 Task: Find connections with filter location Limeira with filter topic #lawsuitswith filter profile language German with filter current company Matrix Partners India with filter school KERALA Jobs with filter industry Capital Markets with filter service category Product Marketing with filter keywords title Digital Marketing Manager
Action: Mouse moved to (533, 78)
Screenshot: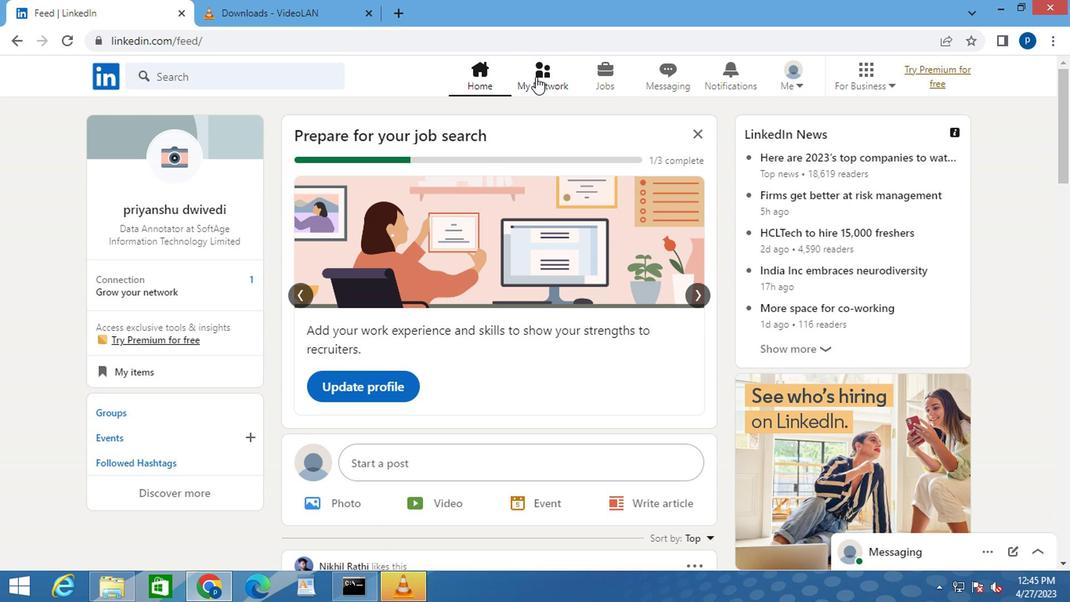 
Action: Mouse pressed left at (533, 78)
Screenshot: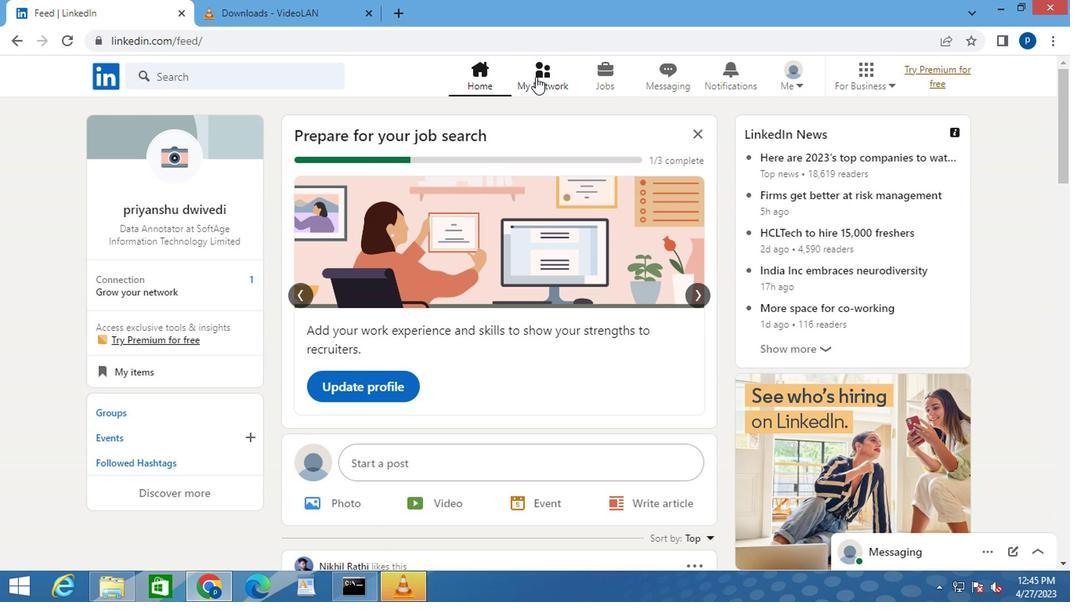 
Action: Mouse moved to (201, 161)
Screenshot: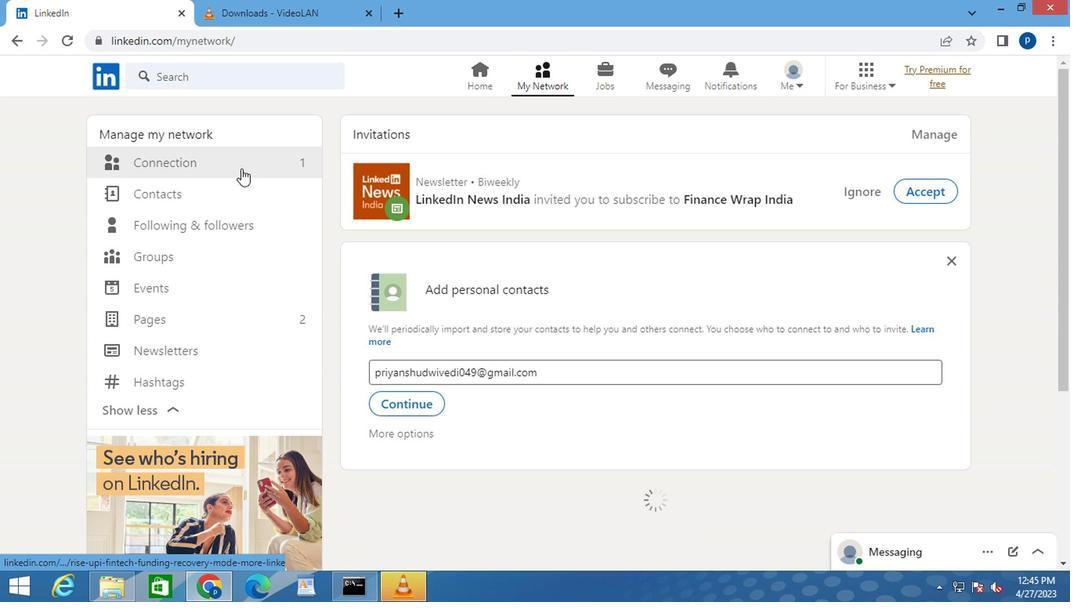 
Action: Mouse pressed left at (201, 161)
Screenshot: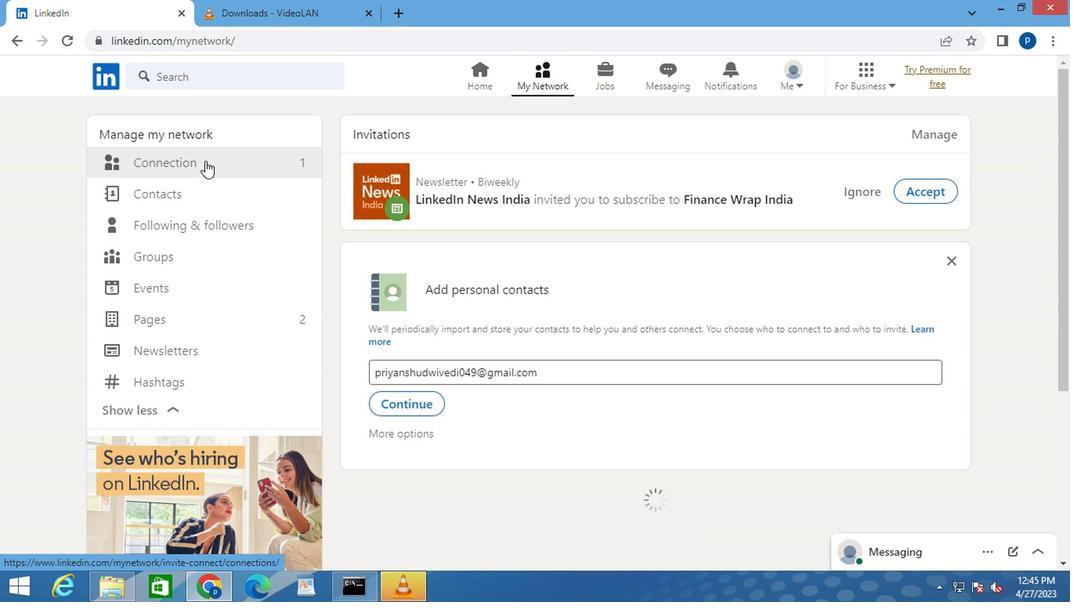 
Action: Mouse moved to (620, 161)
Screenshot: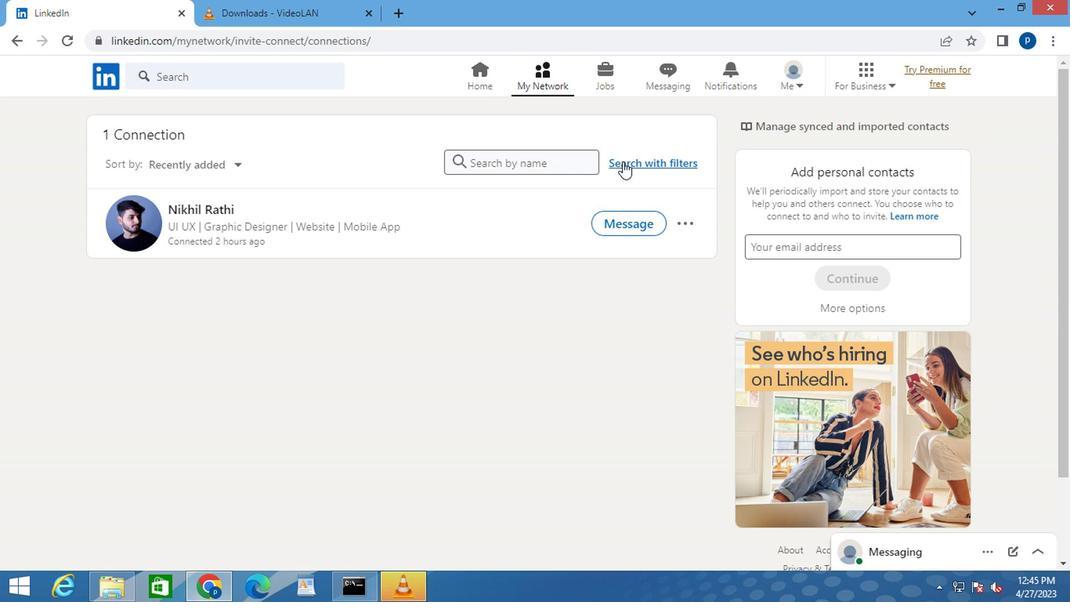 
Action: Mouse pressed left at (620, 161)
Screenshot: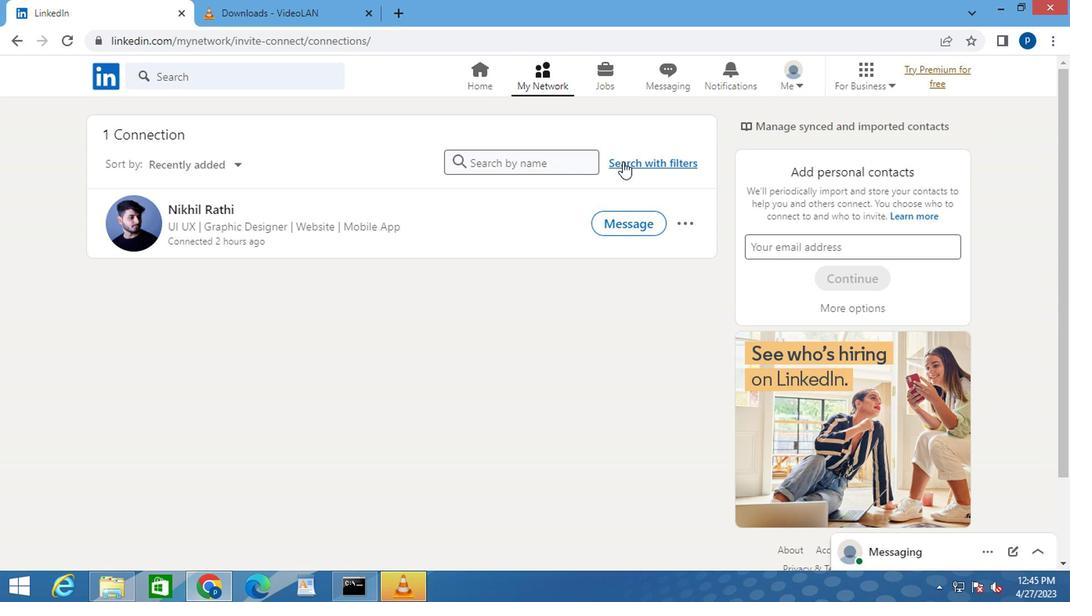 
Action: Mouse moved to (587, 131)
Screenshot: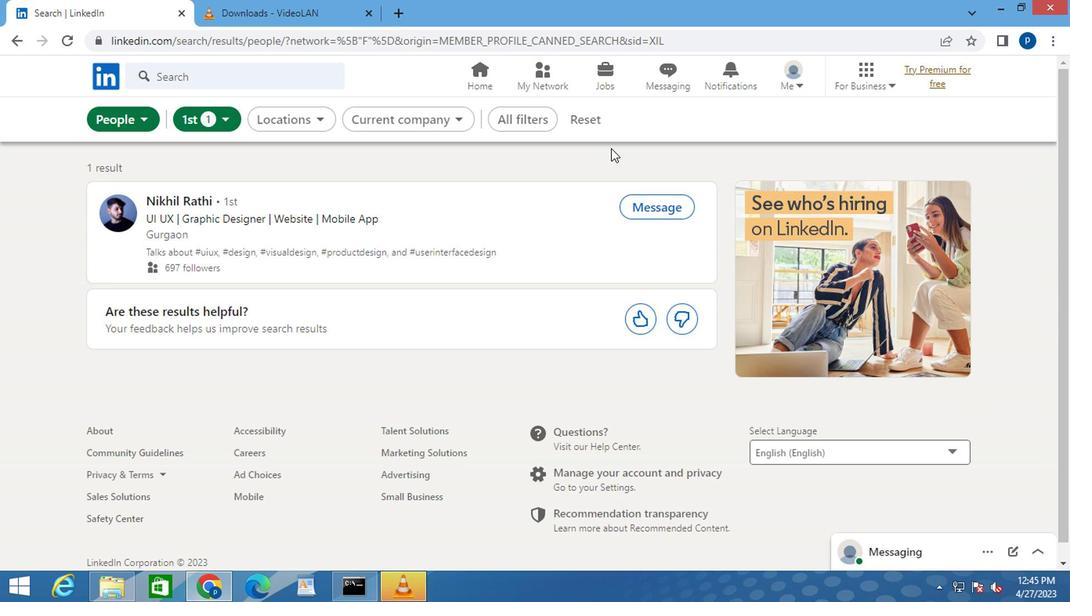
Action: Mouse pressed left at (587, 131)
Screenshot: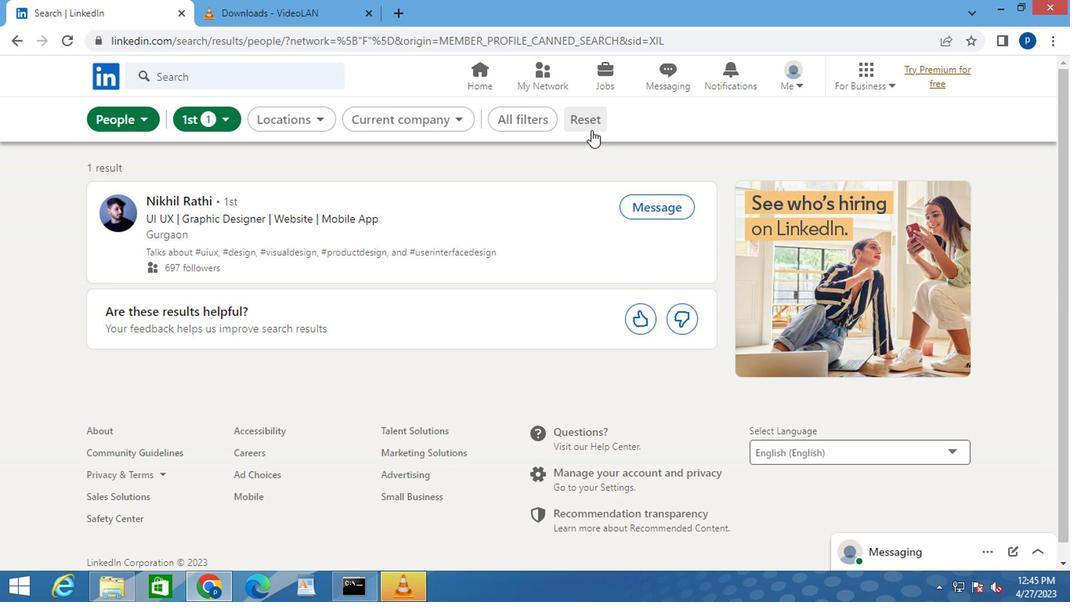 
Action: Mouse moved to (562, 123)
Screenshot: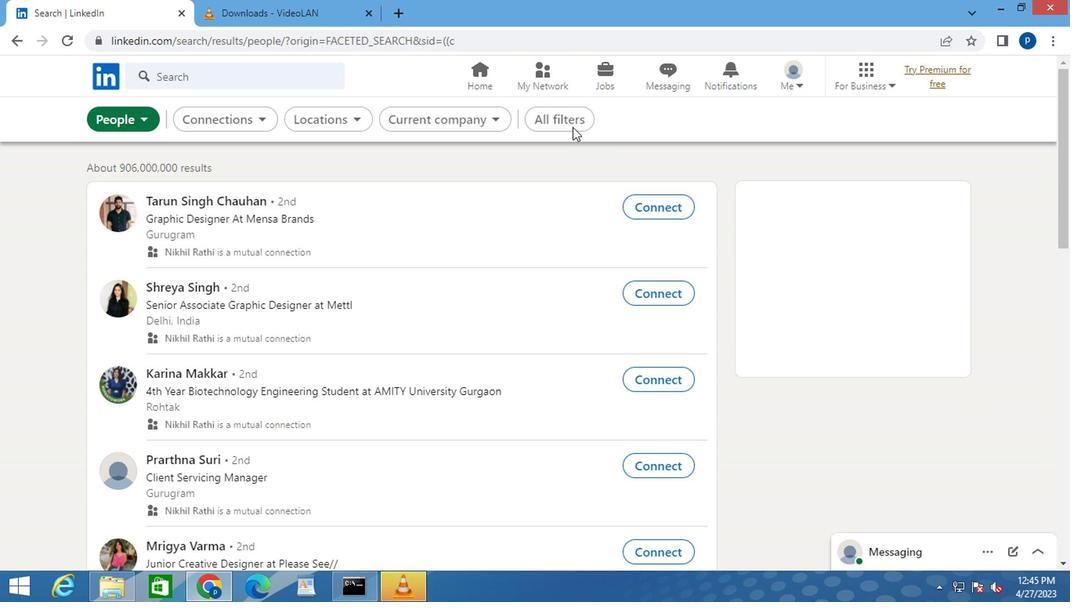 
Action: Mouse pressed left at (562, 123)
Screenshot: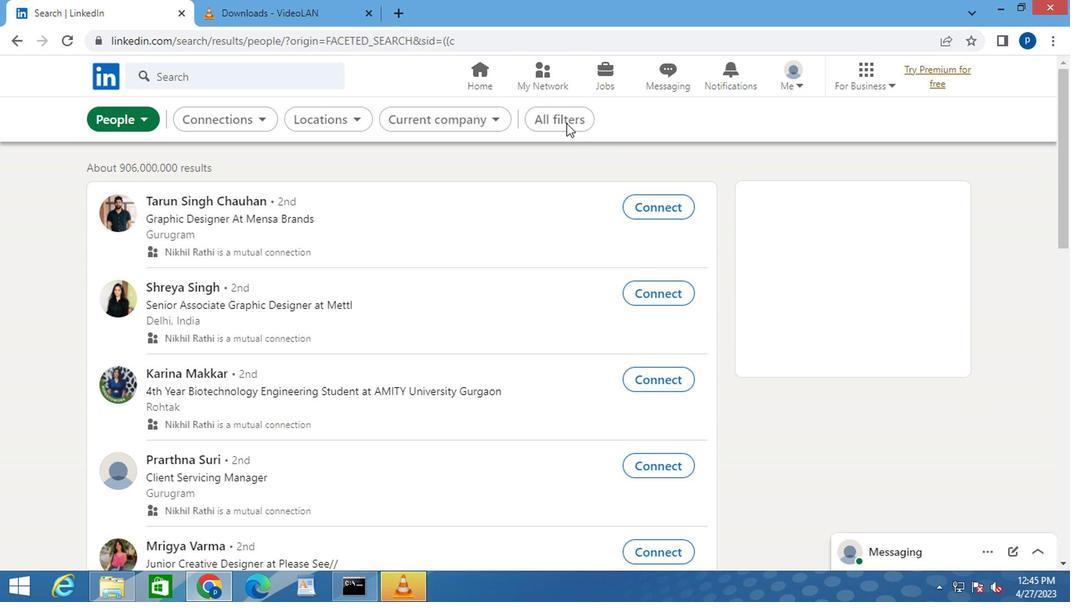 
Action: Mouse moved to (769, 411)
Screenshot: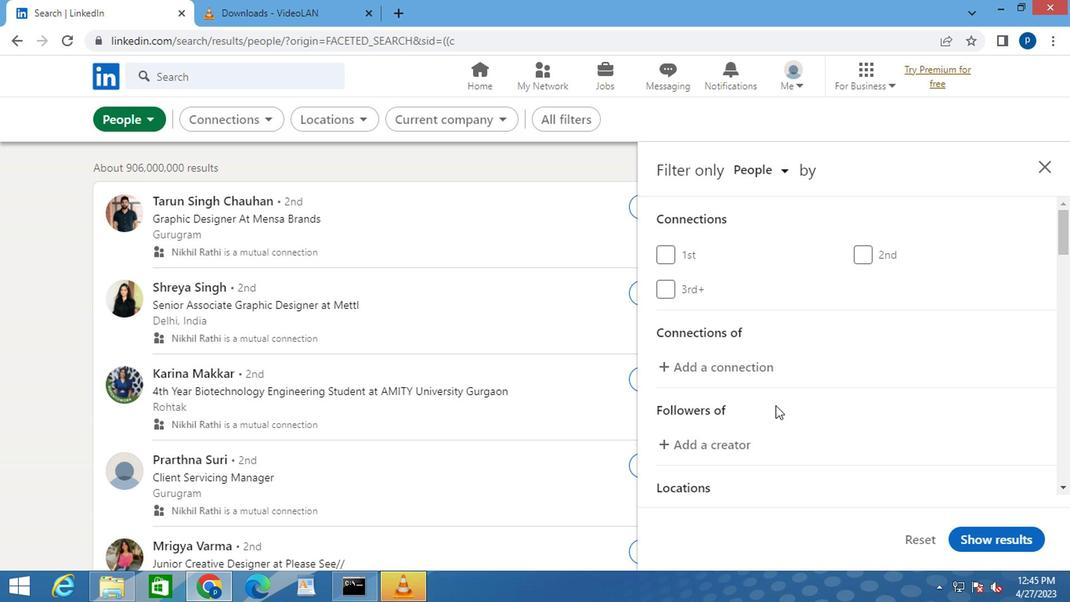 
Action: Mouse scrolled (769, 410) with delta (0, 0)
Screenshot: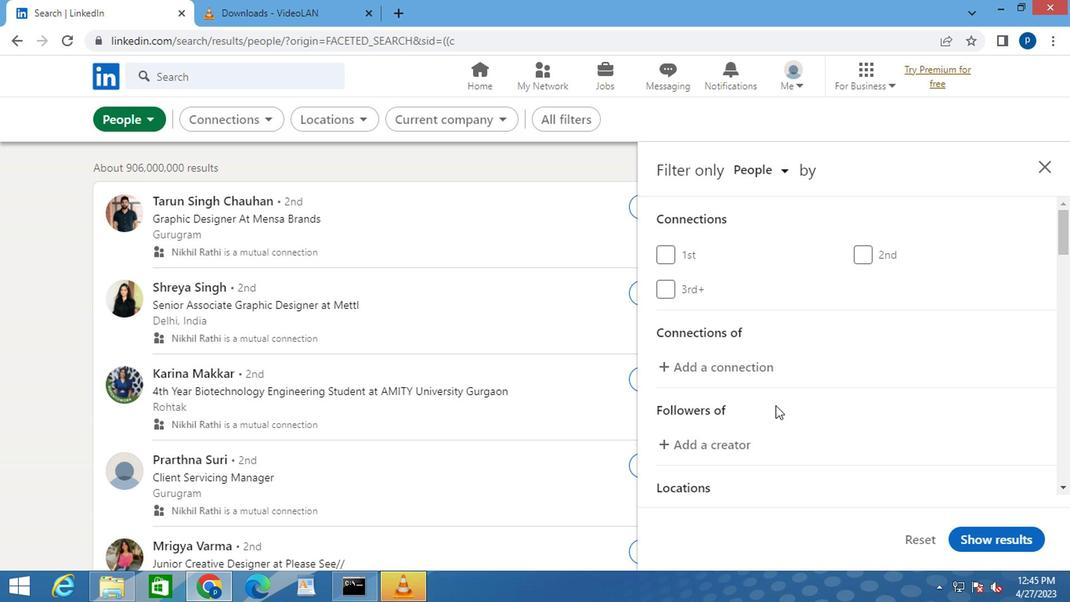 
Action: Mouse scrolled (769, 410) with delta (0, 0)
Screenshot: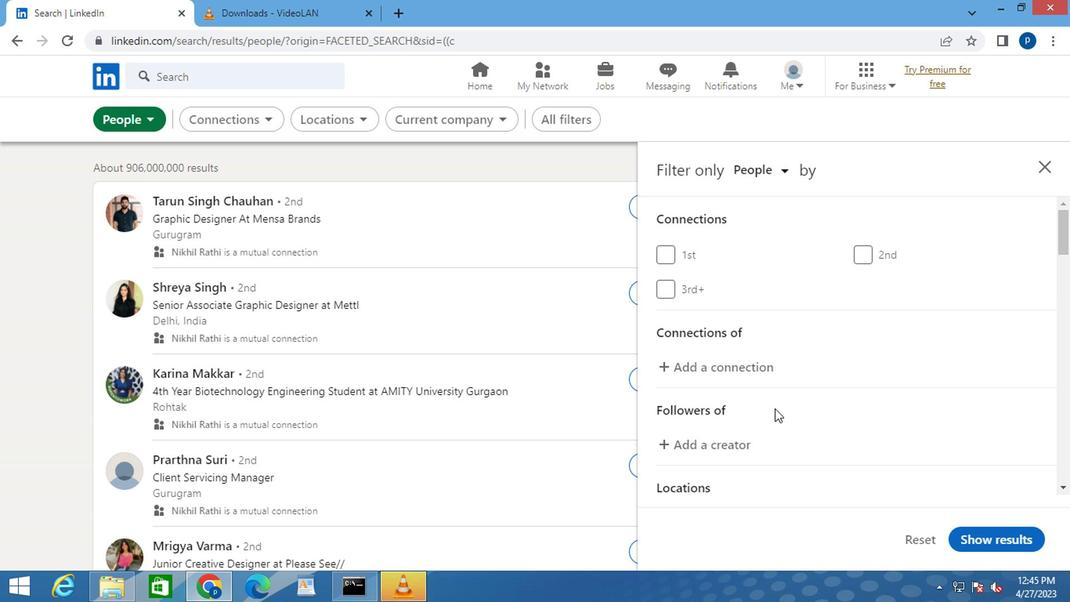 
Action: Mouse scrolled (769, 410) with delta (0, 0)
Screenshot: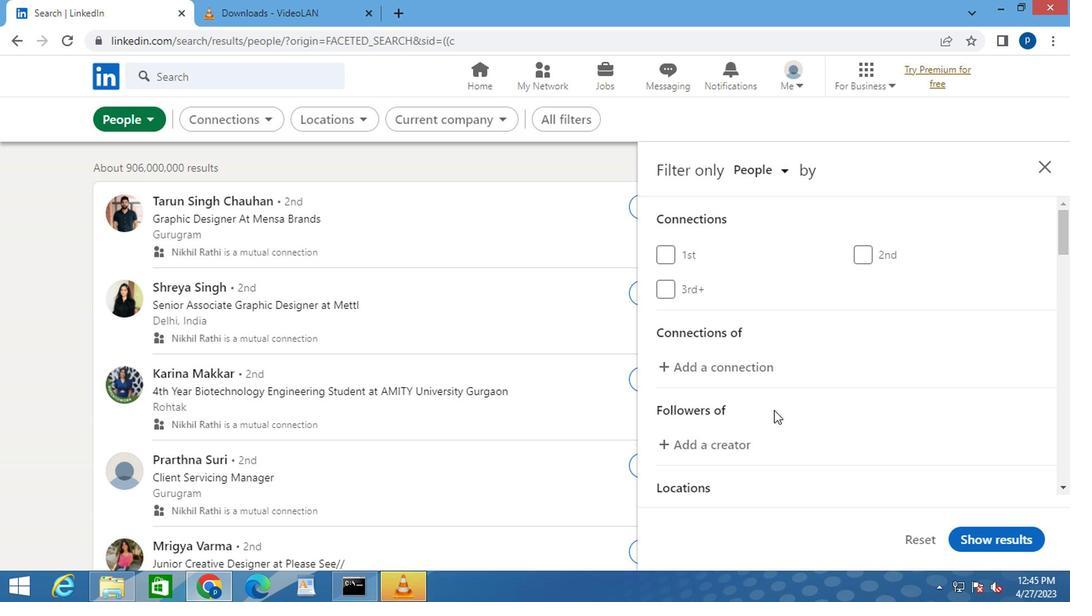 
Action: Mouse moved to (868, 354)
Screenshot: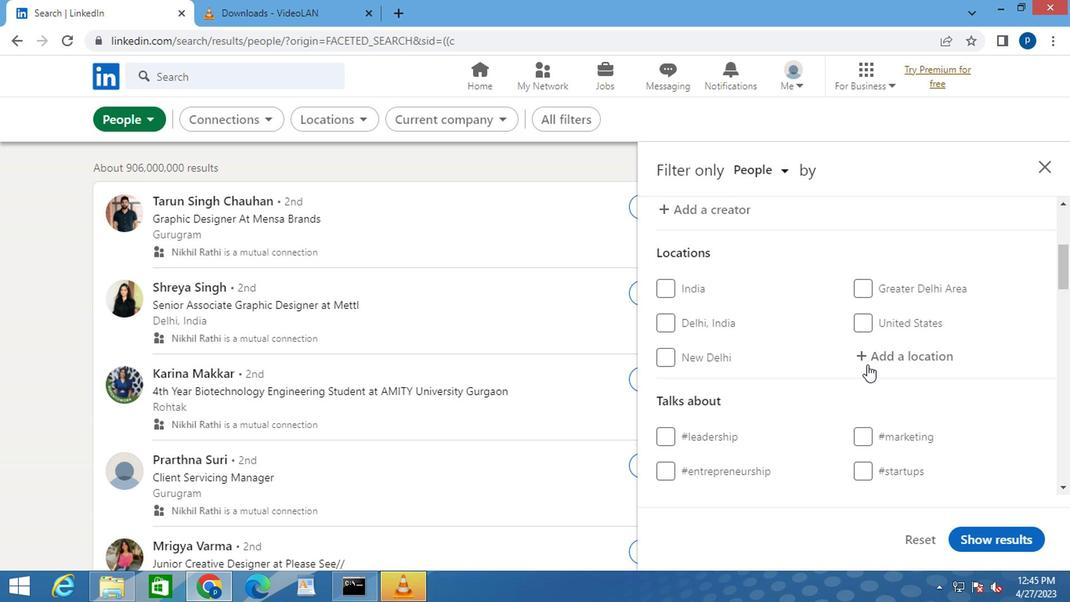 
Action: Mouse pressed left at (868, 354)
Screenshot: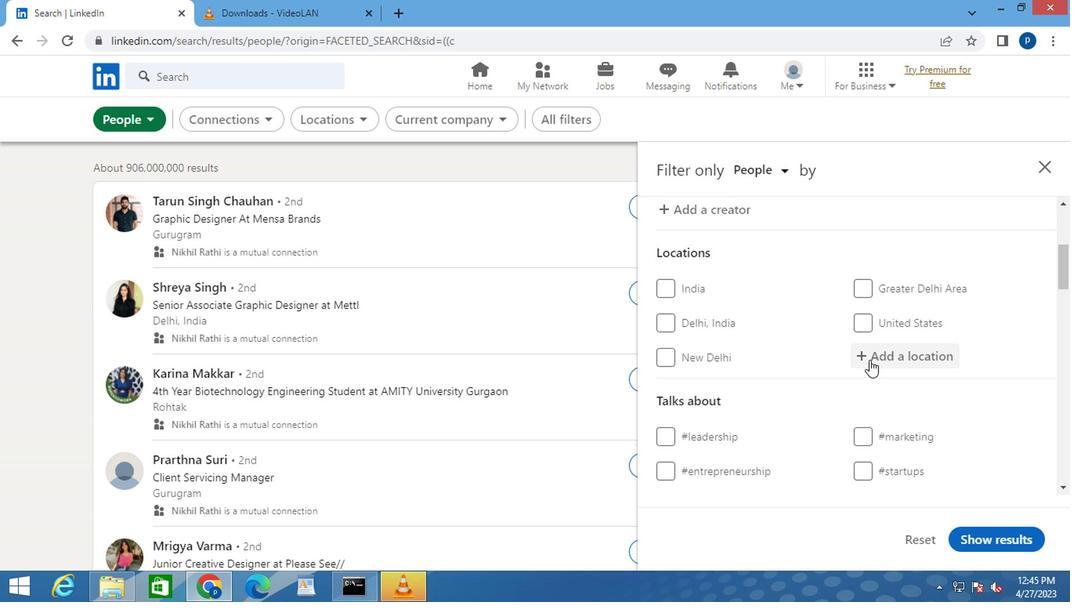 
Action: Key pressed <Key.caps_lock>l<Key.caps_lock>imeira
Screenshot: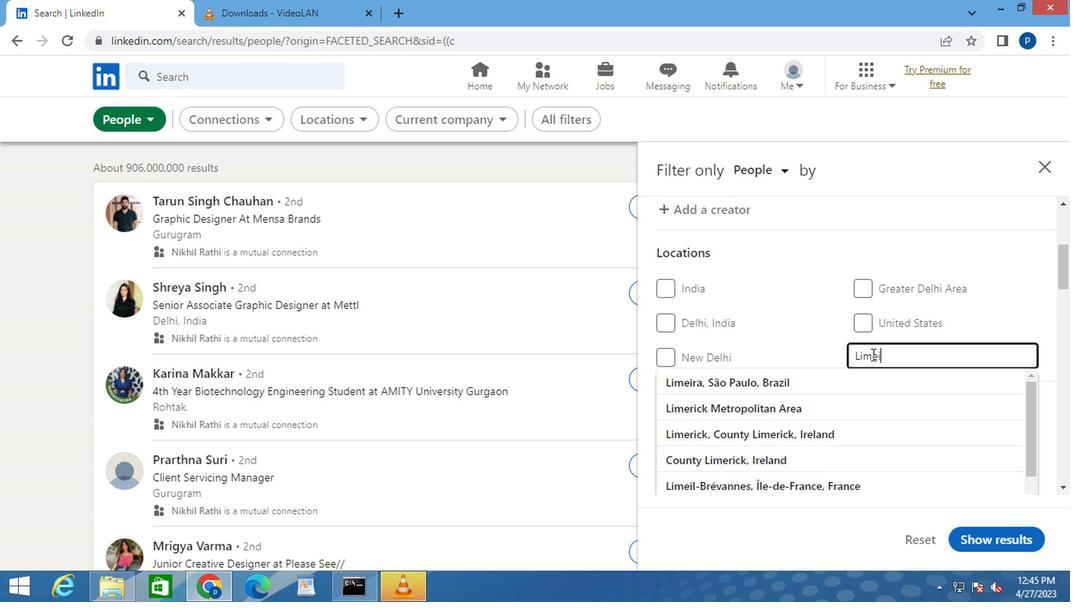 
Action: Mouse moved to (737, 382)
Screenshot: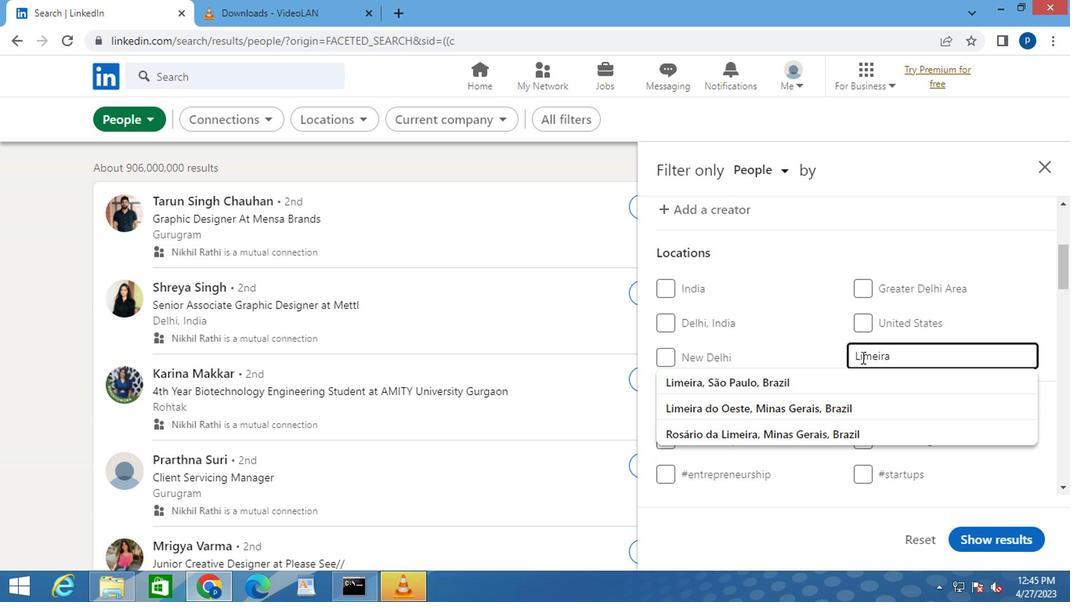 
Action: Mouse pressed left at (737, 382)
Screenshot: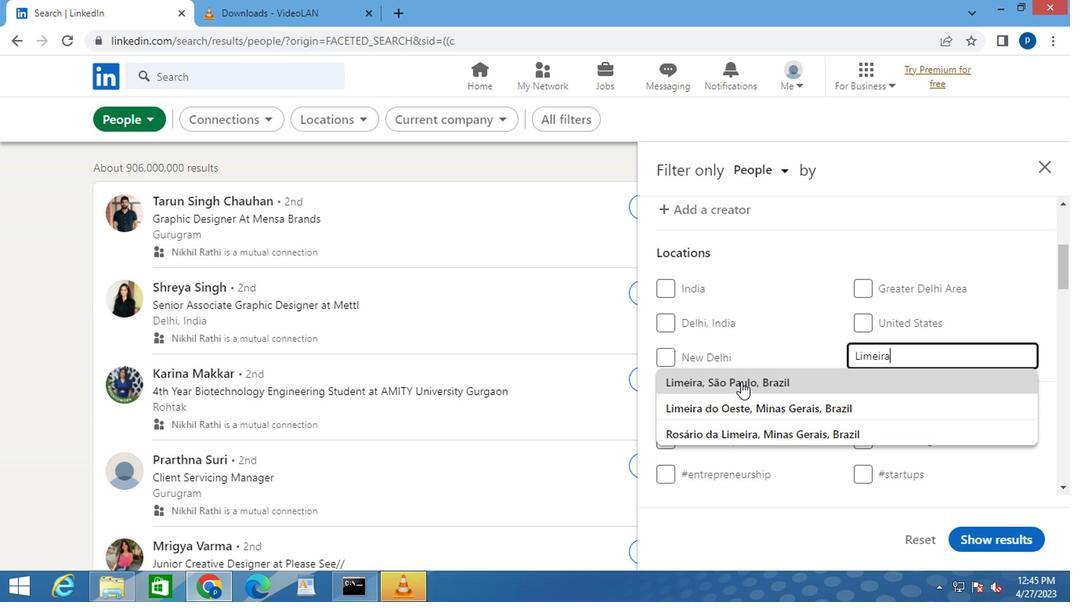 
Action: Mouse moved to (760, 385)
Screenshot: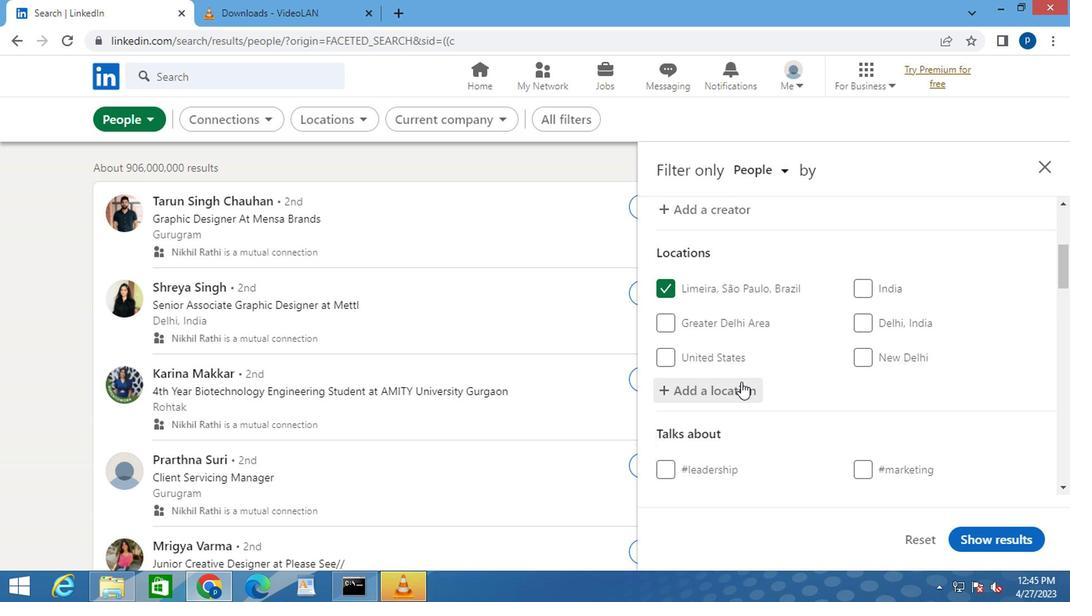 
Action: Mouse scrolled (760, 384) with delta (0, 0)
Screenshot: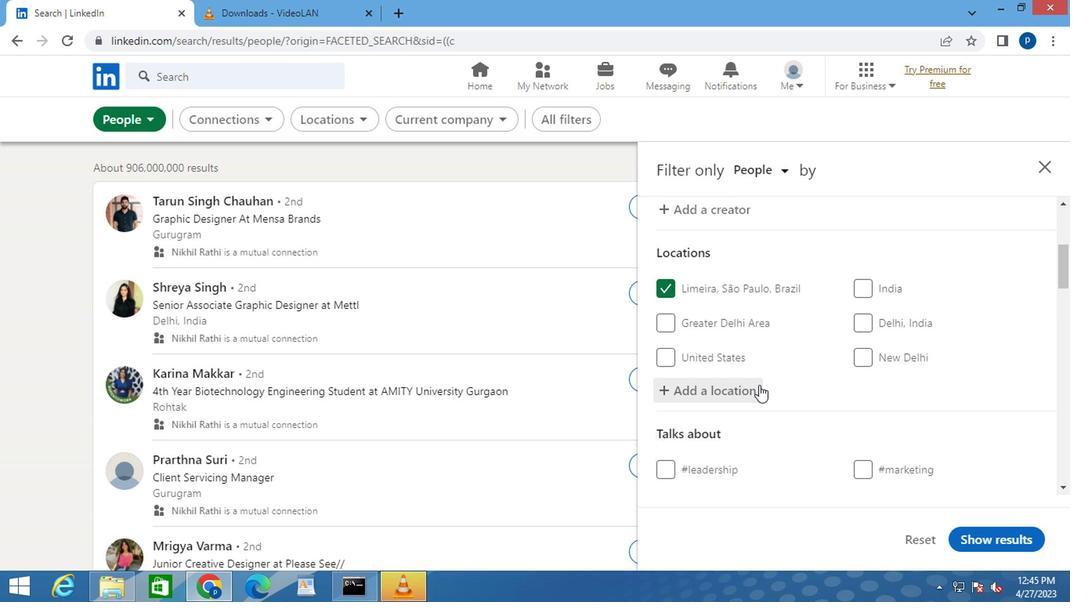 
Action: Mouse moved to (760, 387)
Screenshot: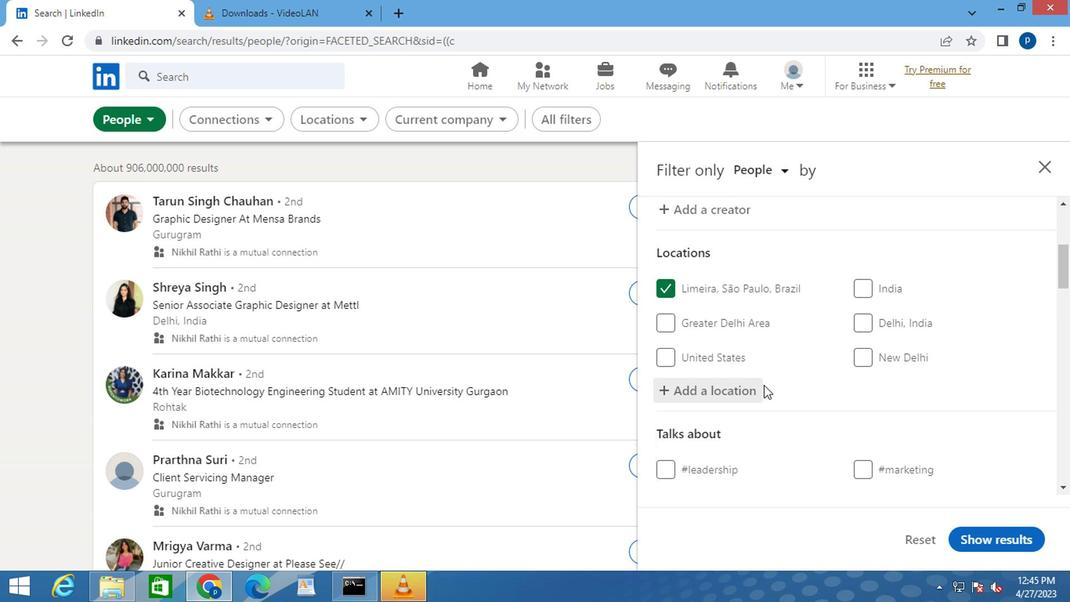
Action: Mouse scrolled (760, 387) with delta (0, 0)
Screenshot: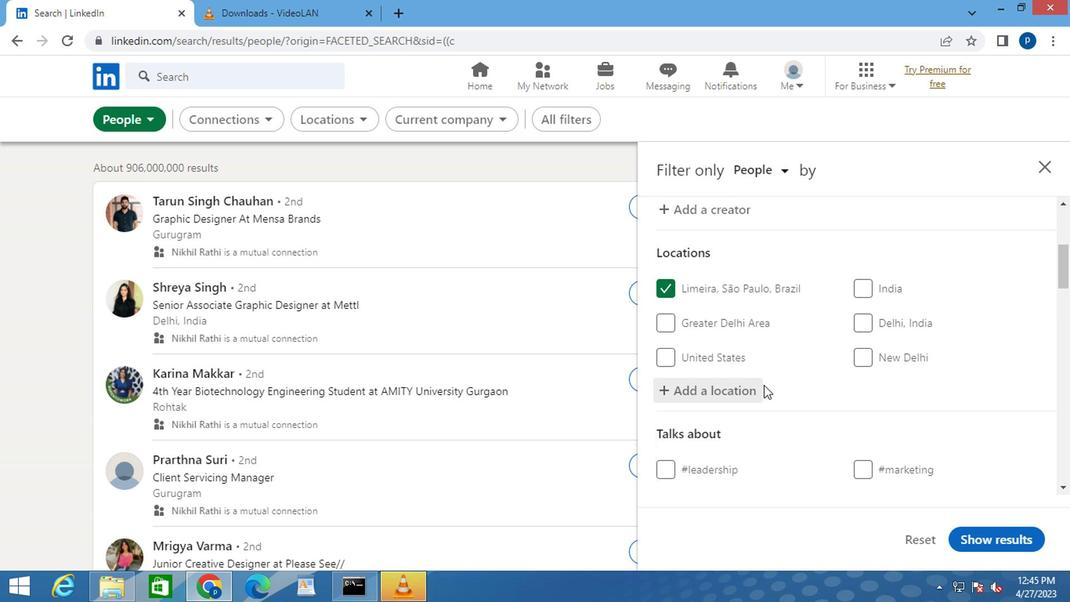 
Action: Mouse moved to (854, 375)
Screenshot: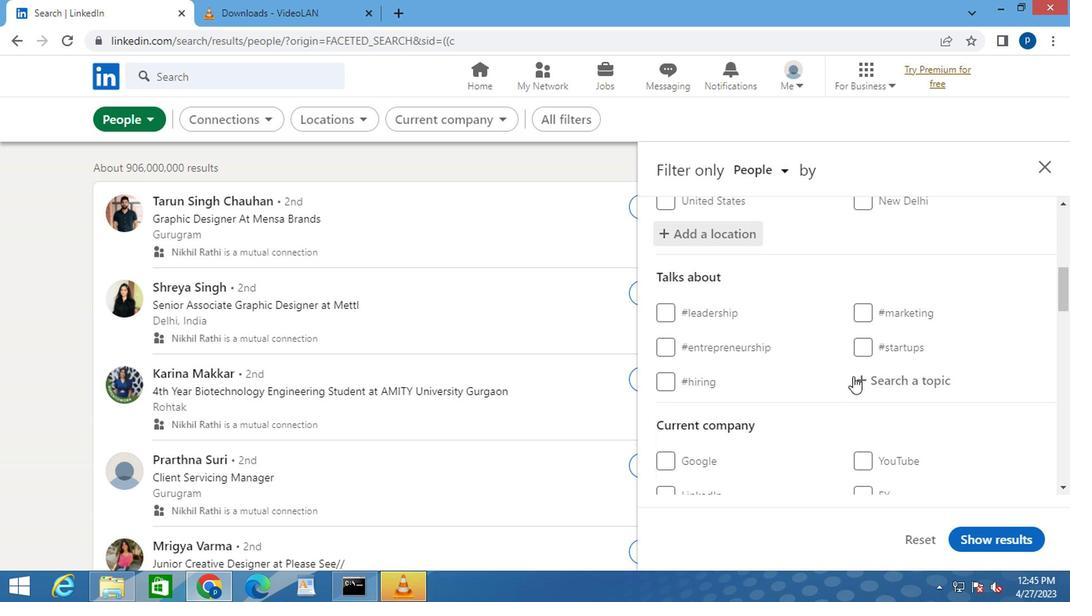 
Action: Mouse pressed left at (854, 375)
Screenshot: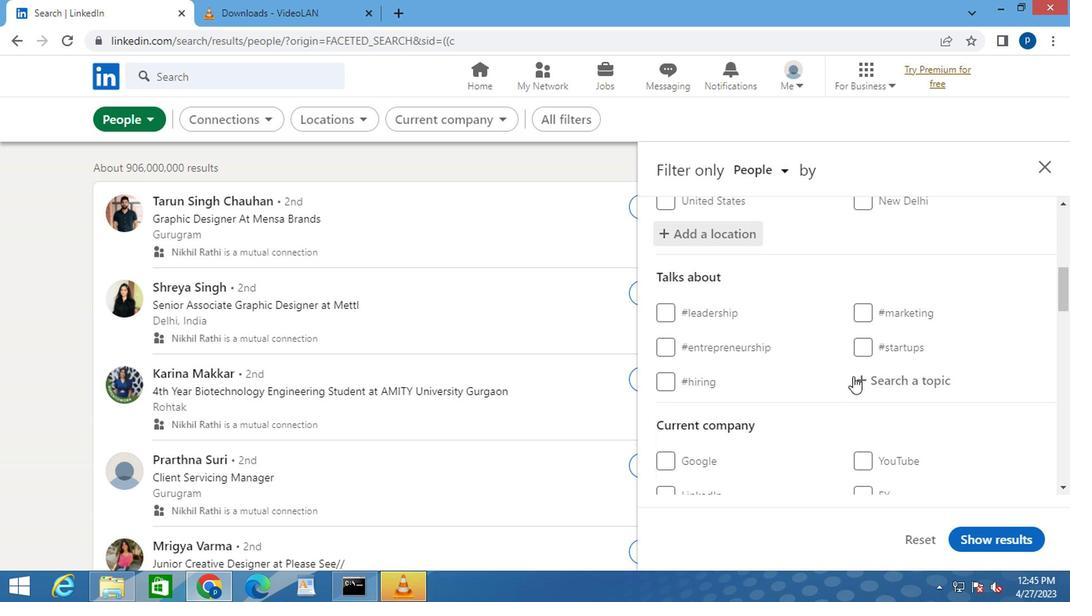 
Action: Mouse moved to (856, 374)
Screenshot: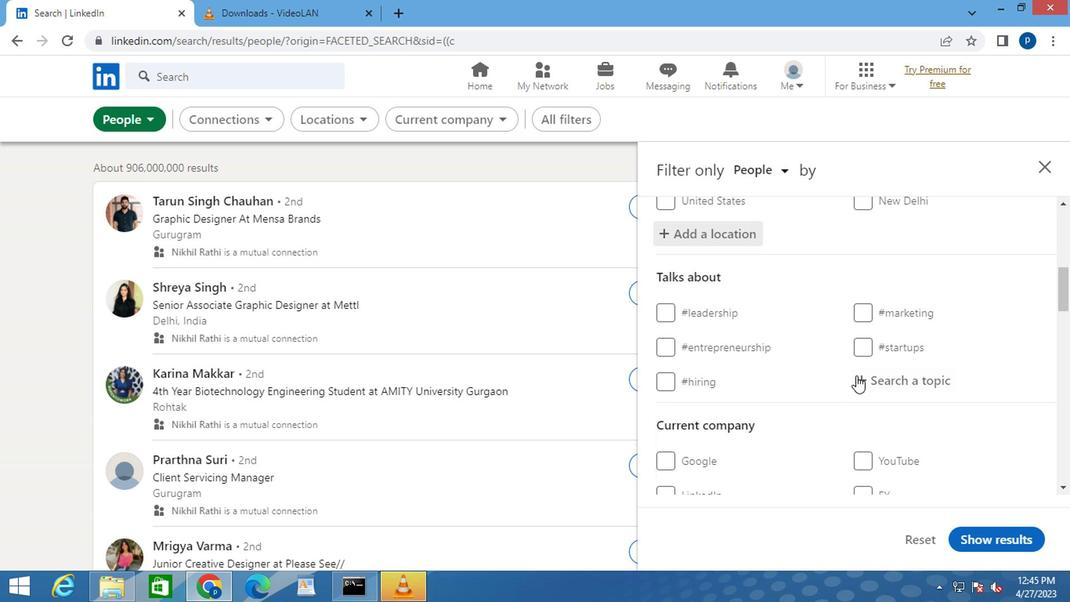 
Action: Key pressed <Key.shift>#LAWSUITS
Screenshot: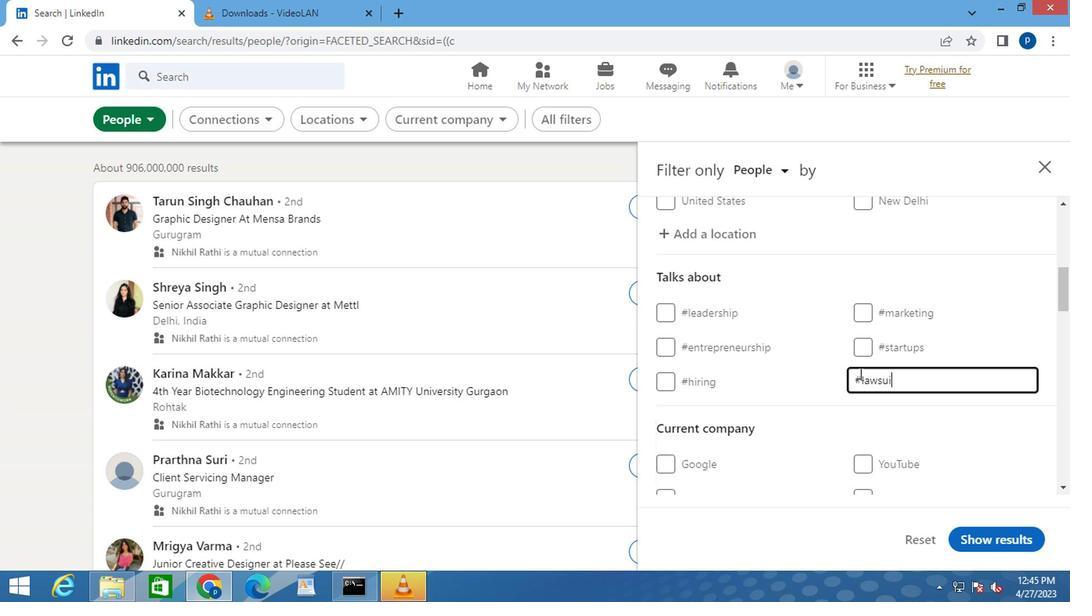 
Action: Mouse moved to (855, 373)
Screenshot: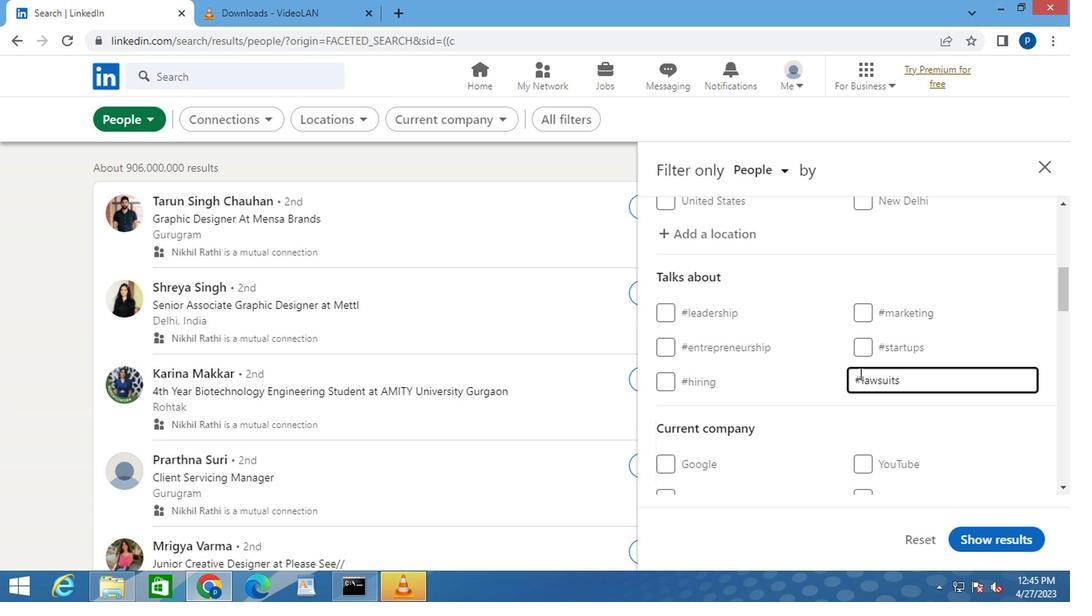 
Action: Key pressed <Key.space>
Screenshot: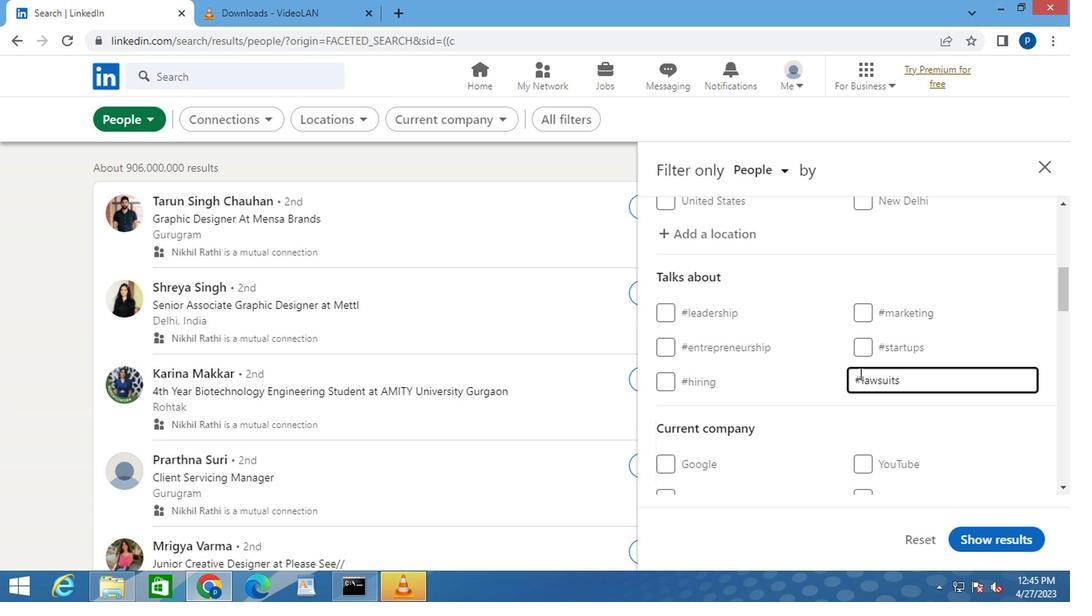 
Action: Mouse moved to (847, 427)
Screenshot: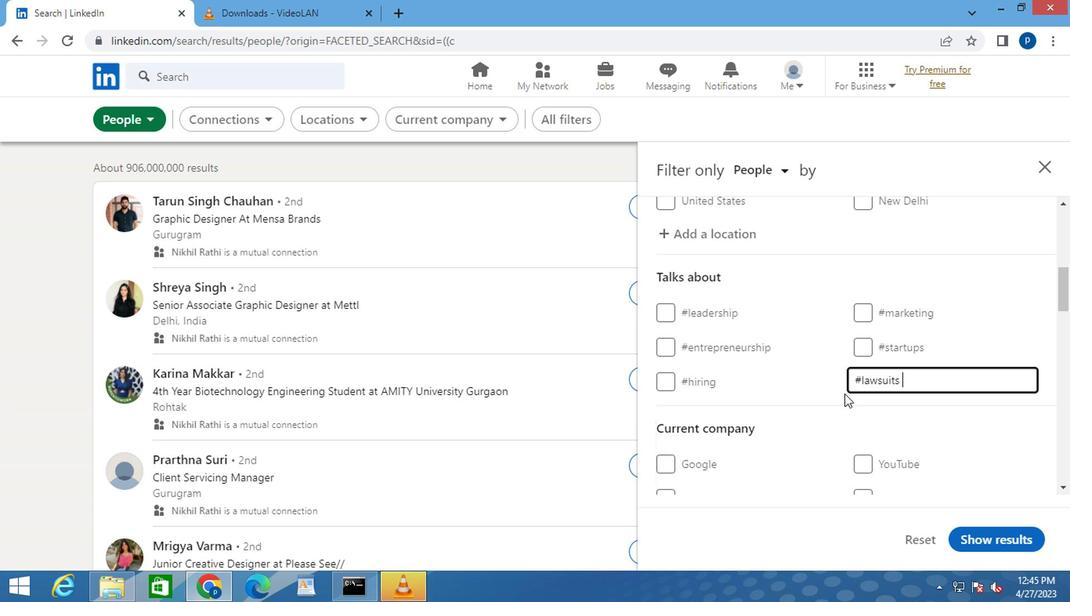 
Action: Mouse scrolled (847, 426) with delta (0, -1)
Screenshot: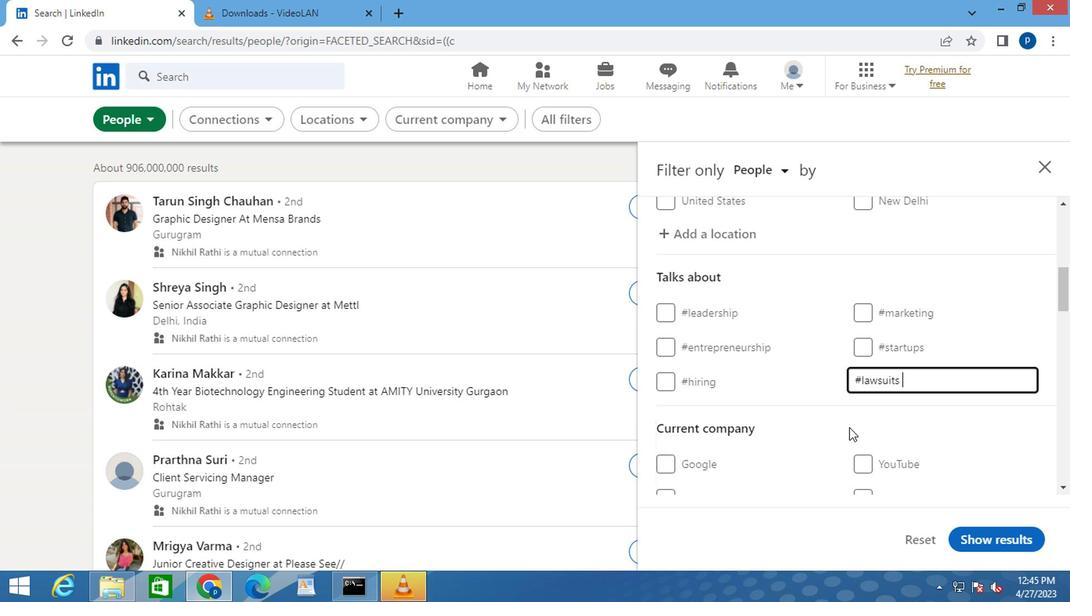 
Action: Mouse scrolled (847, 426) with delta (0, -1)
Screenshot: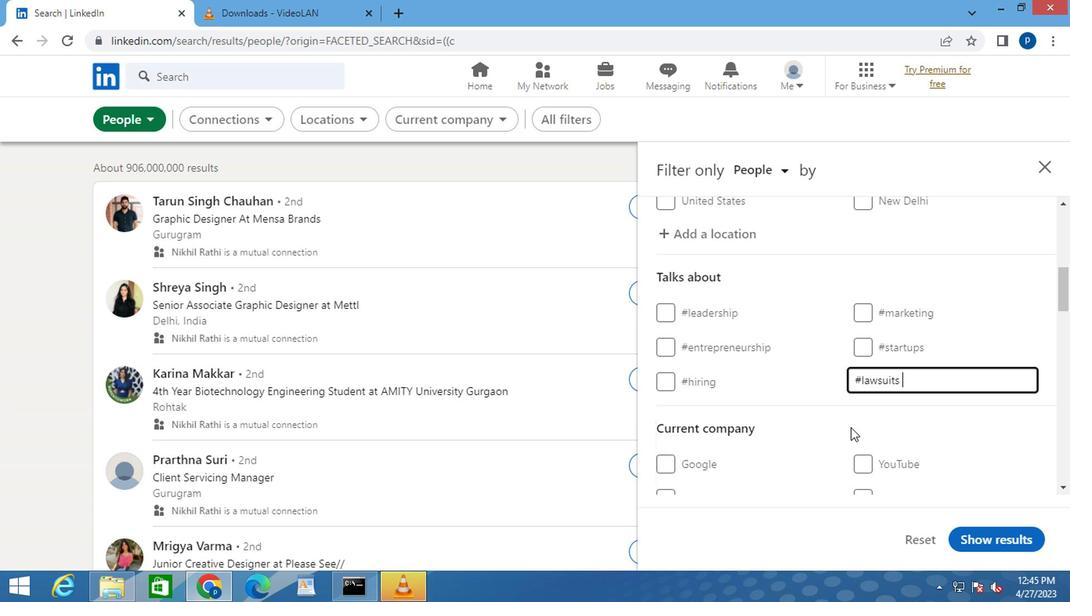 
Action: Mouse moved to (808, 393)
Screenshot: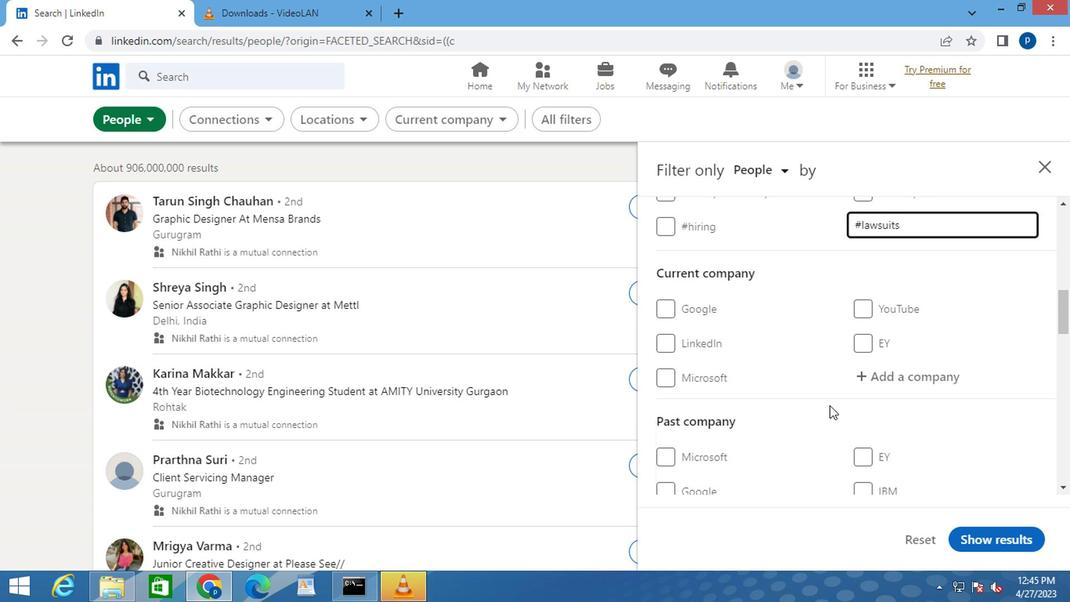 
Action: Mouse scrolled (808, 392) with delta (0, 0)
Screenshot: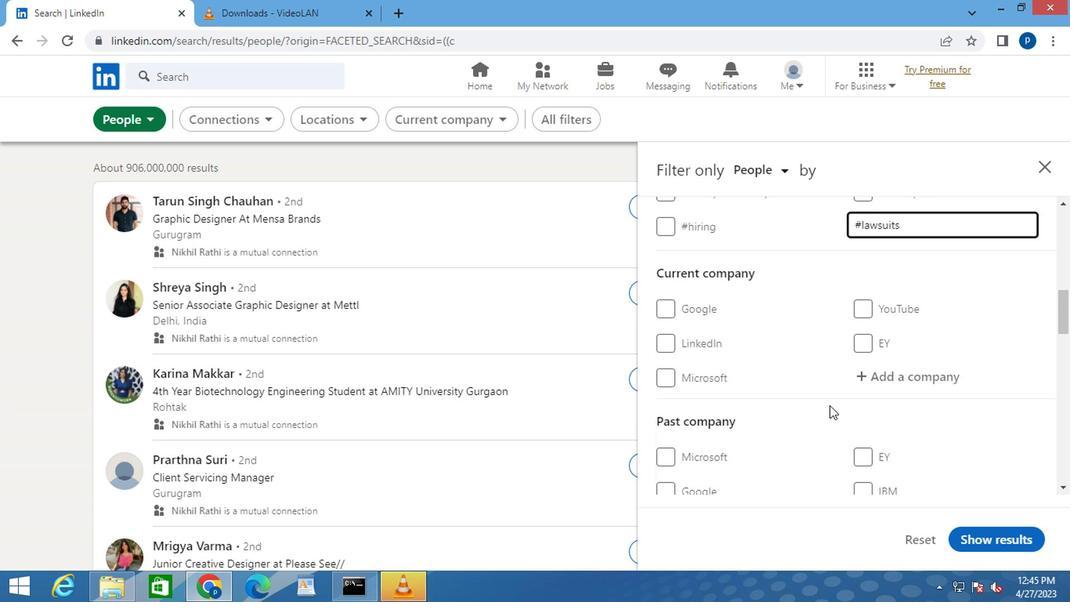 
Action: Mouse scrolled (808, 392) with delta (0, 0)
Screenshot: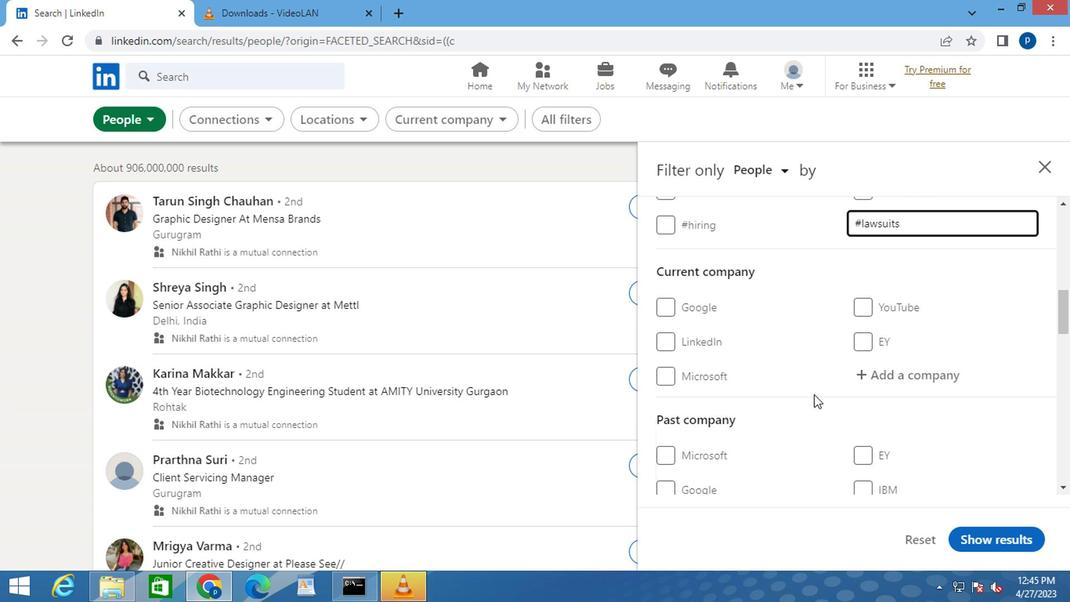 
Action: Mouse scrolled (808, 392) with delta (0, 0)
Screenshot: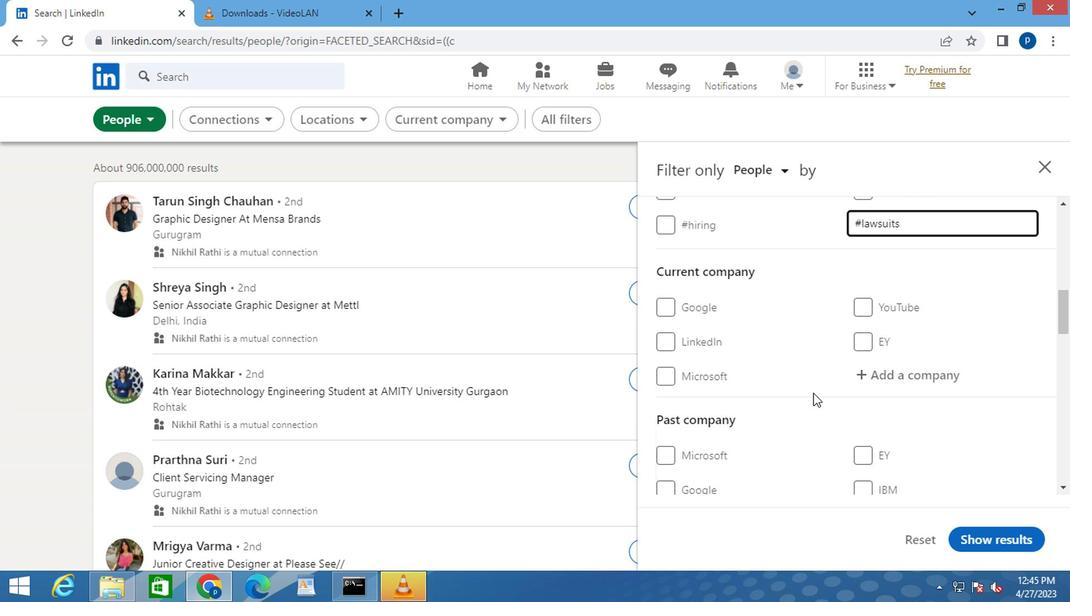 
Action: Mouse moved to (808, 393)
Screenshot: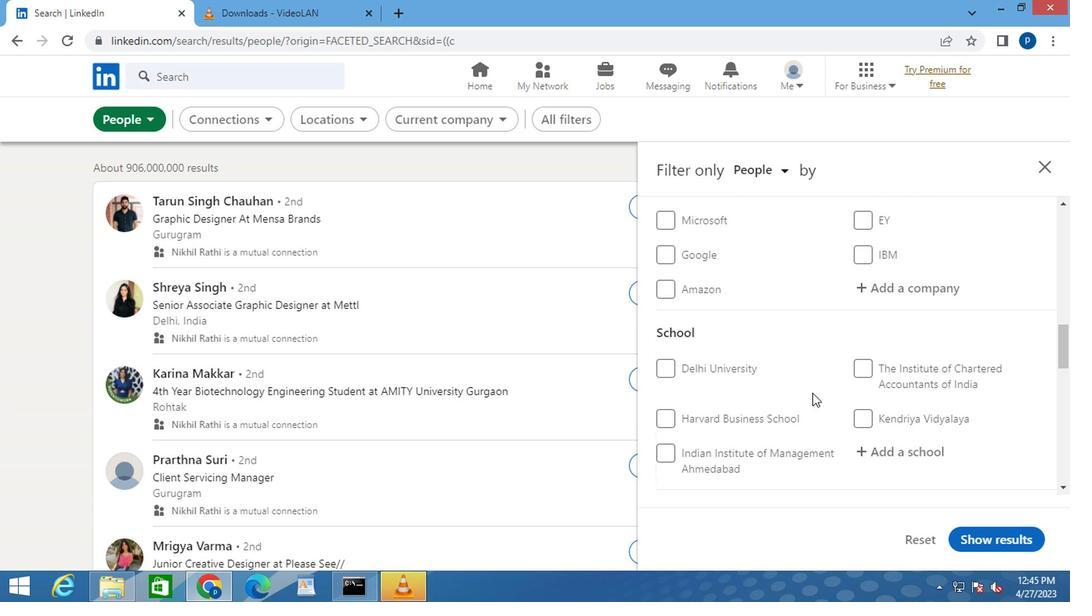 
Action: Mouse scrolled (808, 392) with delta (0, 0)
Screenshot: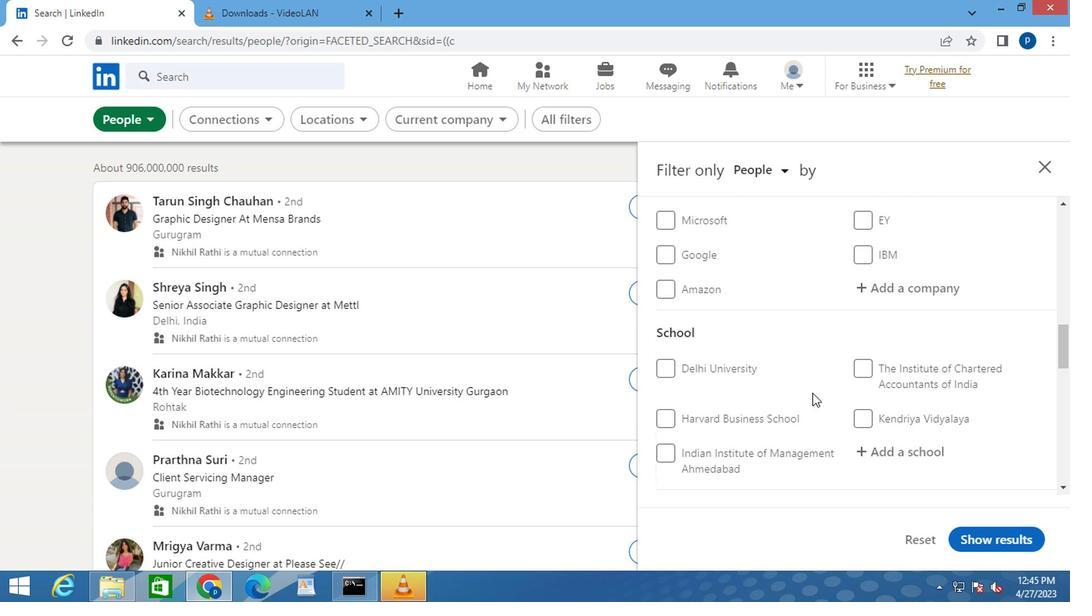 
Action: Mouse moved to (765, 408)
Screenshot: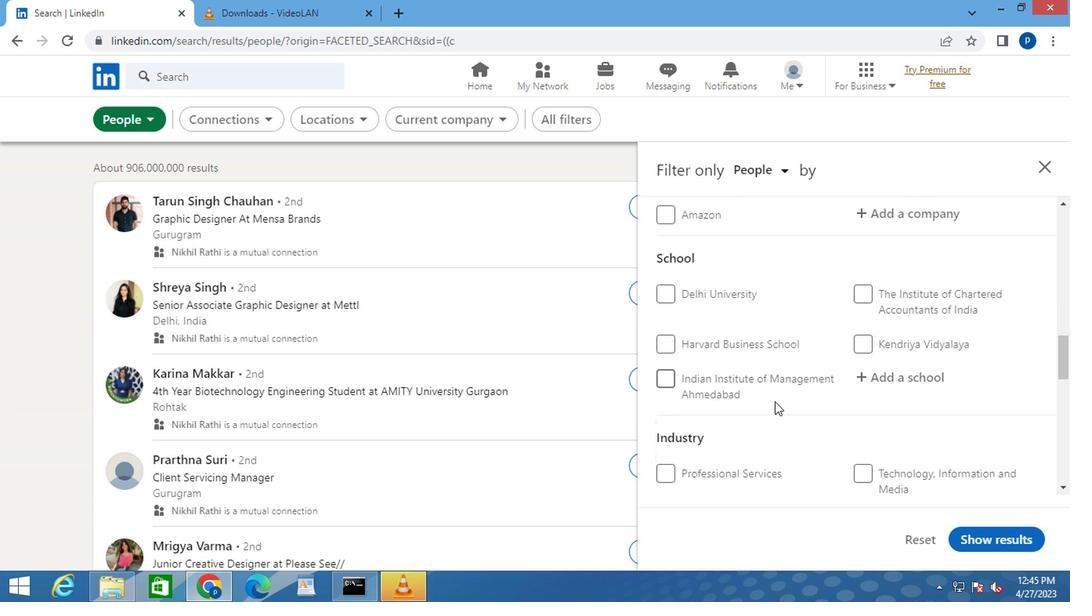 
Action: Mouse scrolled (765, 408) with delta (0, 0)
Screenshot: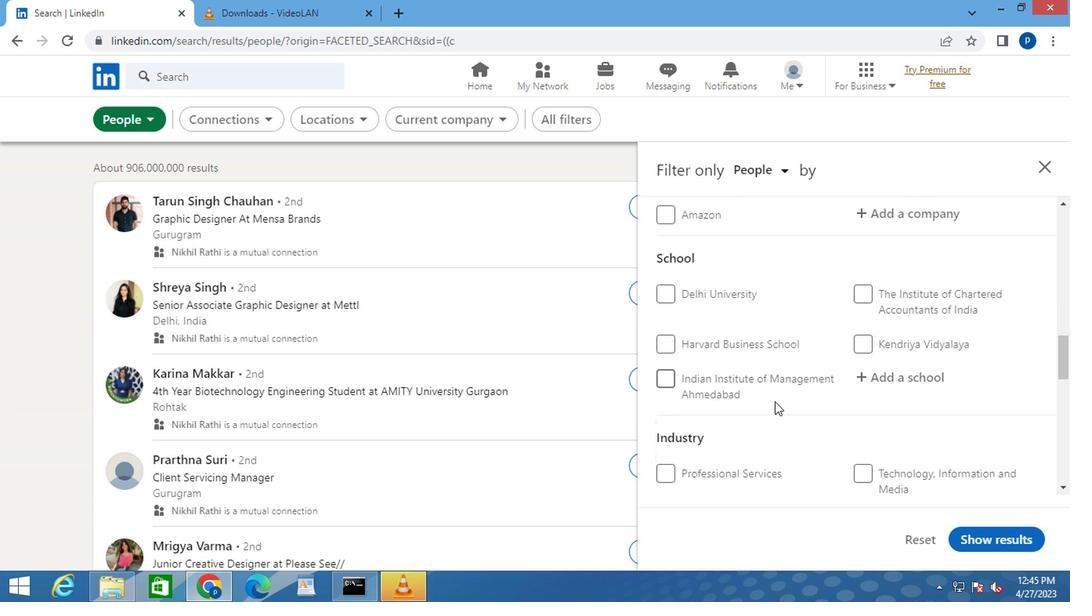 
Action: Mouse moved to (764, 408)
Screenshot: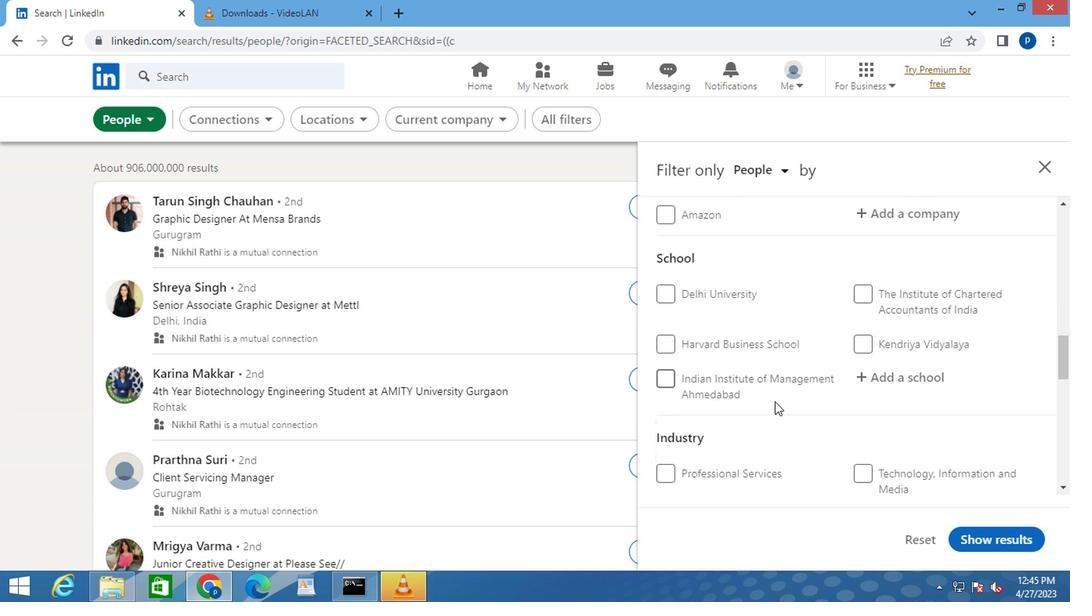 
Action: Mouse scrolled (764, 408) with delta (0, 0)
Screenshot: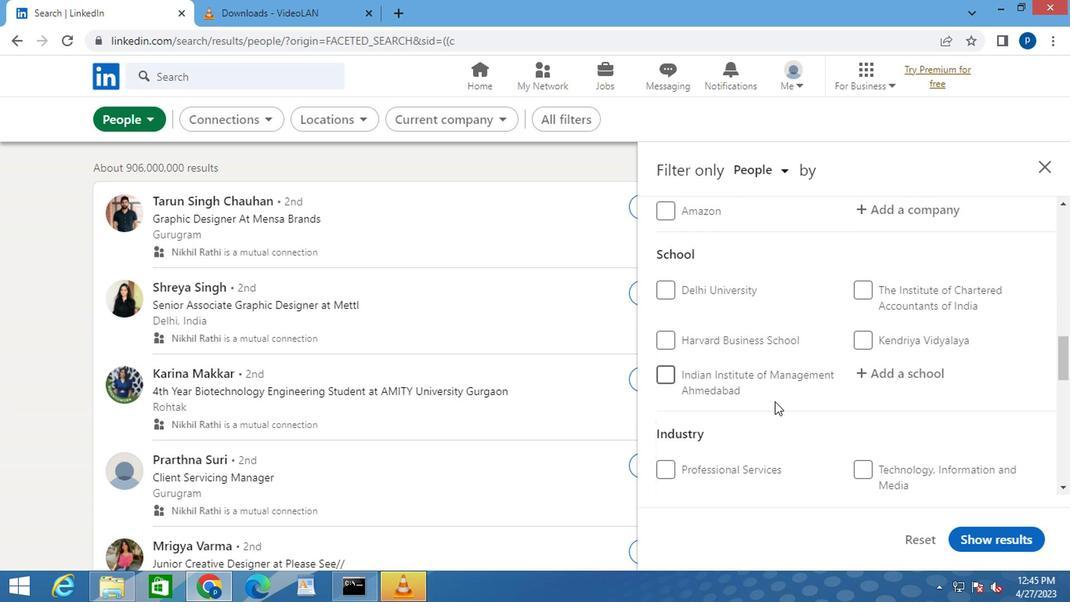 
Action: Mouse scrolled (764, 408) with delta (0, 0)
Screenshot: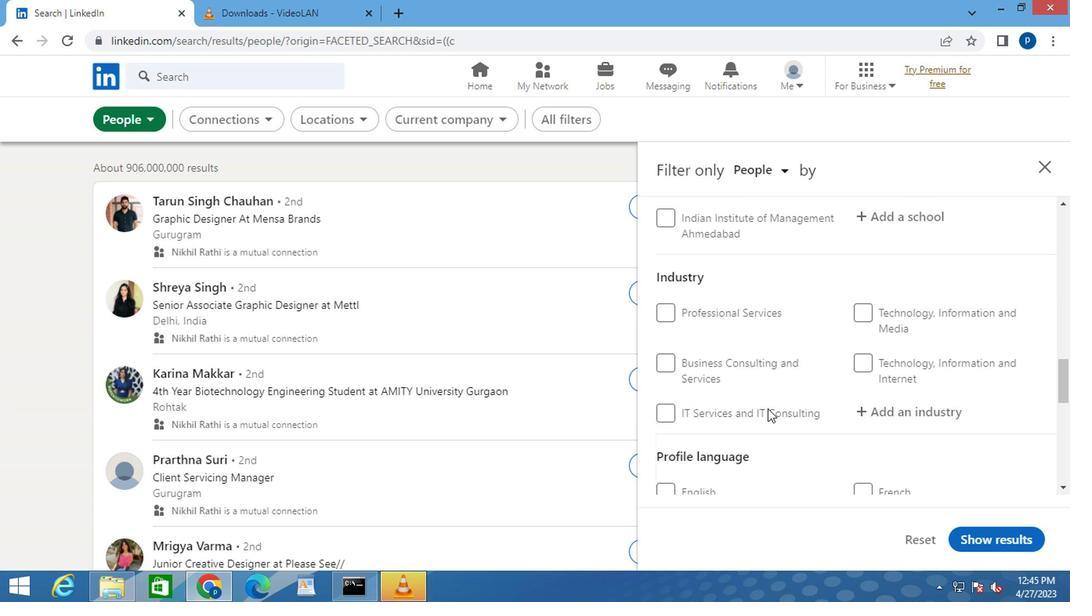 
Action: Mouse scrolled (764, 408) with delta (0, 0)
Screenshot: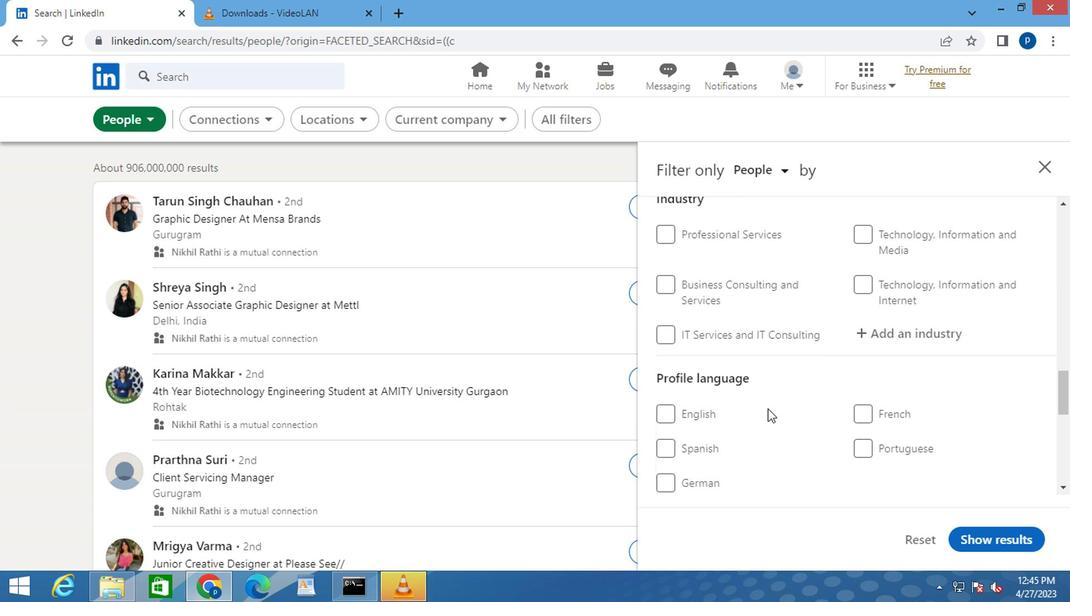
Action: Mouse moved to (659, 402)
Screenshot: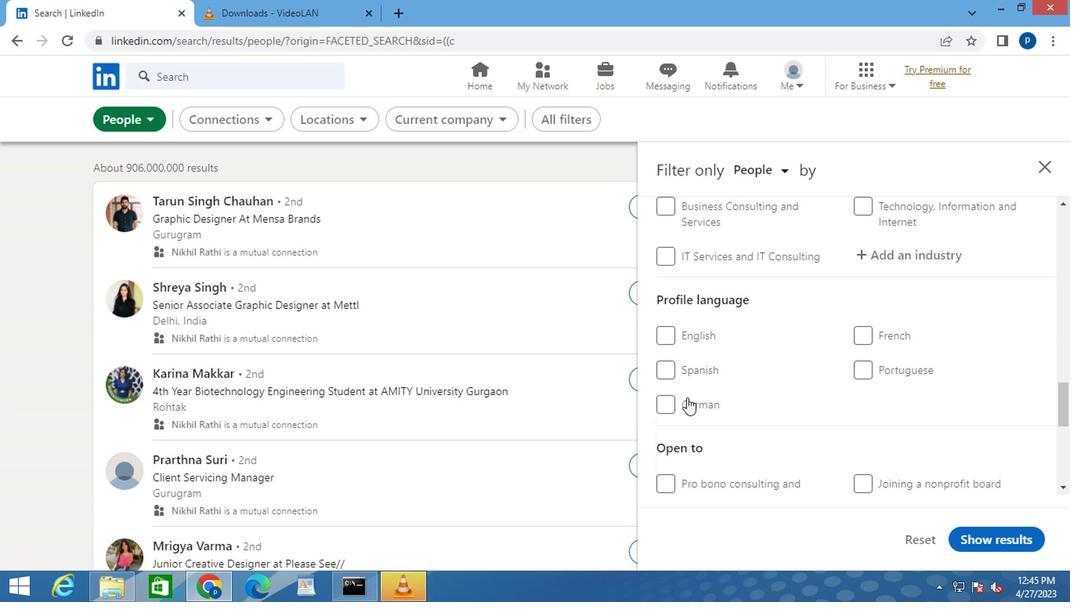 
Action: Mouse pressed left at (659, 402)
Screenshot: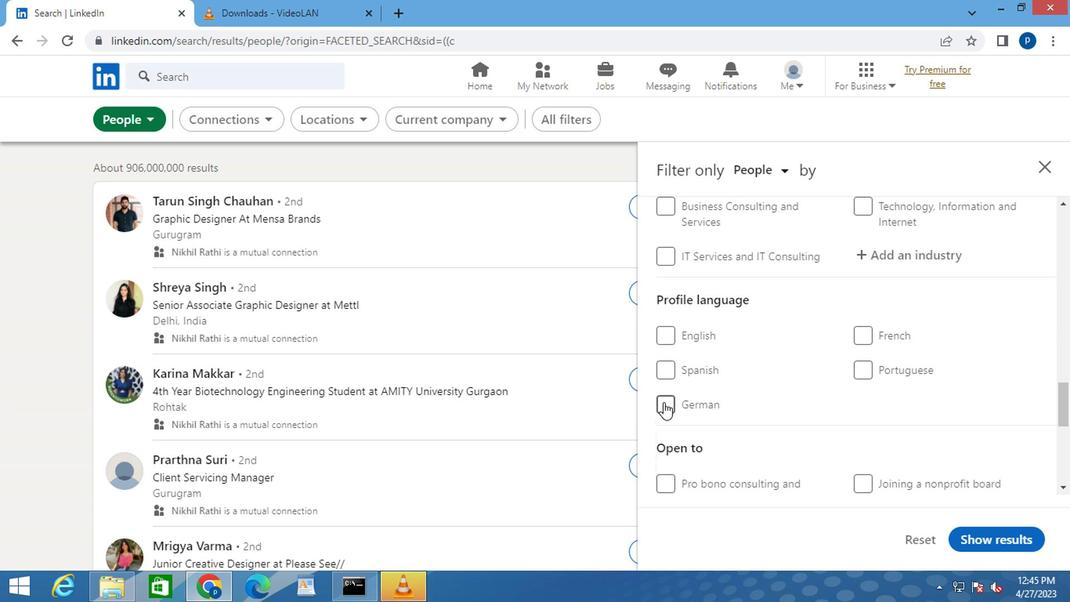 
Action: Mouse moved to (775, 383)
Screenshot: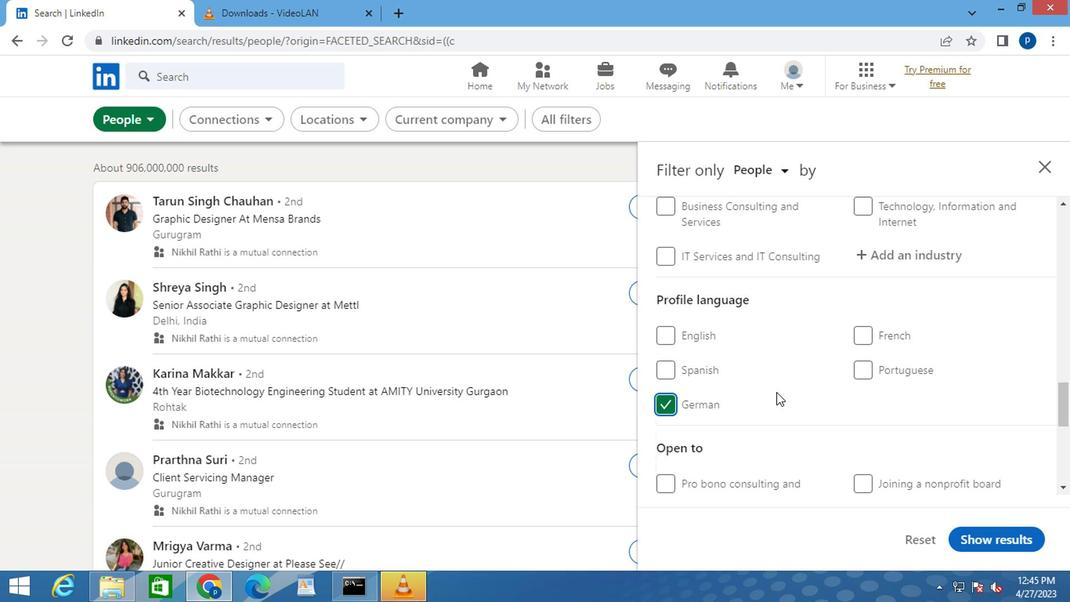 
Action: Mouse scrolled (775, 384) with delta (0, 1)
Screenshot: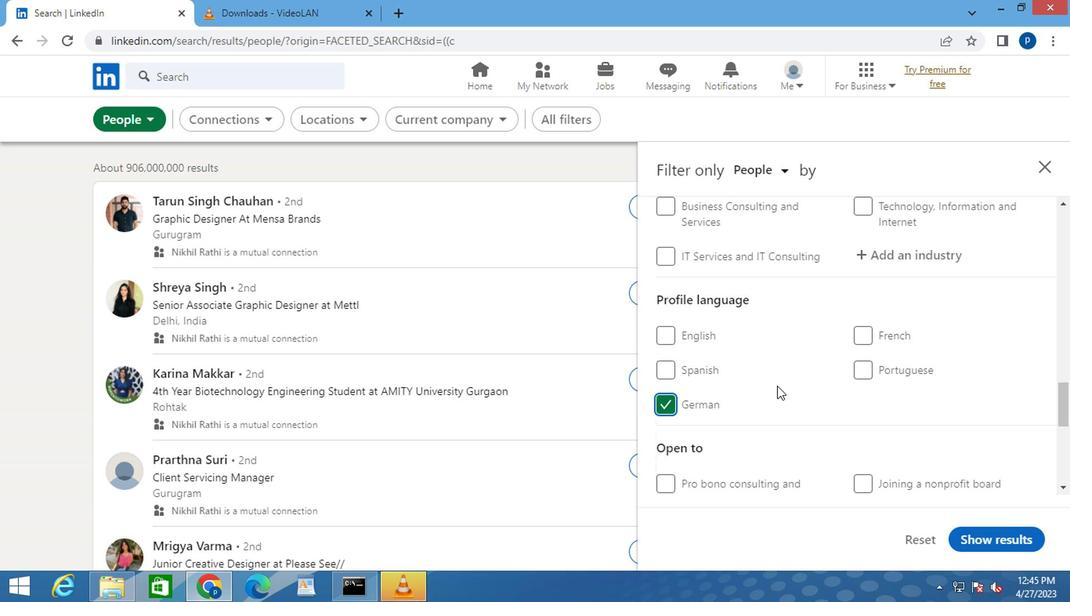 
Action: Mouse scrolled (775, 384) with delta (0, 1)
Screenshot: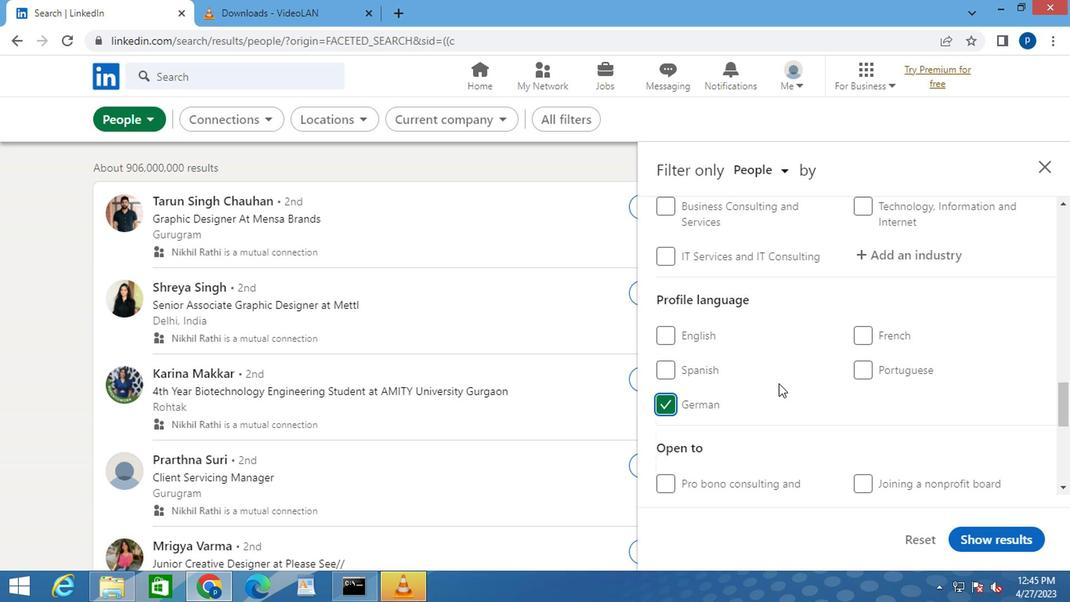 
Action: Mouse scrolled (775, 384) with delta (0, 1)
Screenshot: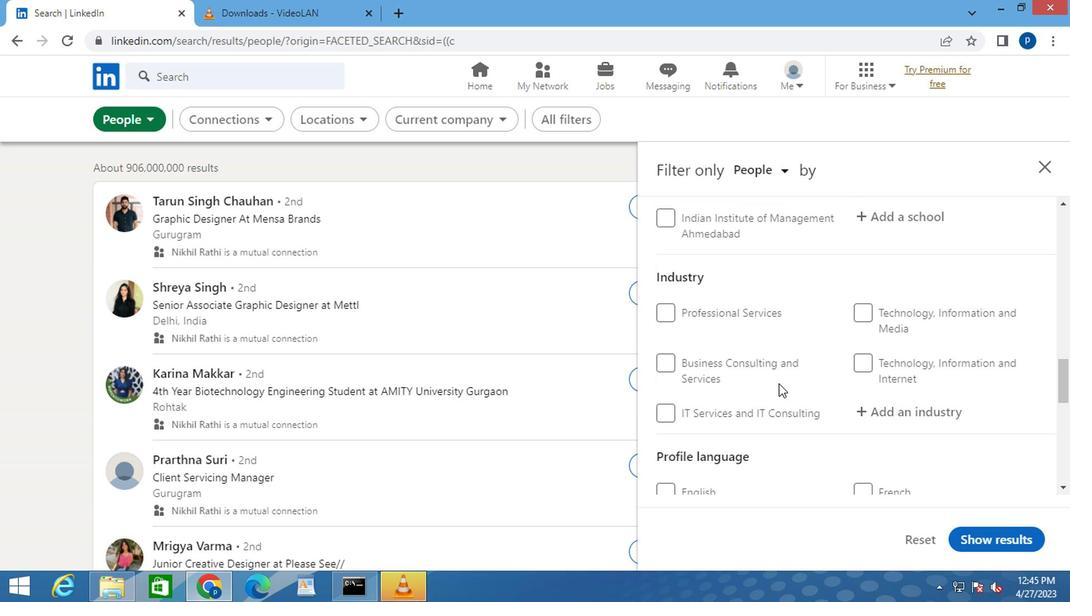 
Action: Mouse scrolled (775, 384) with delta (0, 1)
Screenshot: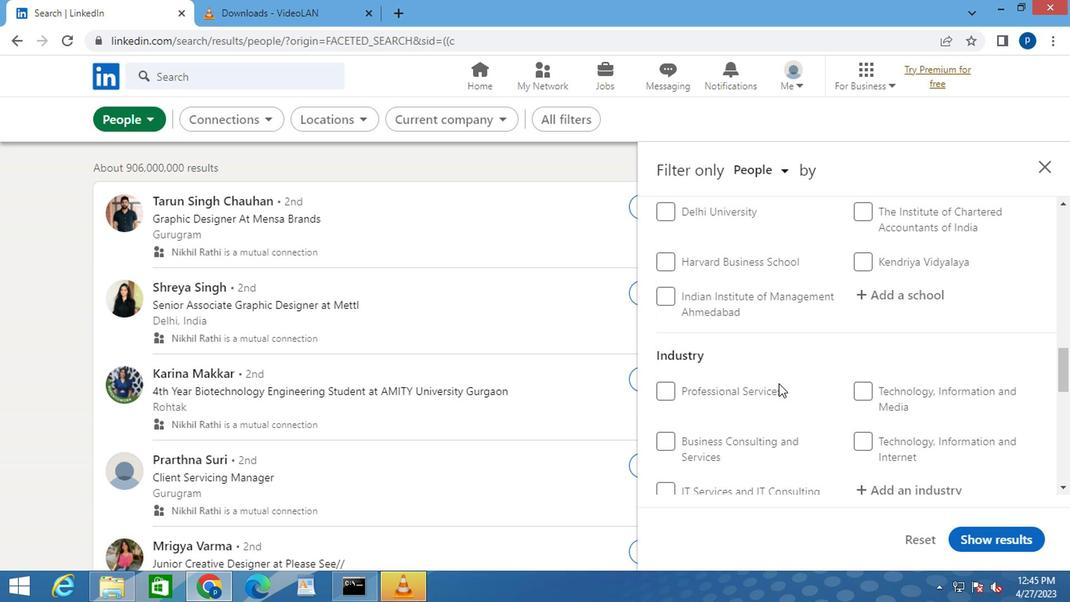 
Action: Mouse scrolled (775, 384) with delta (0, 1)
Screenshot: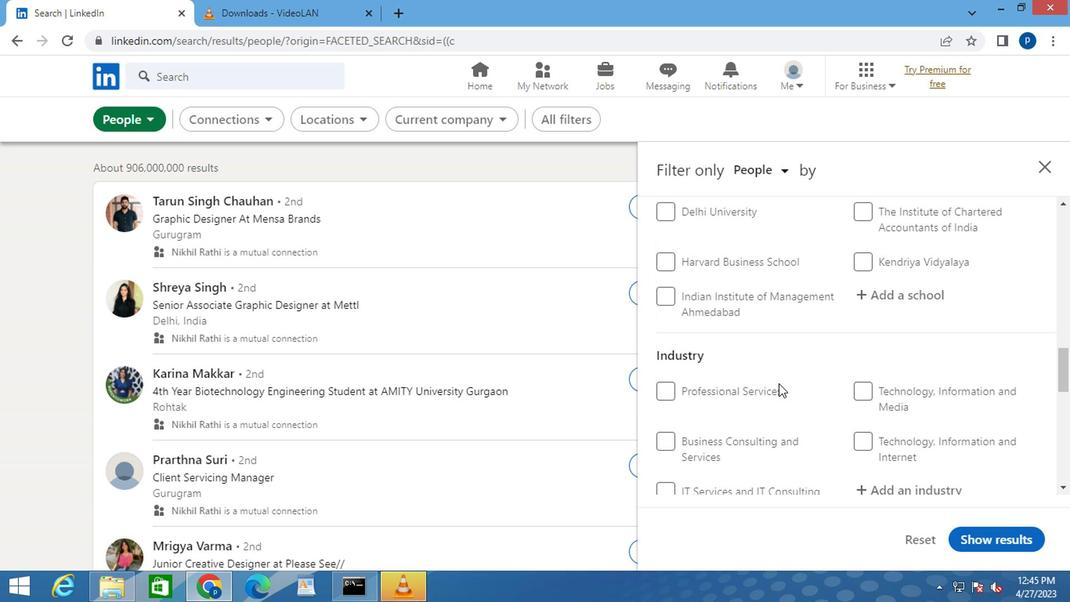 
Action: Mouse moved to (777, 384)
Screenshot: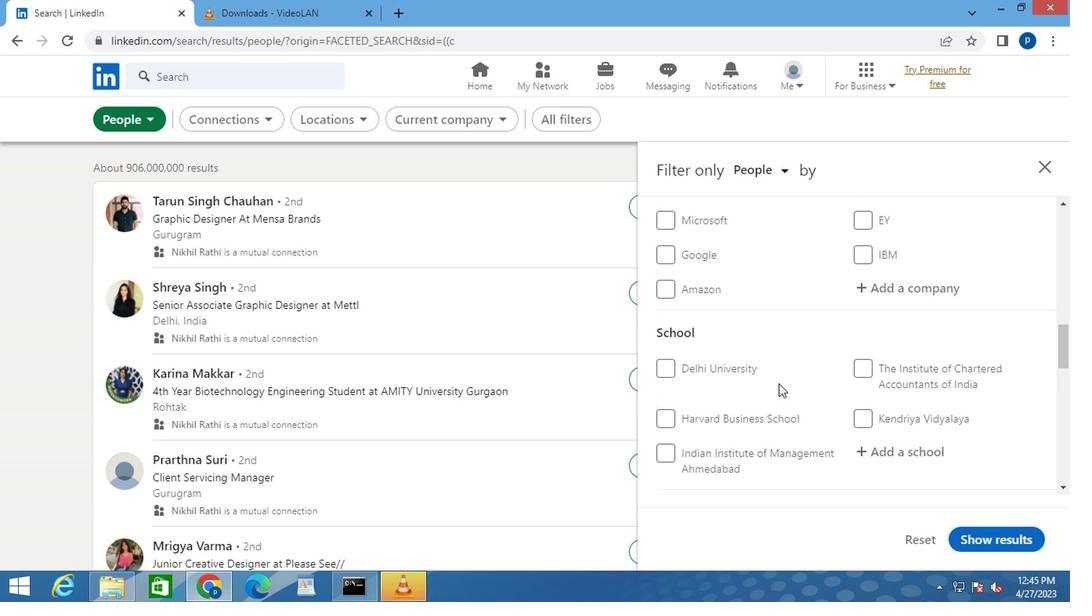 
Action: Mouse scrolled (777, 385) with delta (0, 0)
Screenshot: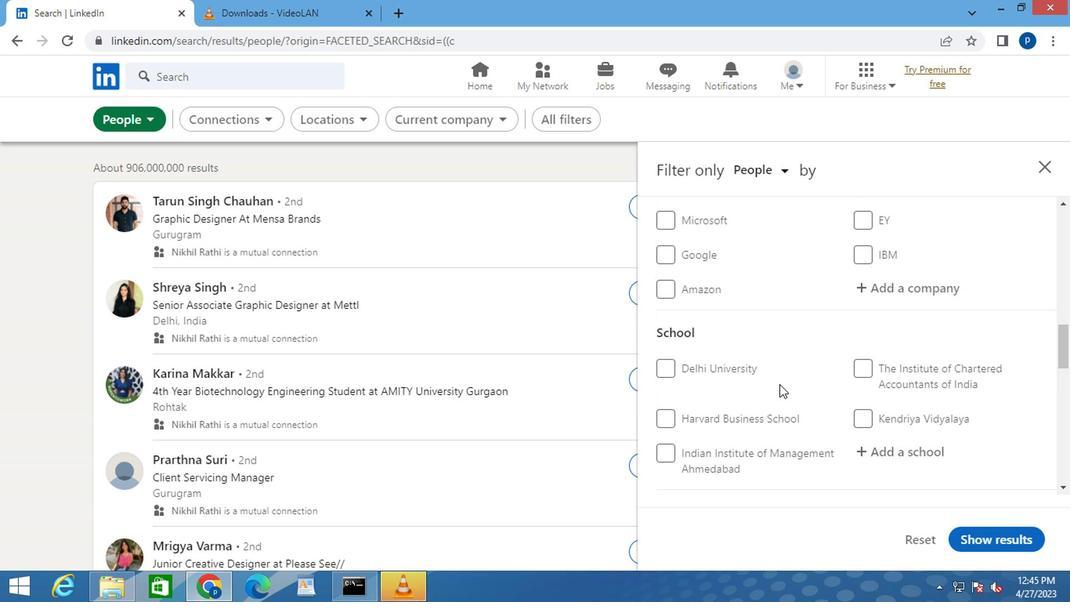 
Action: Mouse scrolled (777, 385) with delta (0, 0)
Screenshot: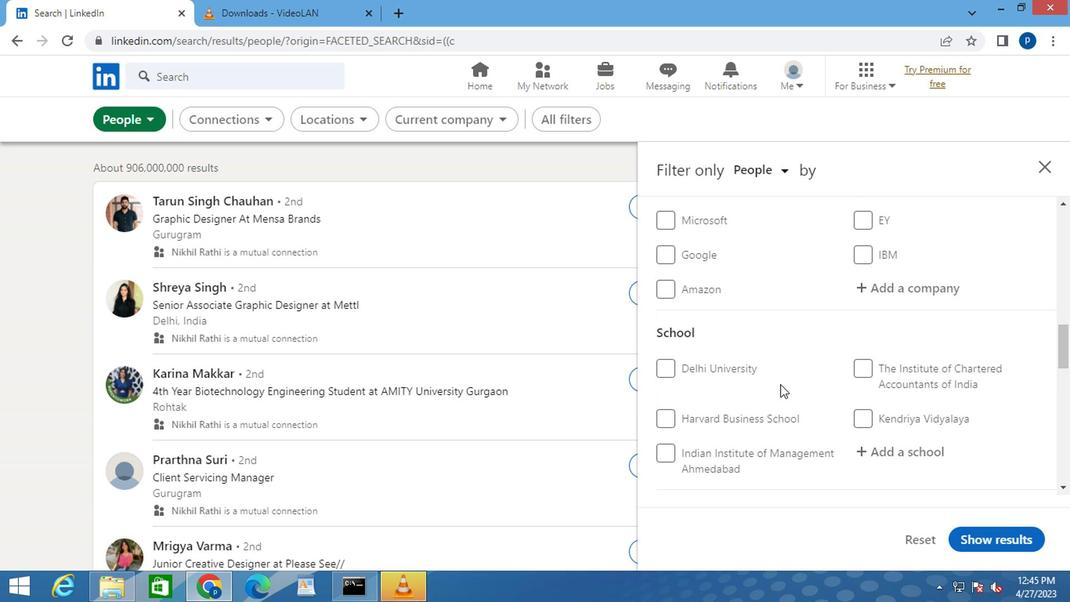 
Action: Mouse moved to (777, 383)
Screenshot: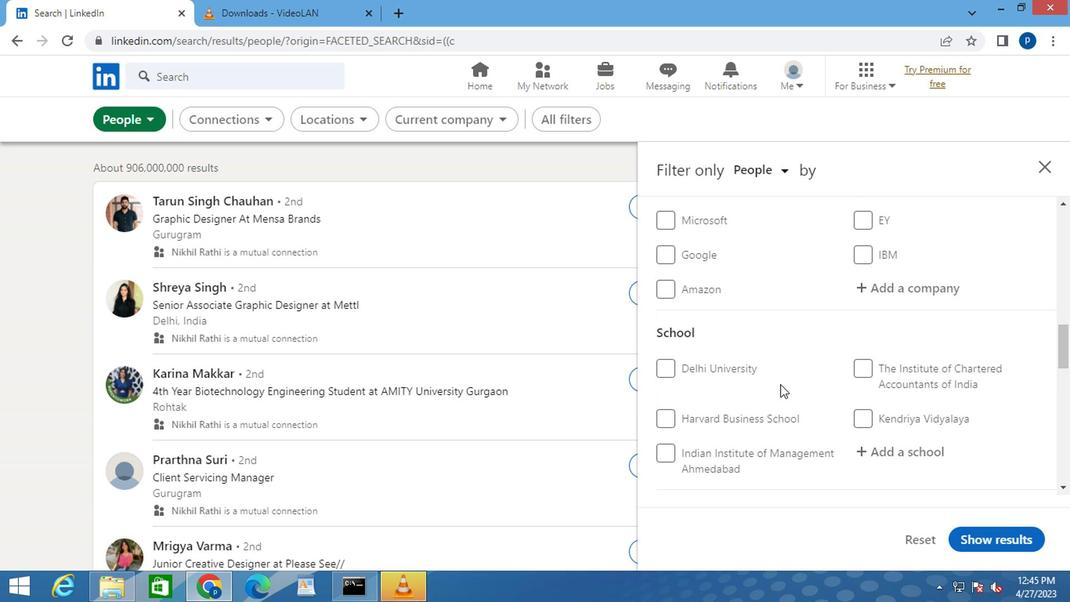 
Action: Mouse scrolled (777, 384) with delta (0, 1)
Screenshot: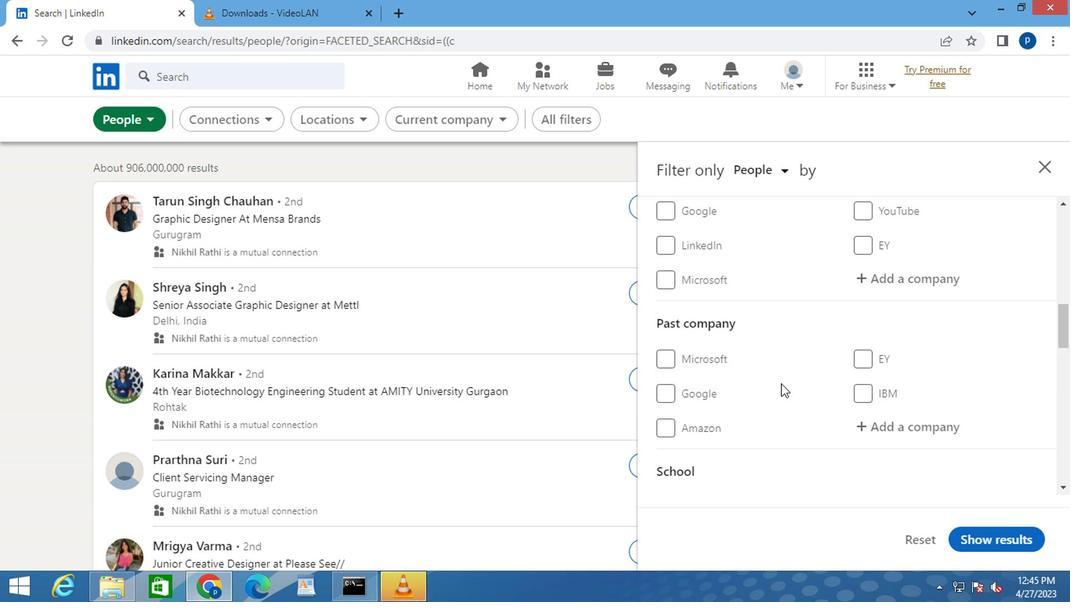 
Action: Mouse moved to (868, 380)
Screenshot: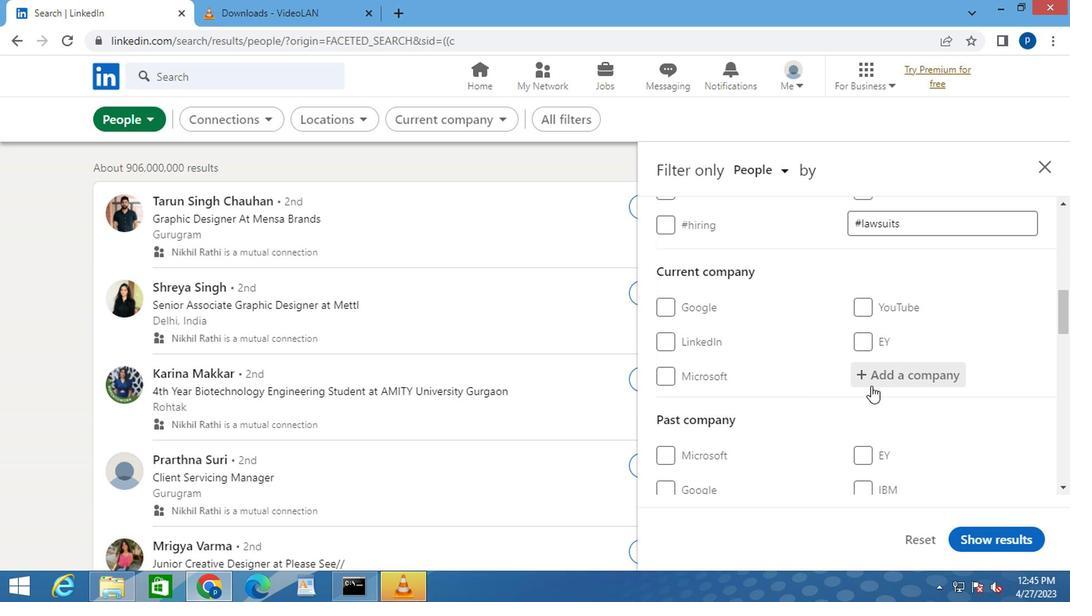 
Action: Mouse pressed left at (868, 380)
Screenshot: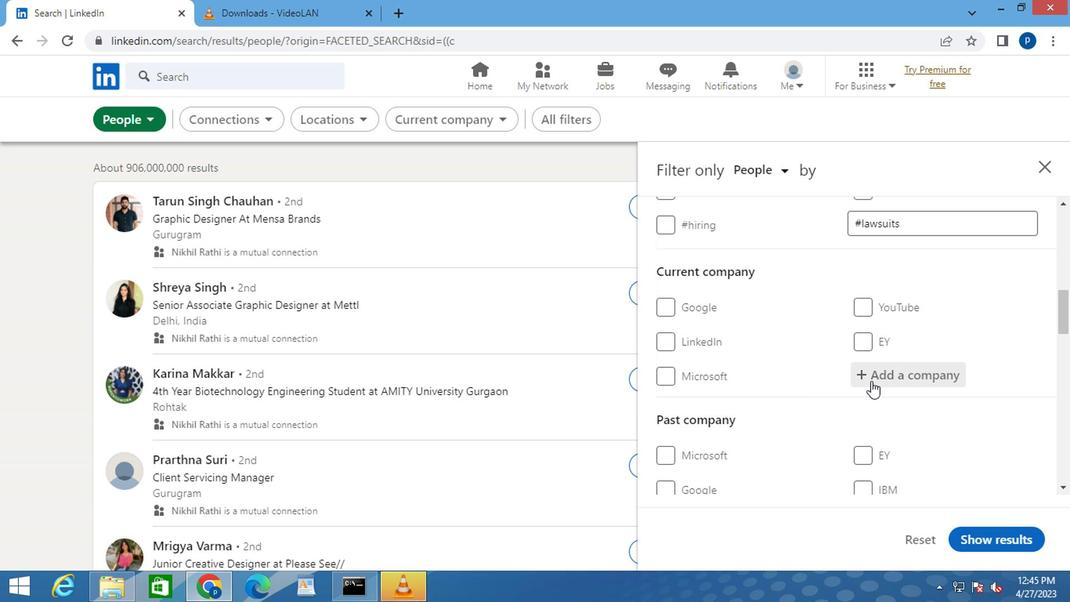 
Action: Key pressed <Key.caps_lock>M<Key.caps_lock>ATRIX<Key.space><Key.caps_lock>P<Key.caps_lock>
Screenshot: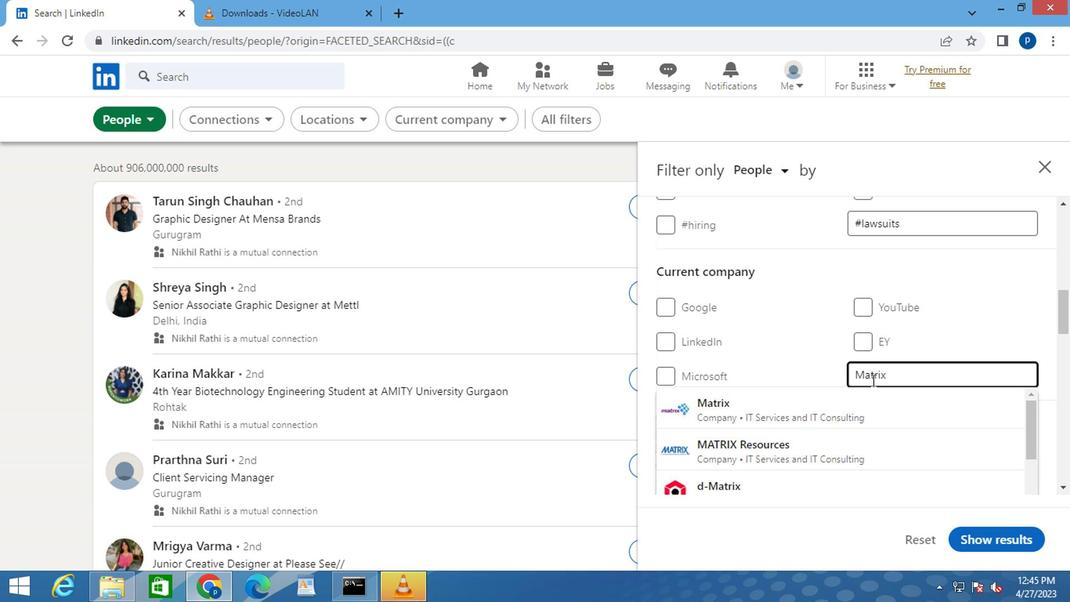 
Action: Mouse moved to (790, 401)
Screenshot: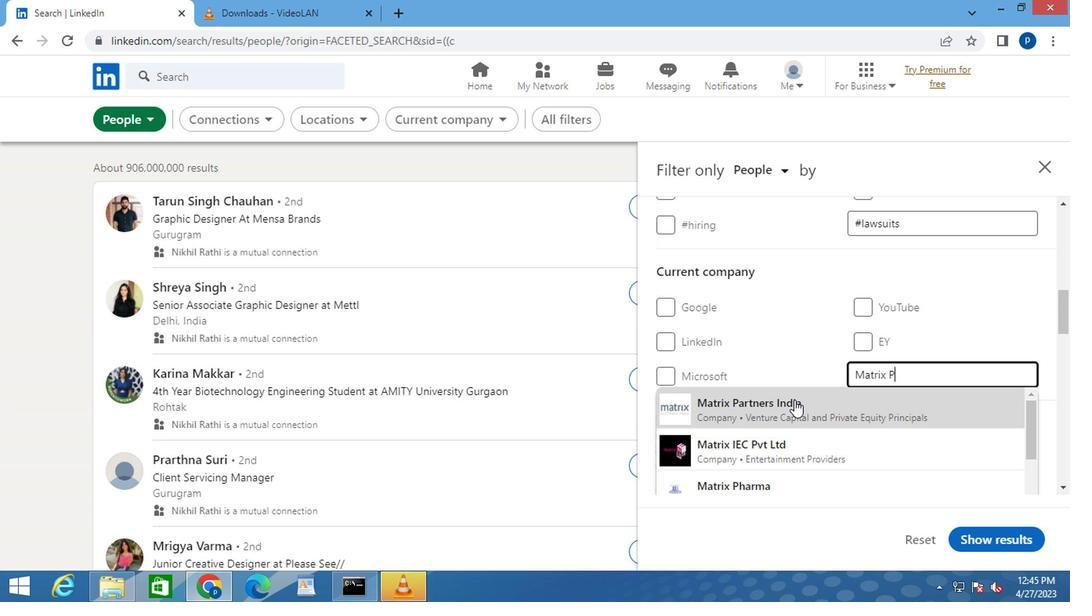 
Action: Mouse pressed left at (790, 401)
Screenshot: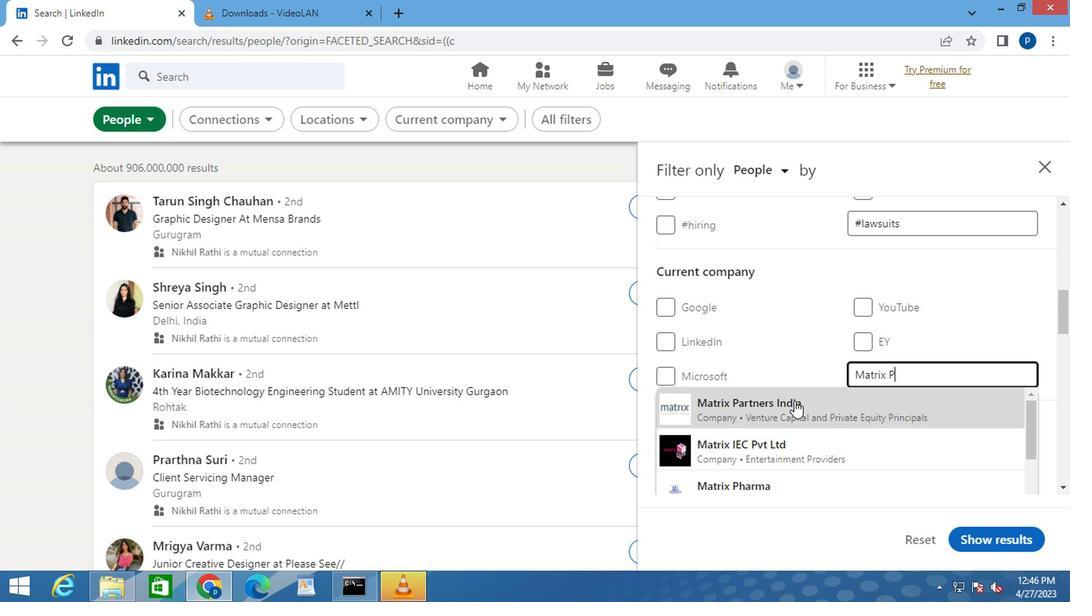 
Action: Mouse moved to (796, 400)
Screenshot: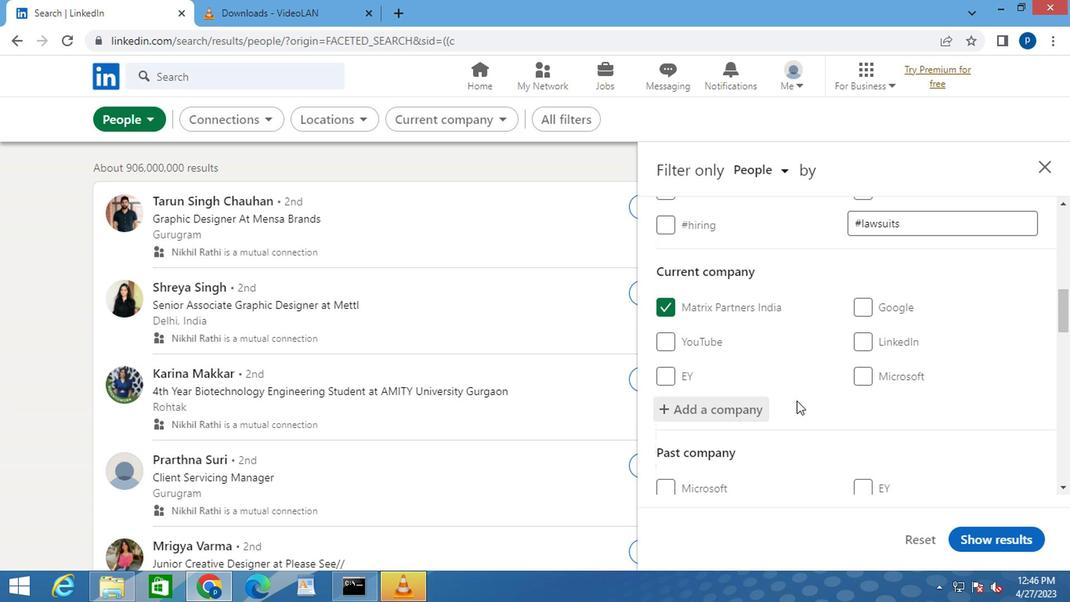 
Action: Mouse scrolled (796, 399) with delta (0, -1)
Screenshot: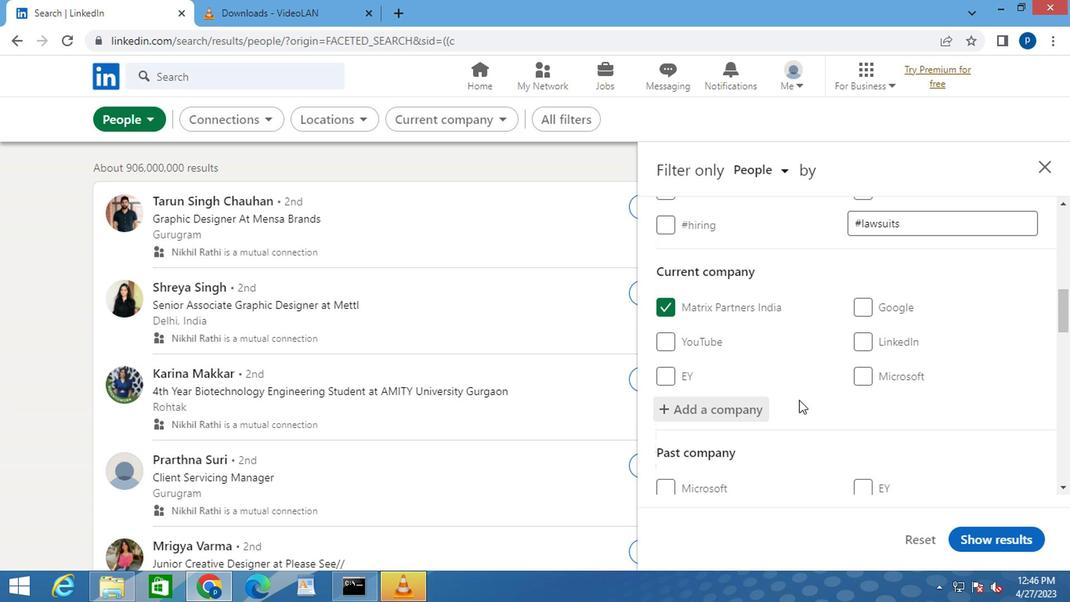 
Action: Mouse scrolled (796, 399) with delta (0, -1)
Screenshot: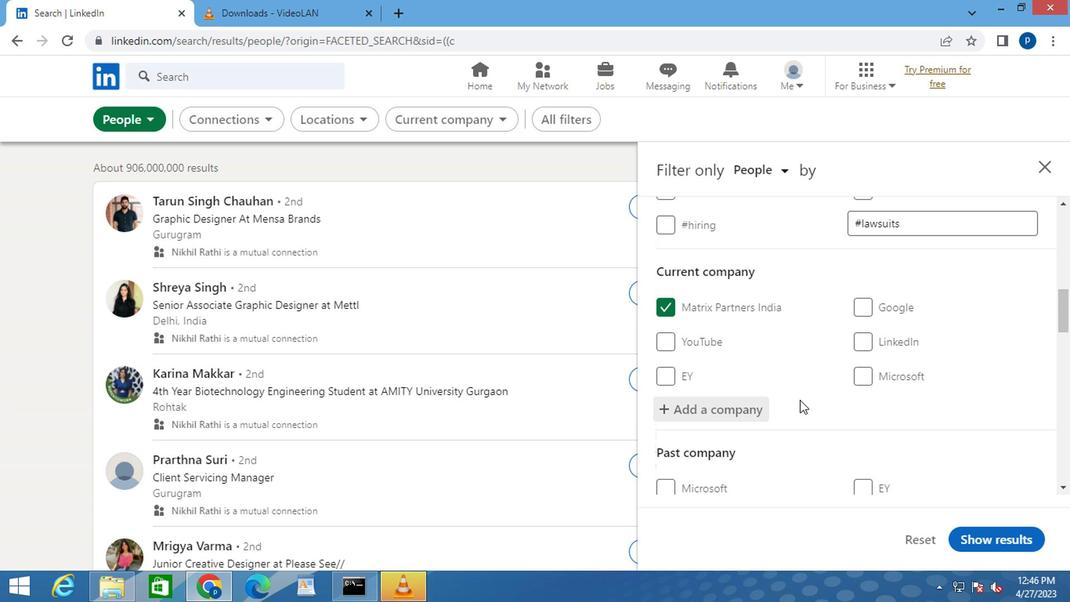 
Action: Mouse moved to (797, 400)
Screenshot: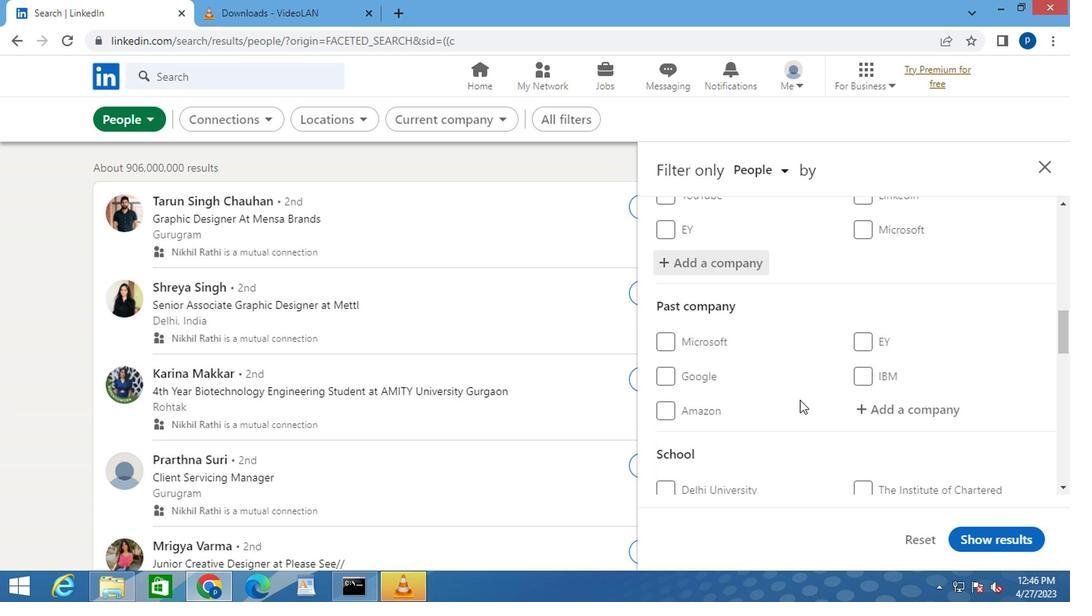 
Action: Mouse scrolled (797, 399) with delta (0, -1)
Screenshot: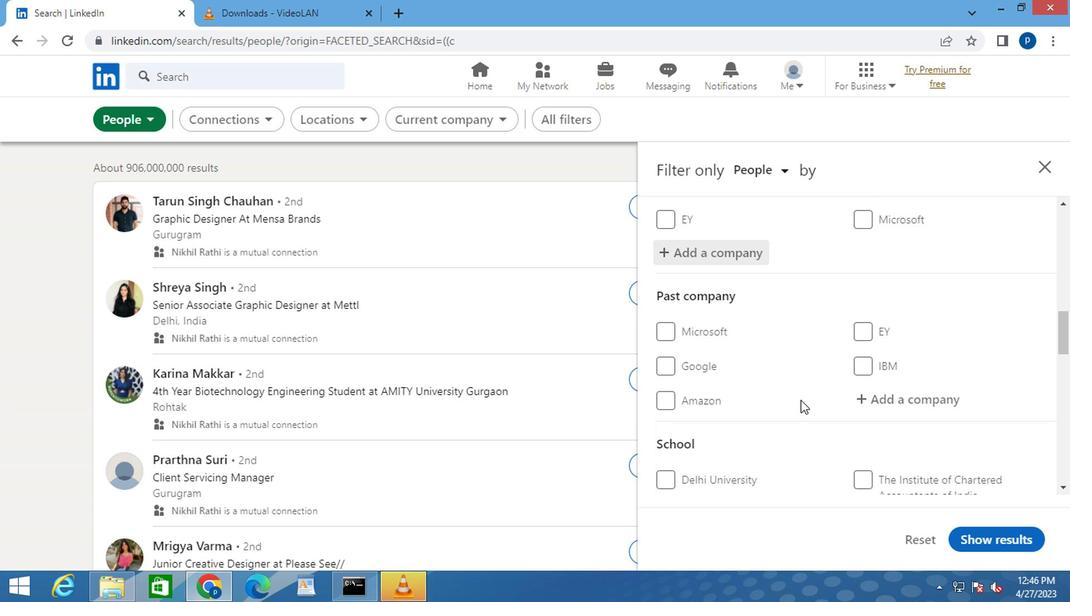 
Action: Mouse scrolled (797, 399) with delta (0, -1)
Screenshot: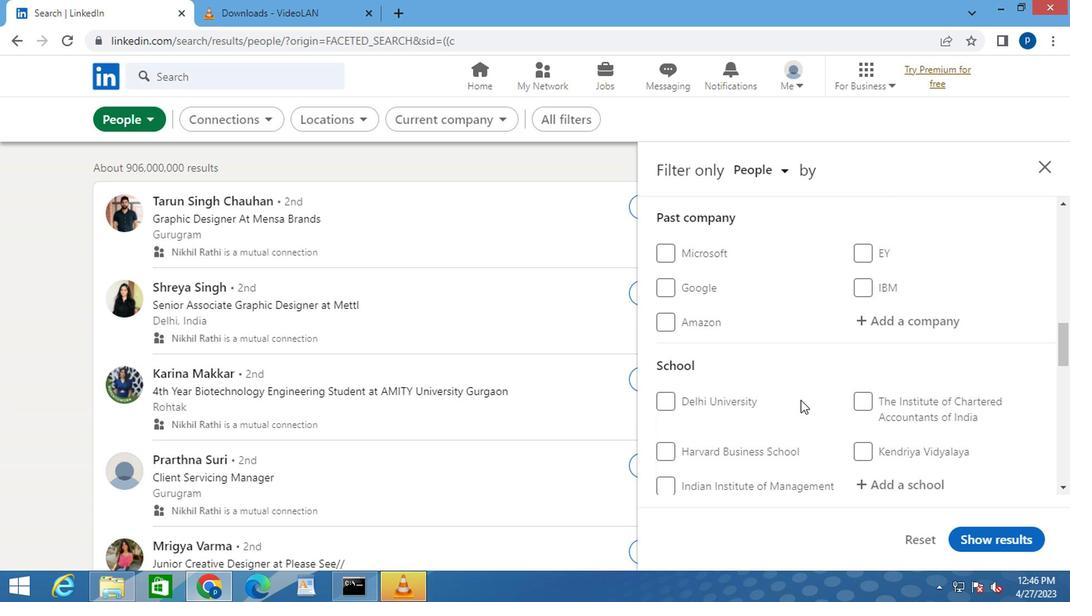
Action: Mouse moved to (923, 409)
Screenshot: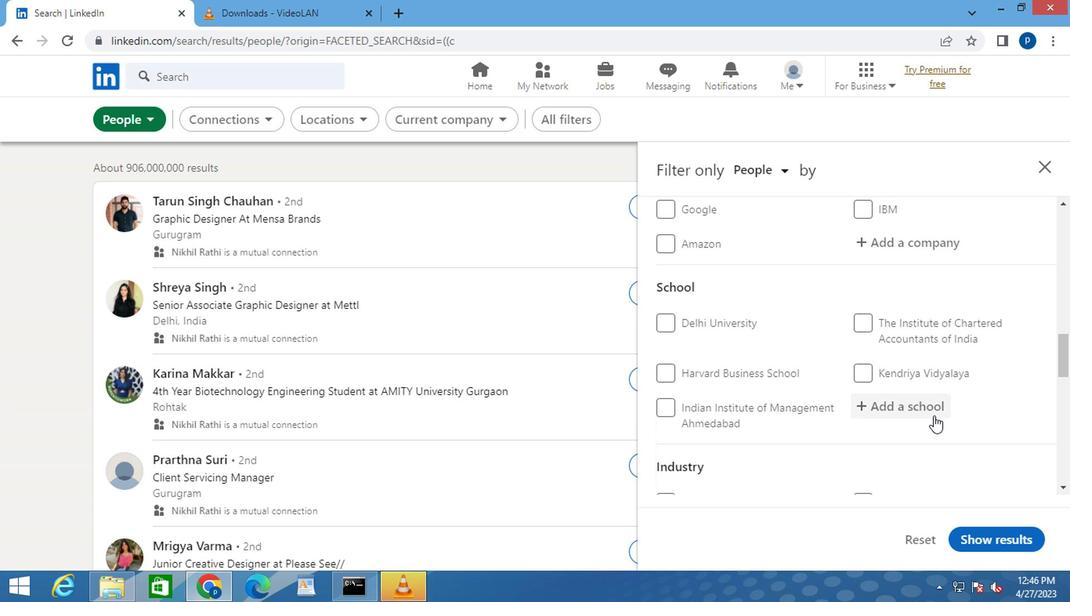 
Action: Mouse pressed left at (923, 409)
Screenshot: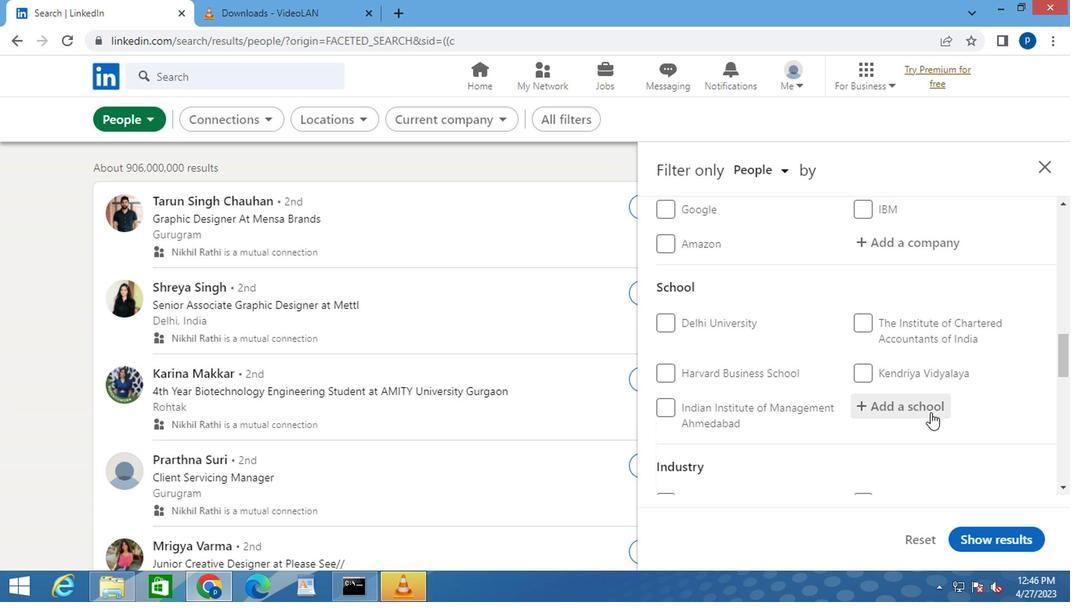
Action: Mouse moved to (903, 404)
Screenshot: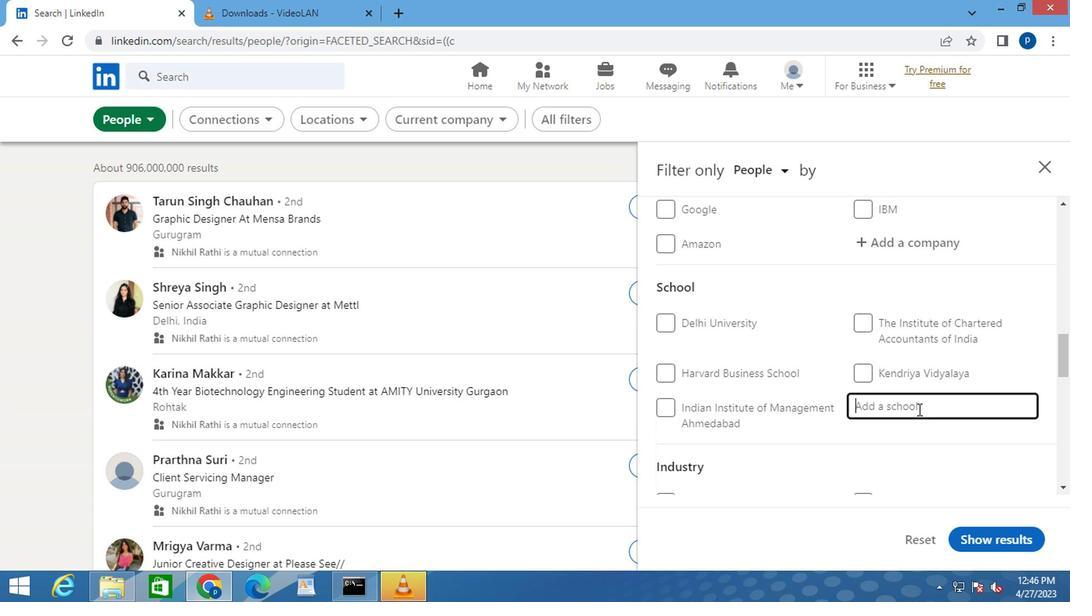 
Action: Mouse pressed left at (903, 404)
Screenshot: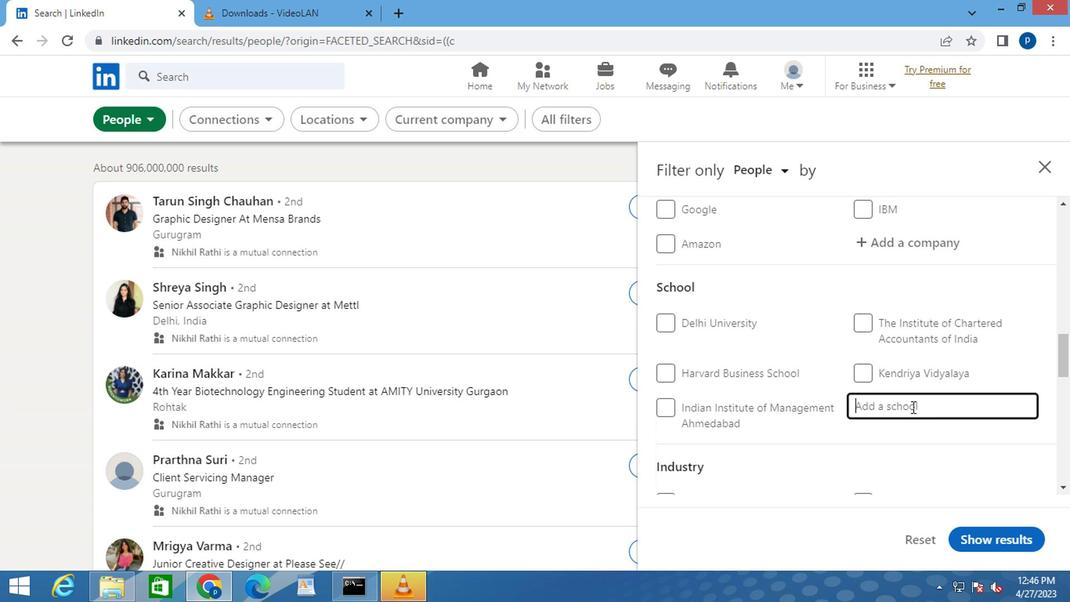 
Action: Mouse moved to (901, 404)
Screenshot: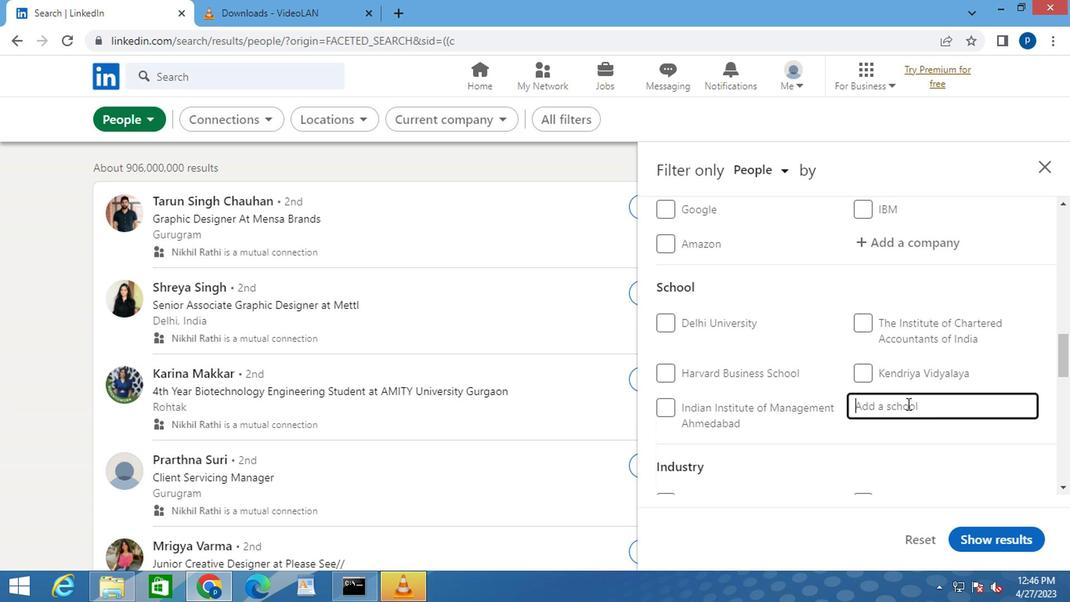 
Action: Key pressed <Key.caps_lock>KERALA<Key.space>J<Key.caps_lock>OBS
Screenshot: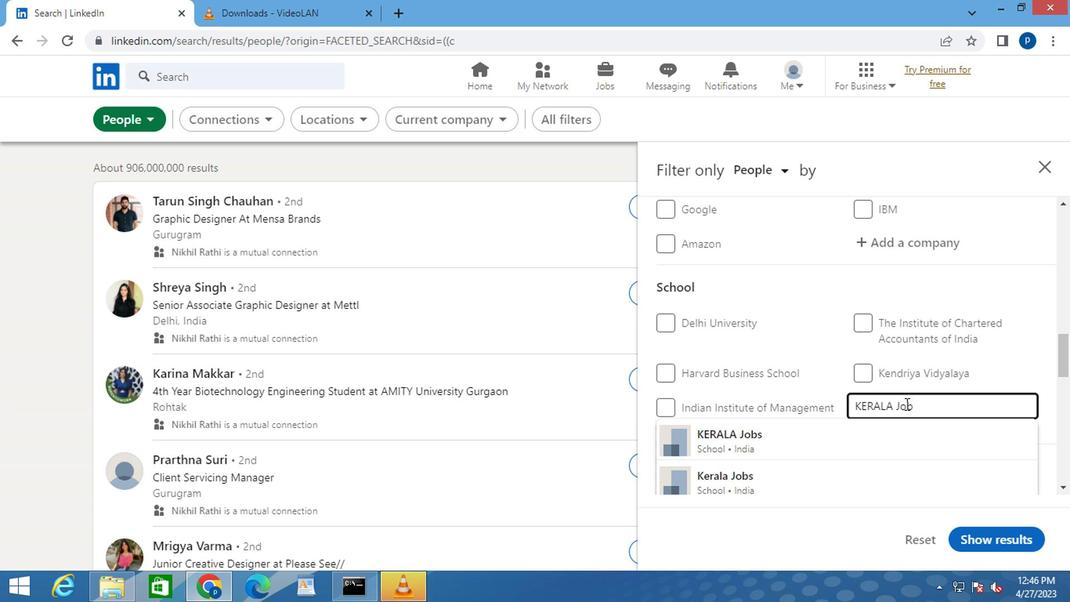 
Action: Mouse moved to (785, 444)
Screenshot: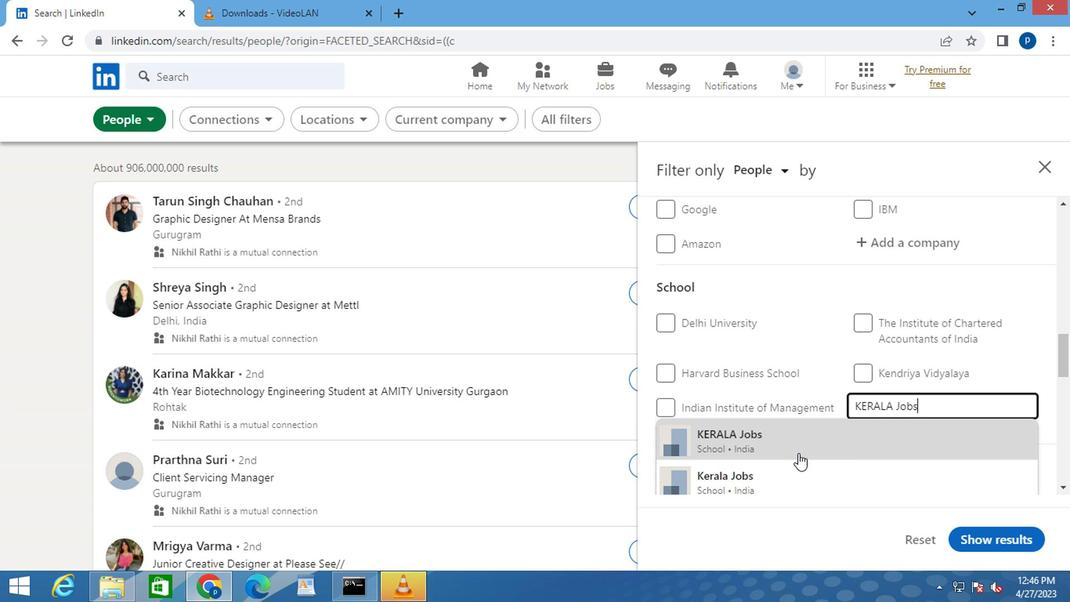 
Action: Mouse pressed left at (785, 444)
Screenshot: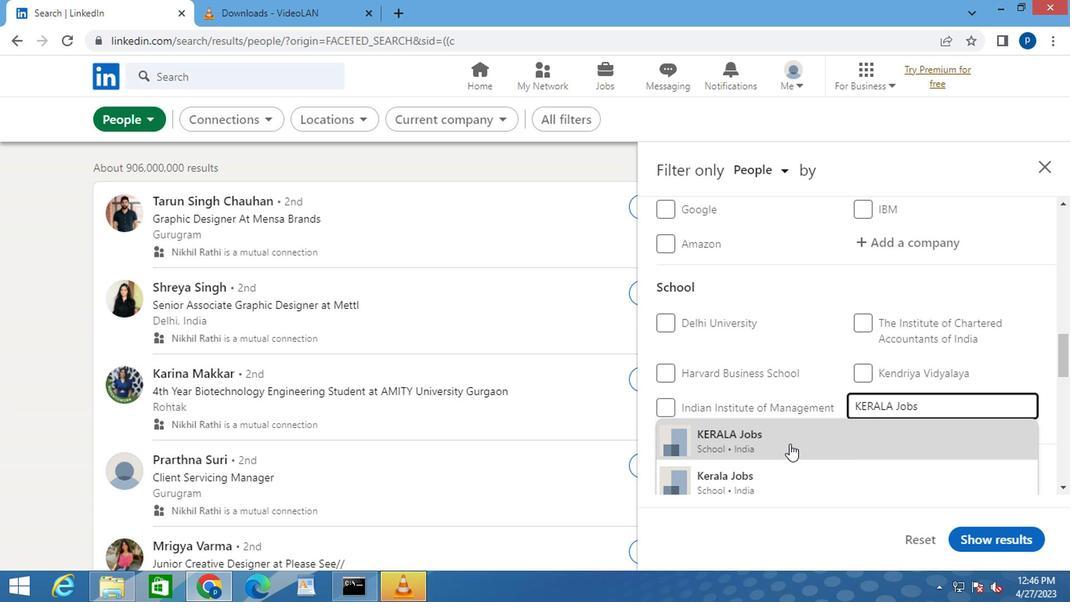 
Action: Mouse scrolled (785, 443) with delta (0, 0)
Screenshot: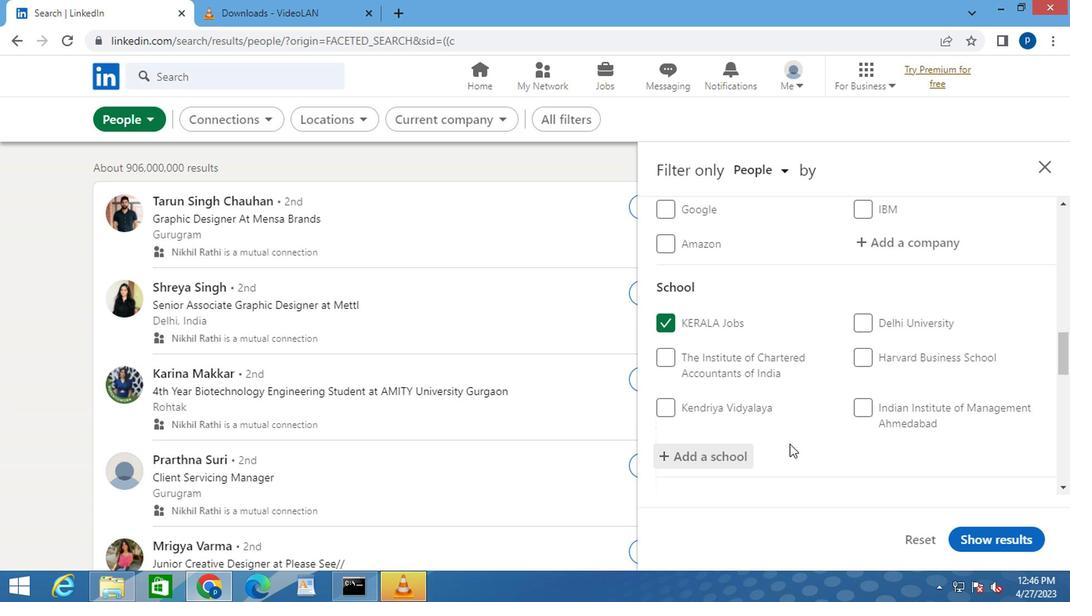 
Action: Mouse scrolled (785, 443) with delta (0, 0)
Screenshot: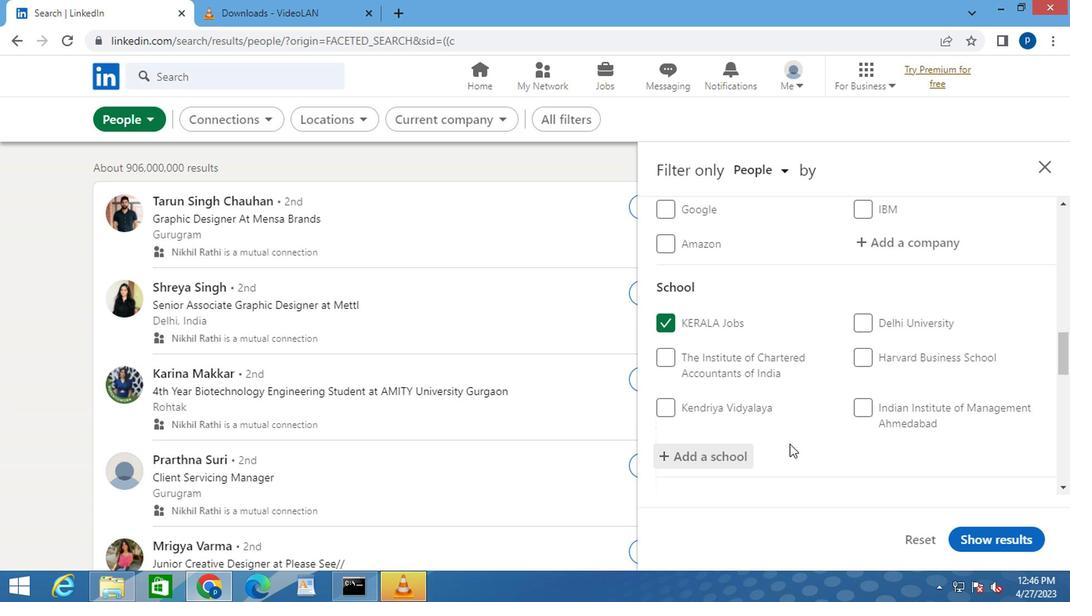 
Action: Mouse scrolled (785, 443) with delta (0, 0)
Screenshot: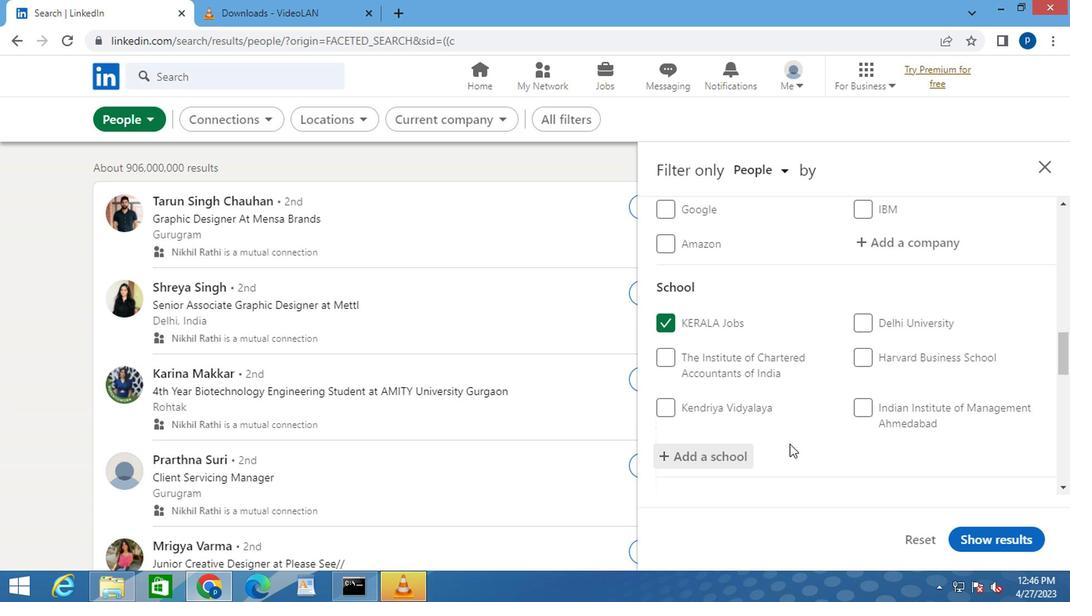 
Action: Mouse moved to (855, 393)
Screenshot: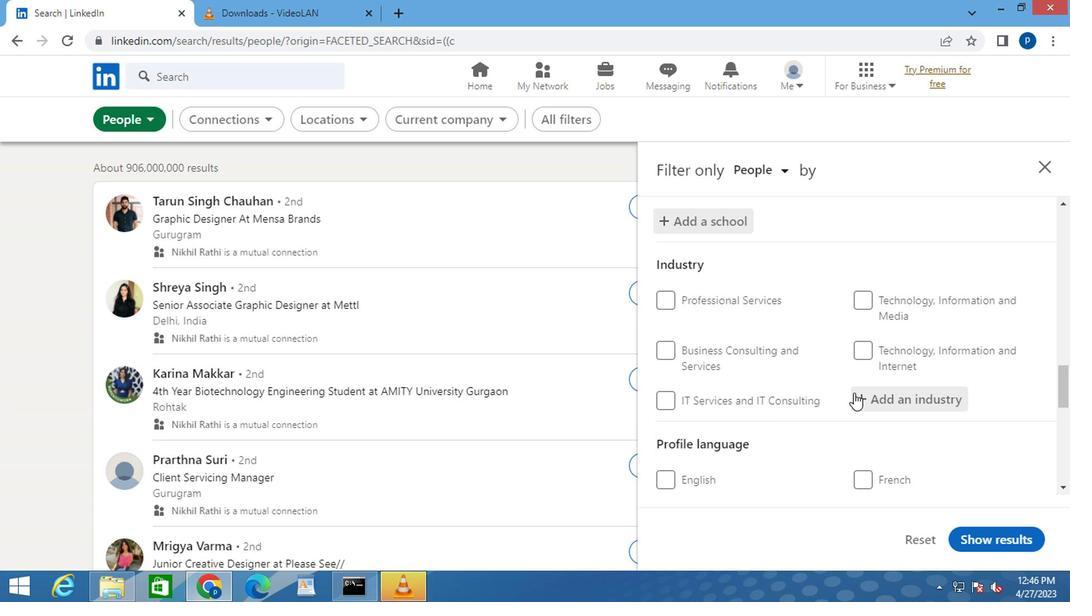
Action: Mouse pressed left at (855, 393)
Screenshot: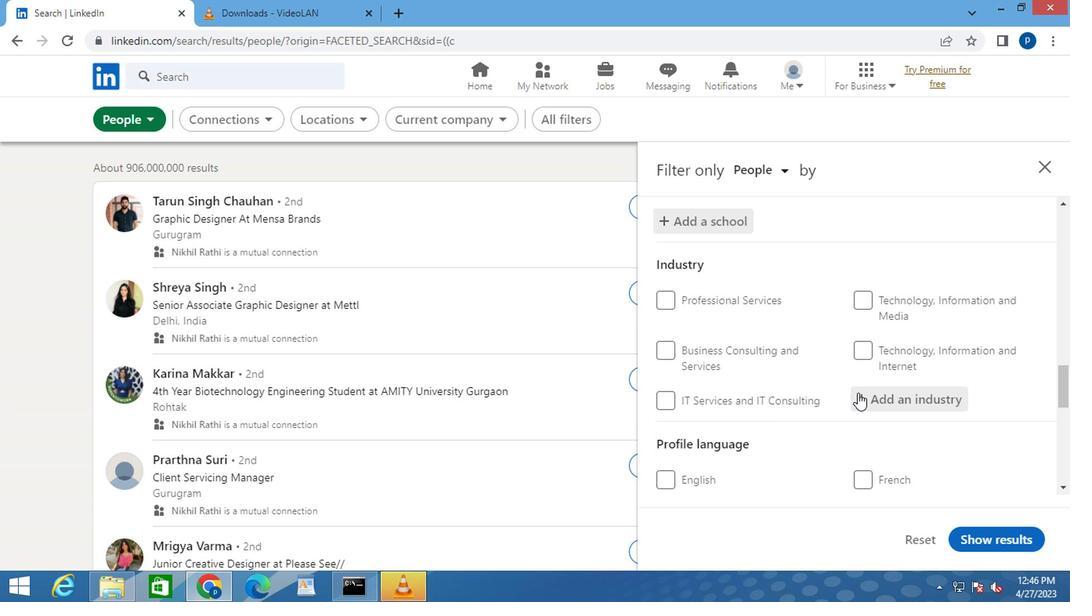 
Action: Mouse moved to (856, 393)
Screenshot: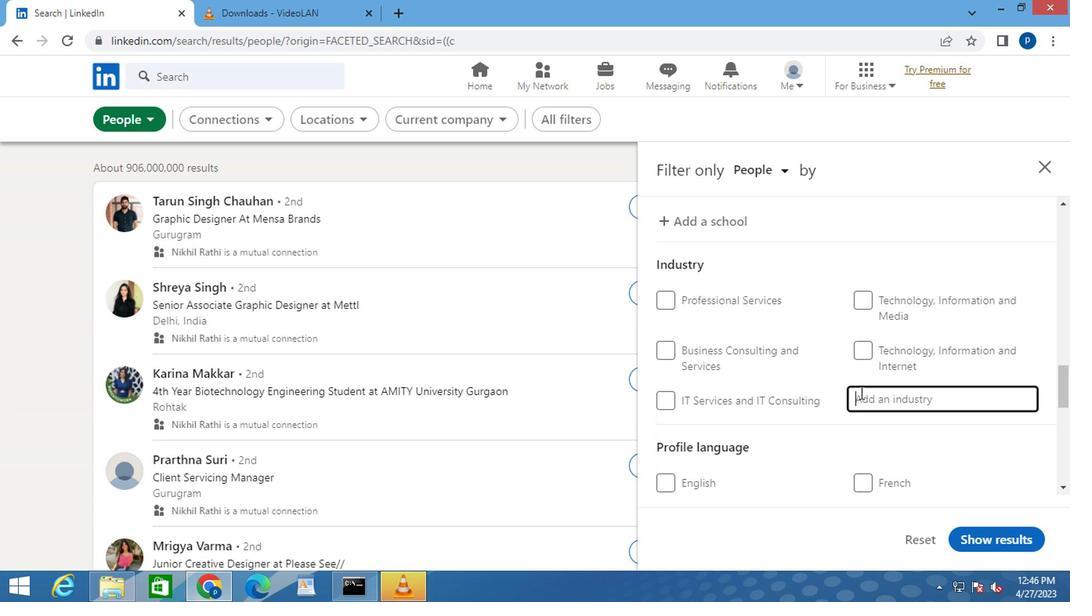 
Action: Mouse pressed left at (856, 393)
Screenshot: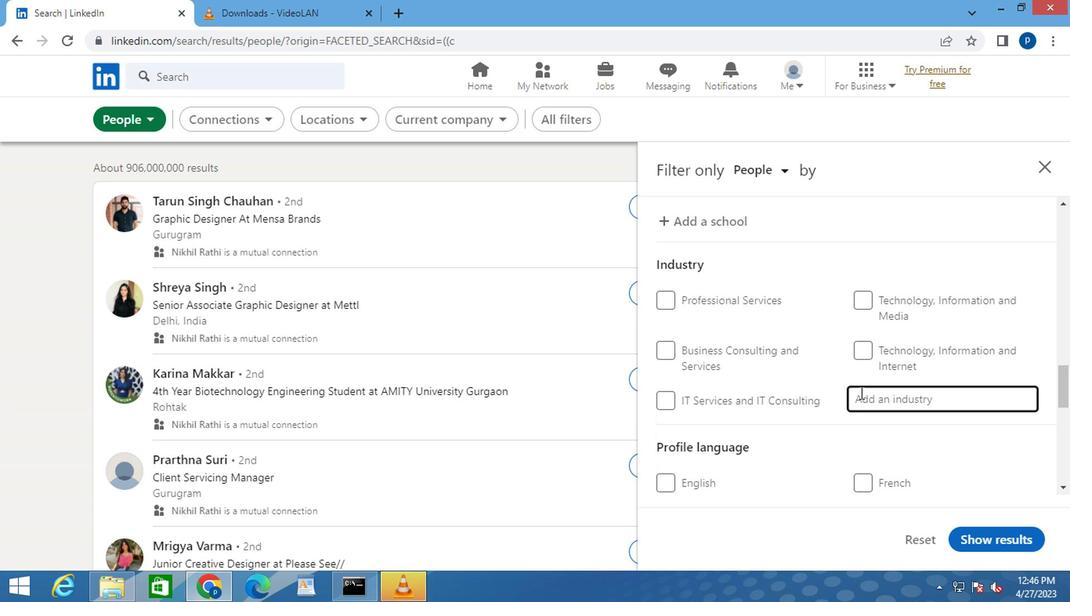 
Action: Key pressed <Key.caps_lock>C<Key.caps_lock>APITA
Screenshot: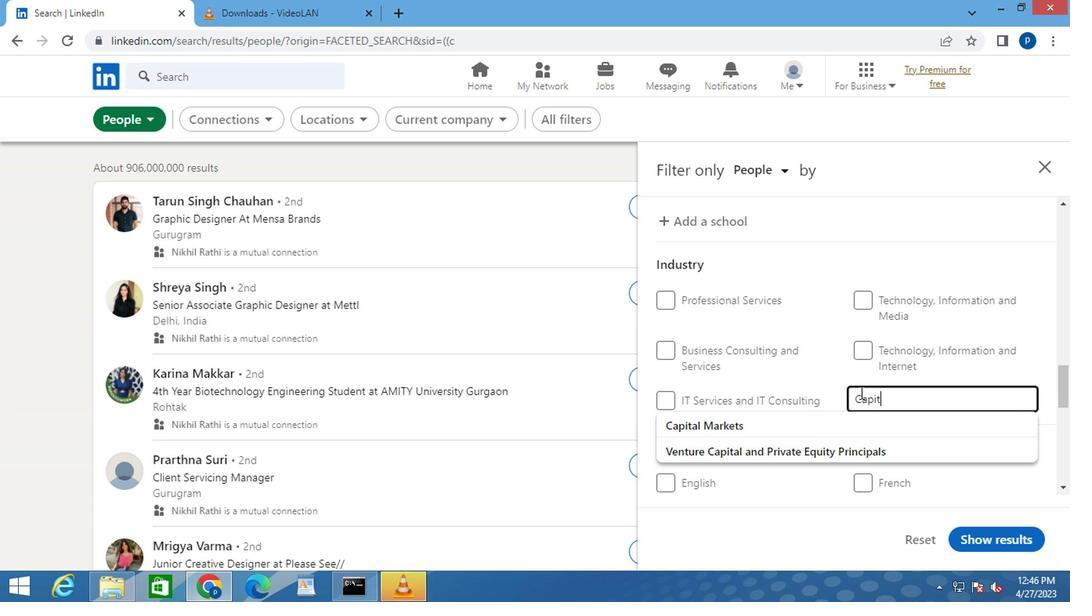 
Action: Mouse moved to (732, 418)
Screenshot: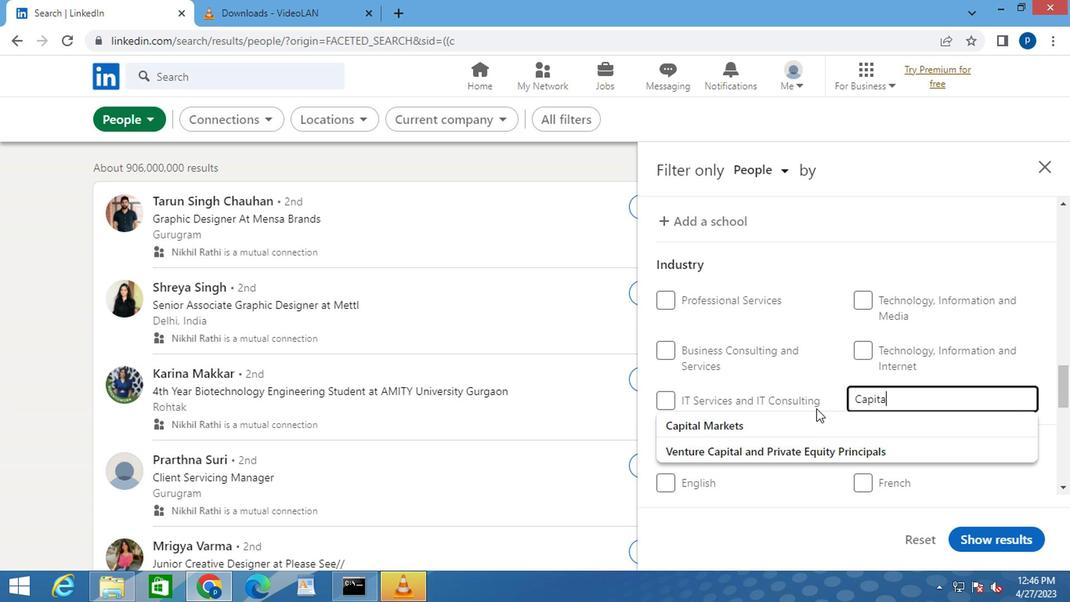 
Action: Mouse pressed left at (732, 418)
Screenshot: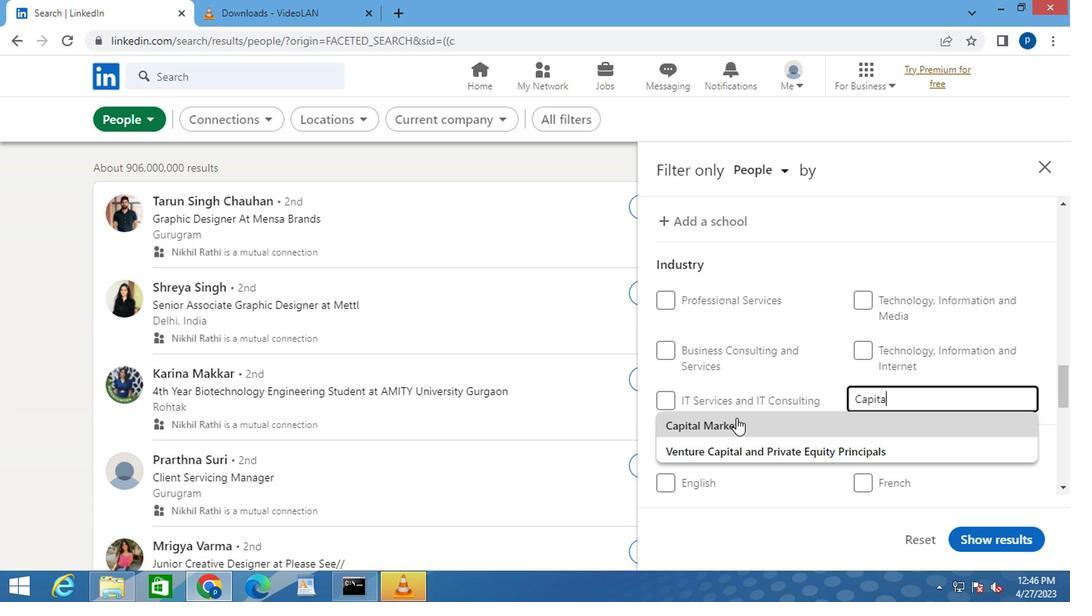 
Action: Mouse moved to (760, 409)
Screenshot: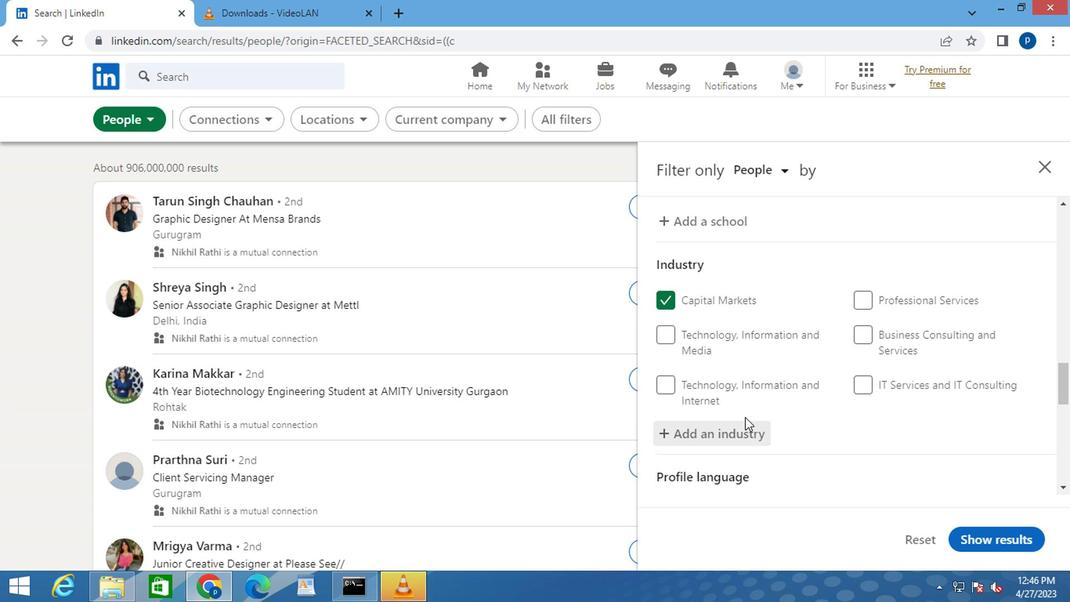 
Action: Mouse scrolled (760, 408) with delta (0, -1)
Screenshot: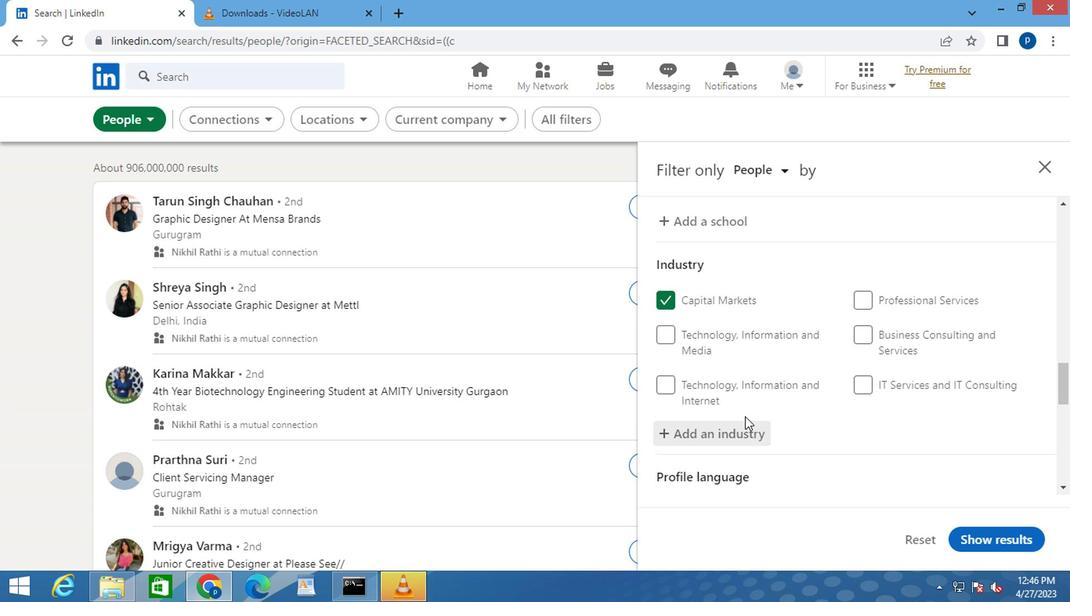 
Action: Mouse moved to (760, 414)
Screenshot: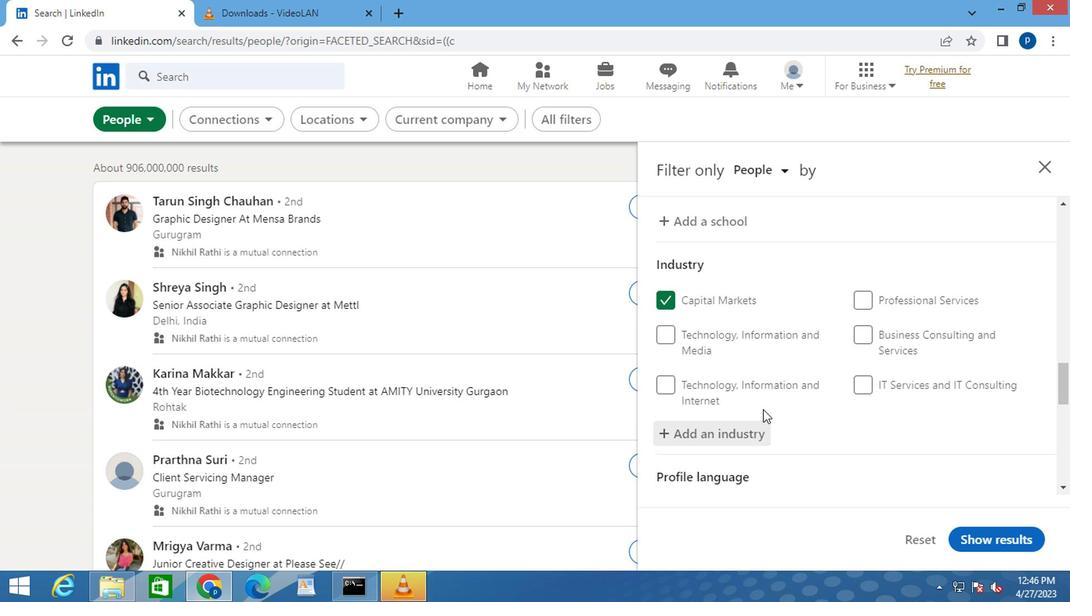 
Action: Mouse scrolled (760, 414) with delta (0, 0)
Screenshot: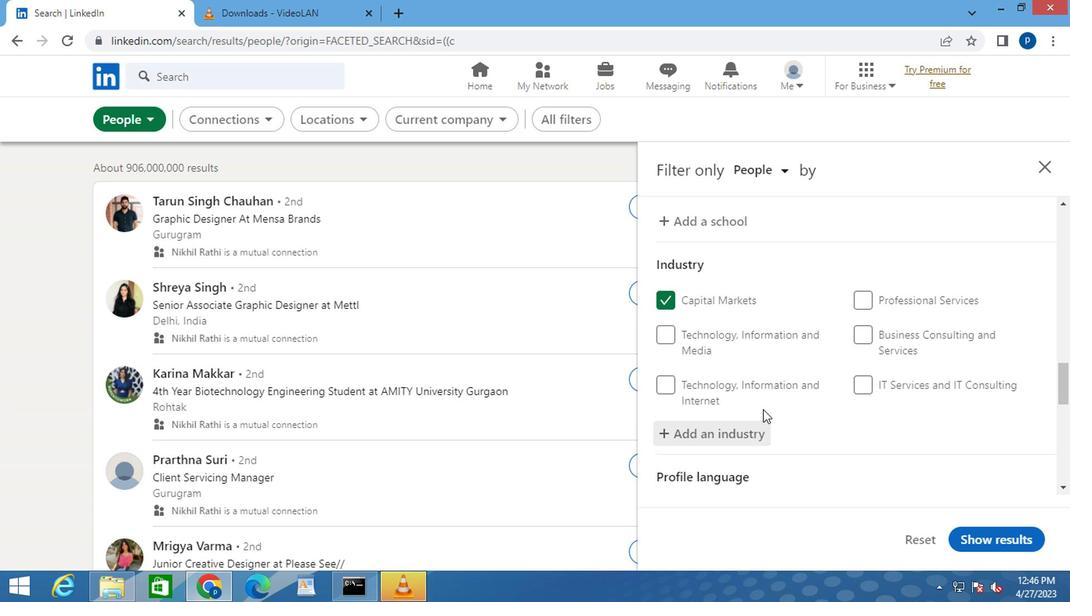 
Action: Mouse moved to (761, 416)
Screenshot: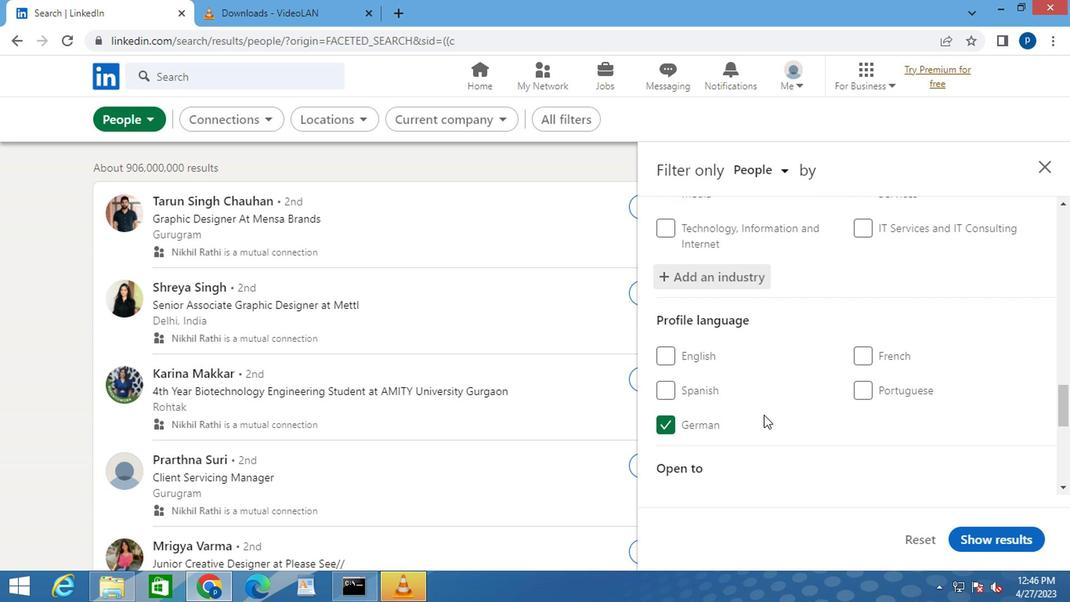 
Action: Mouse scrolled (761, 414) with delta (0, -1)
Screenshot: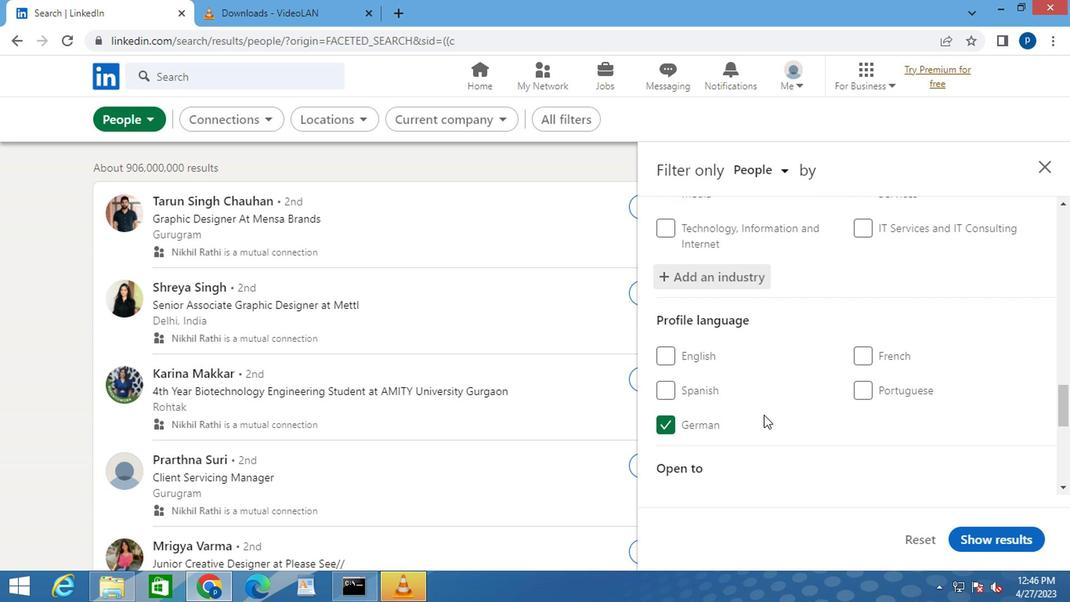 
Action: Mouse moved to (762, 416)
Screenshot: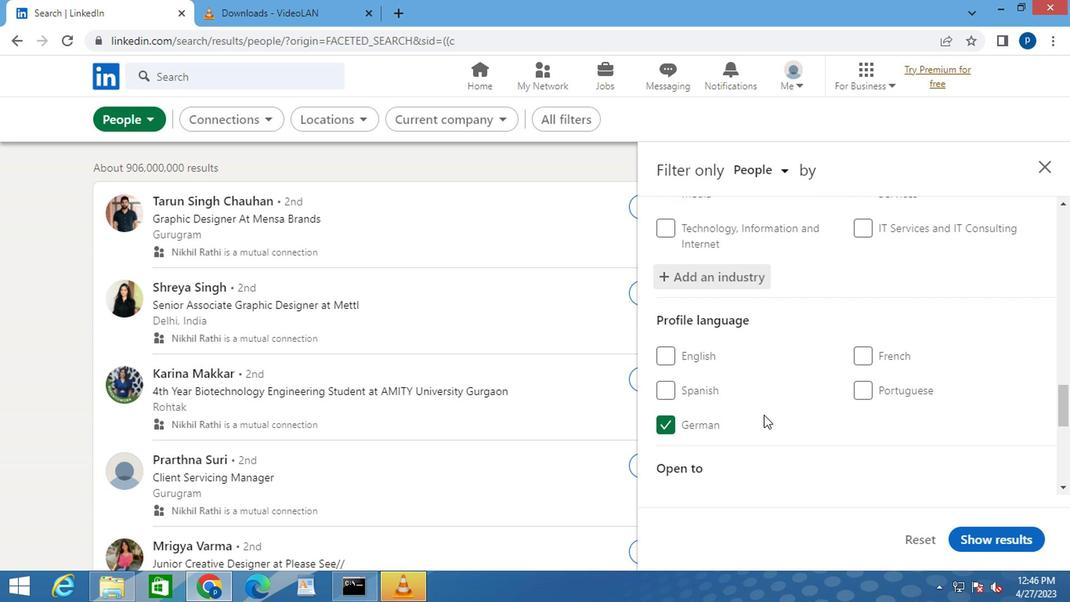 
Action: Mouse scrolled (762, 414) with delta (0, -1)
Screenshot: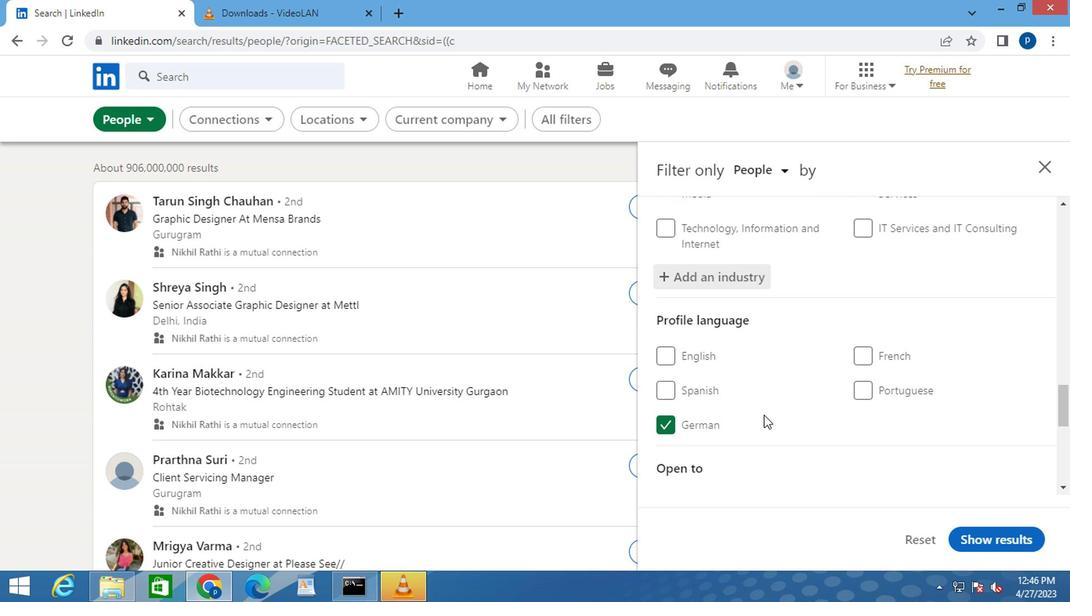 
Action: Mouse moved to (812, 418)
Screenshot: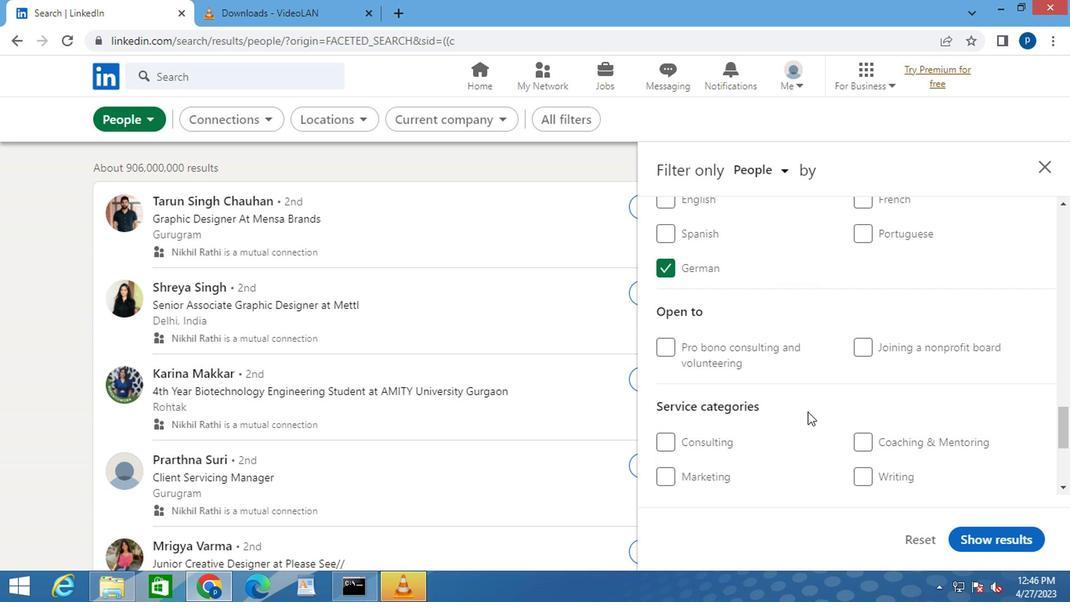 
Action: Mouse scrolled (812, 417) with delta (0, 0)
Screenshot: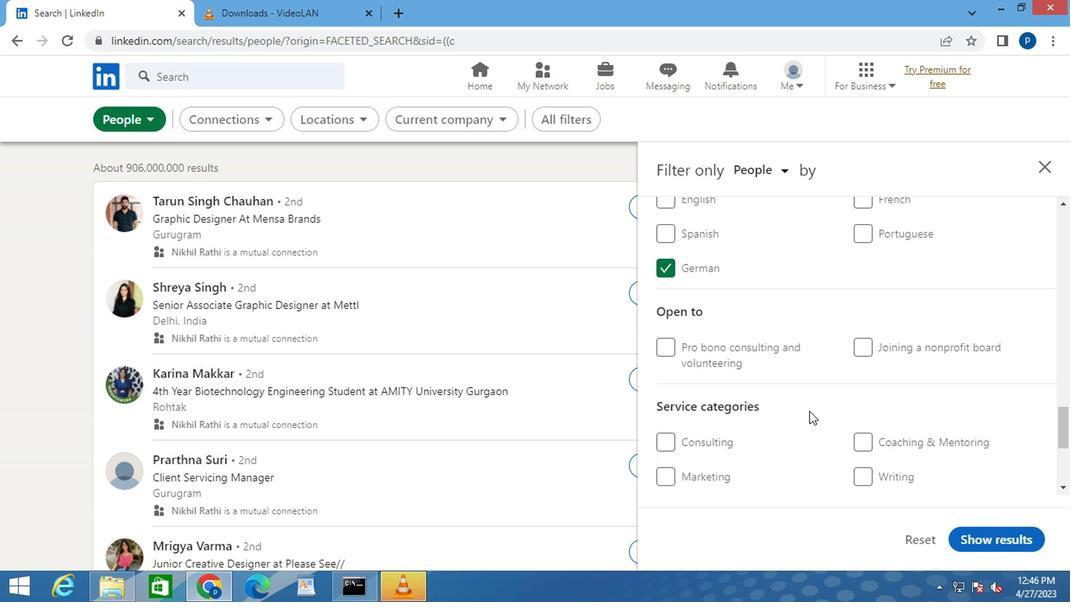
Action: Mouse moved to (875, 432)
Screenshot: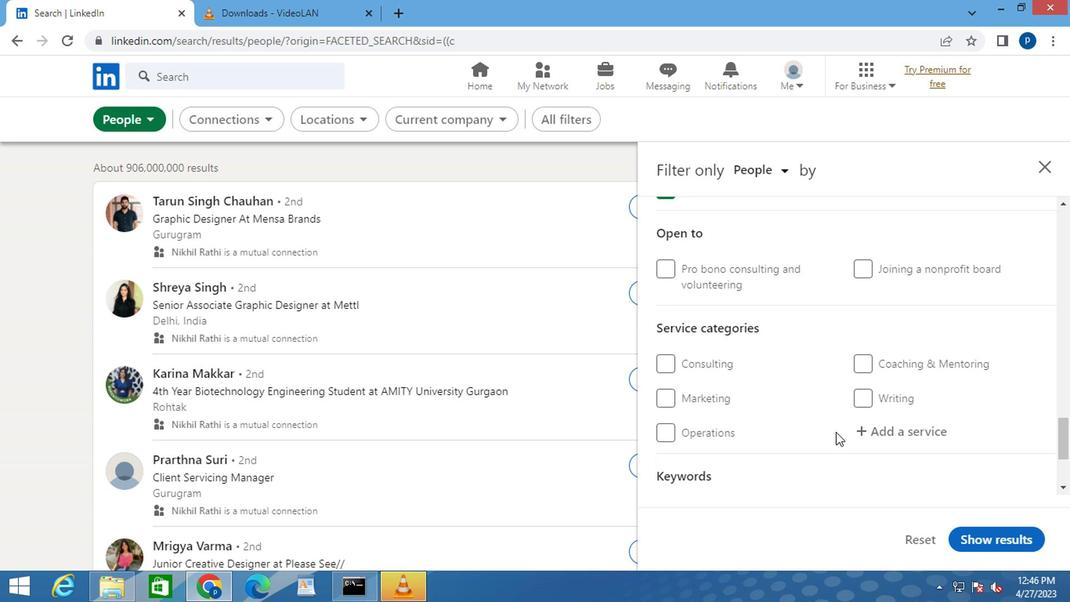 
Action: Mouse pressed left at (875, 432)
Screenshot: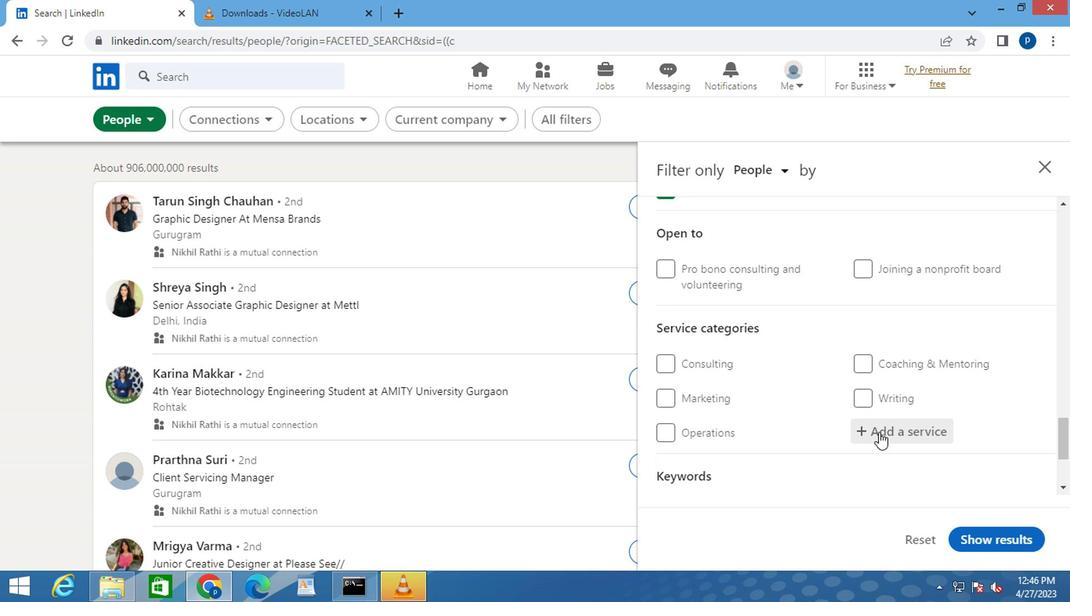 
Action: Mouse moved to (875, 432)
Screenshot: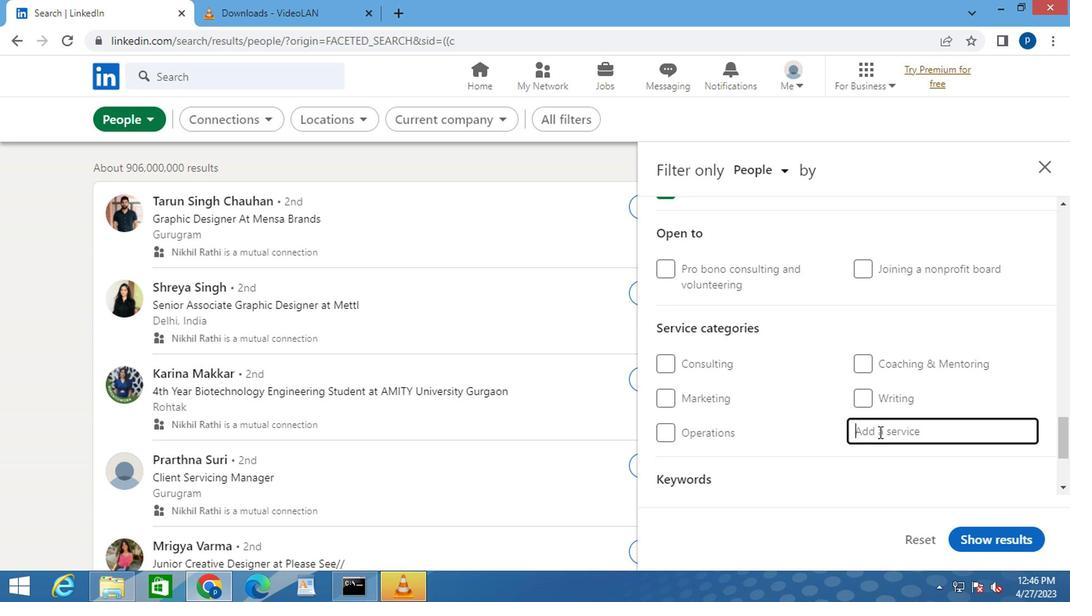 
Action: Mouse pressed left at (875, 432)
Screenshot: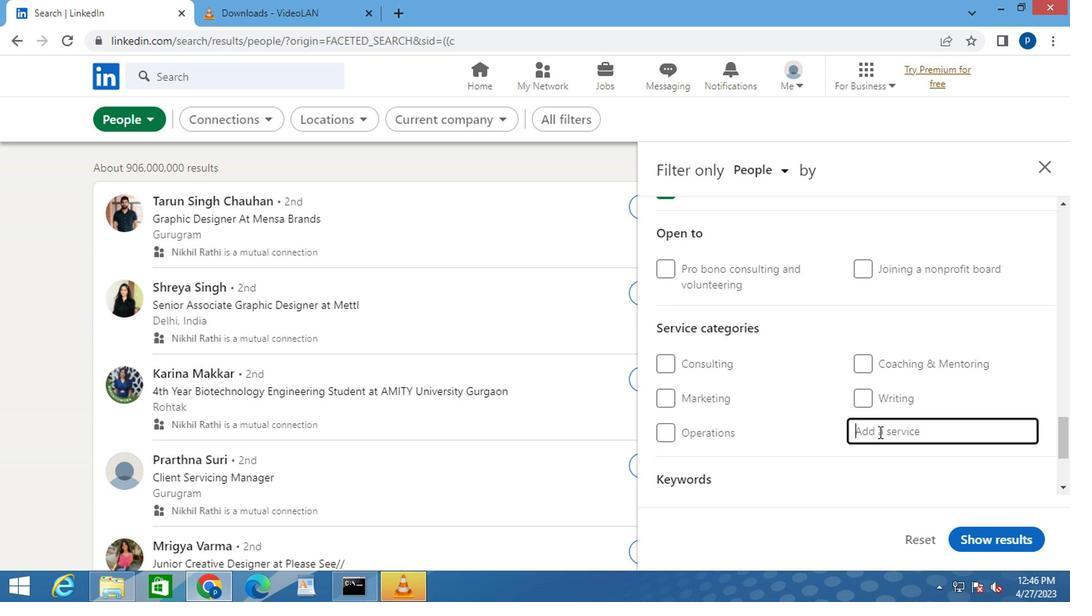 
Action: Mouse moved to (875, 431)
Screenshot: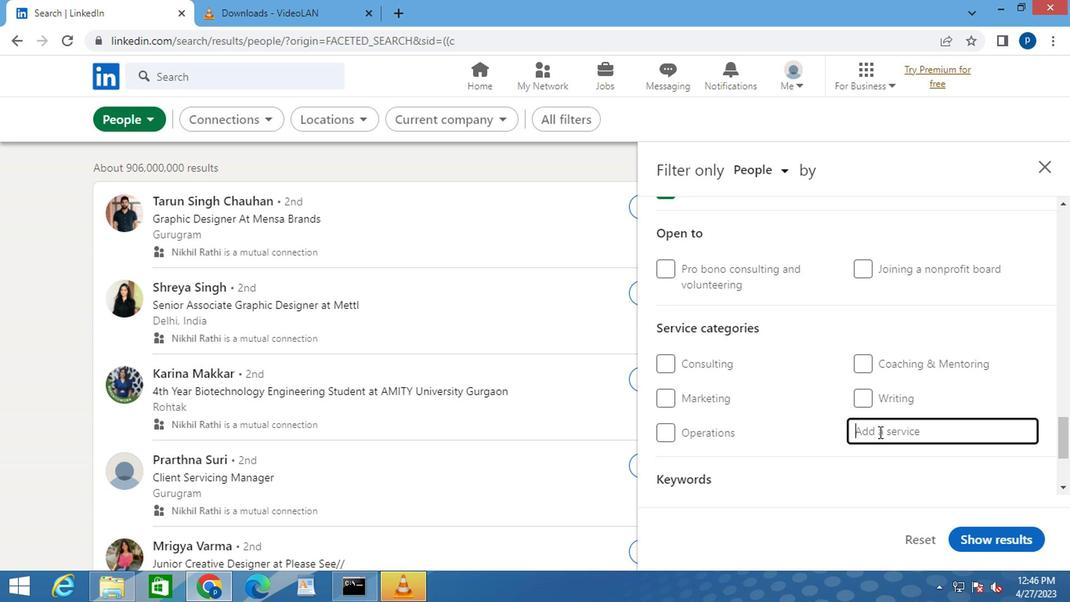 
Action: Key pressed <Key.caps_lock>P<Key.caps_lock>RODUCT<Key.space>
Screenshot: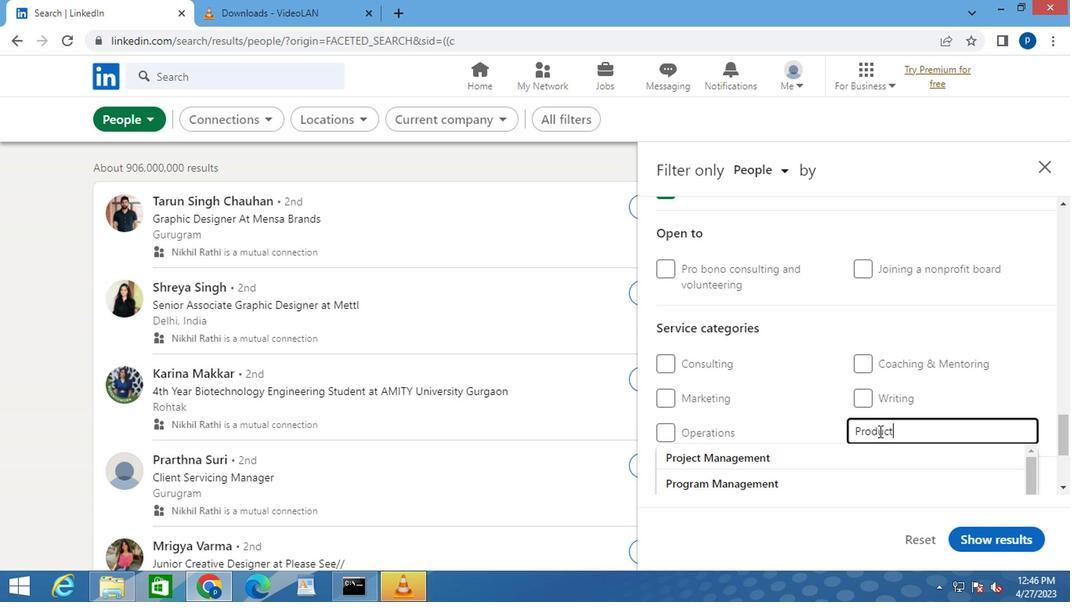 
Action: Mouse moved to (760, 459)
Screenshot: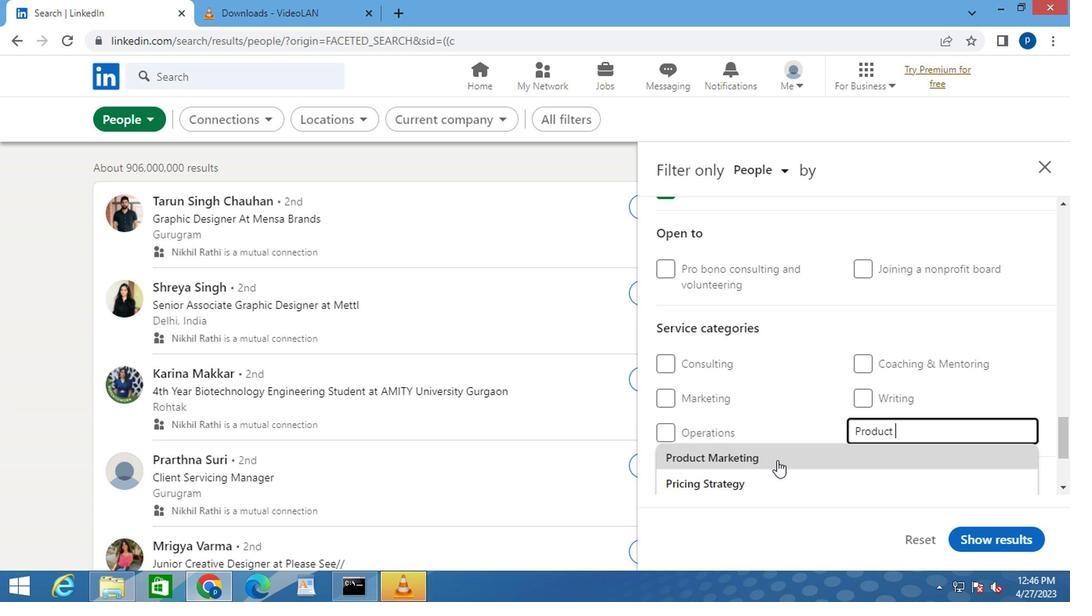 
Action: Mouse pressed left at (760, 459)
Screenshot: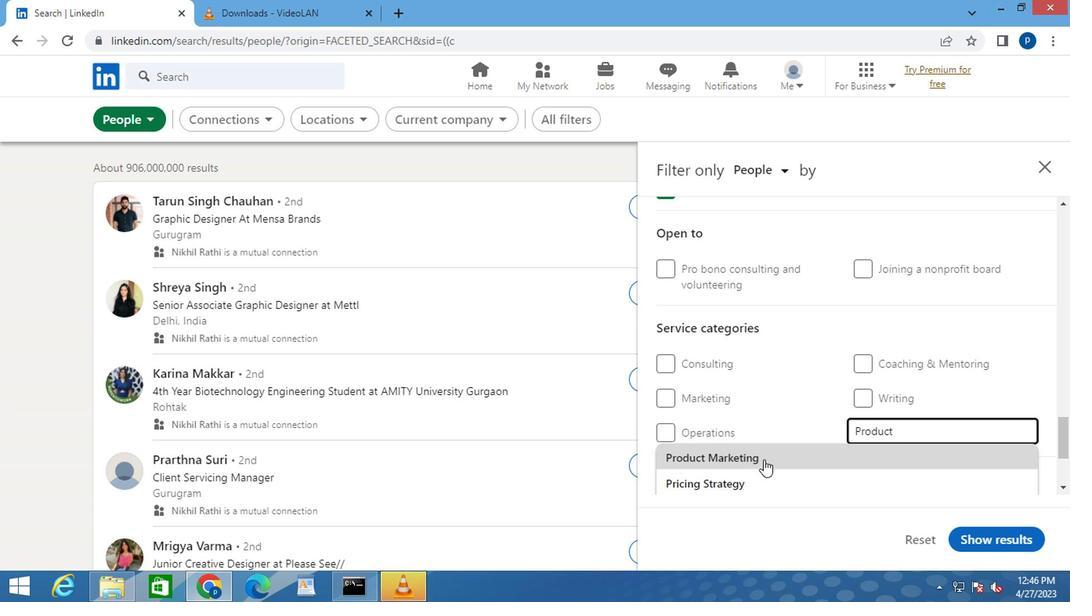
Action: Mouse moved to (802, 450)
Screenshot: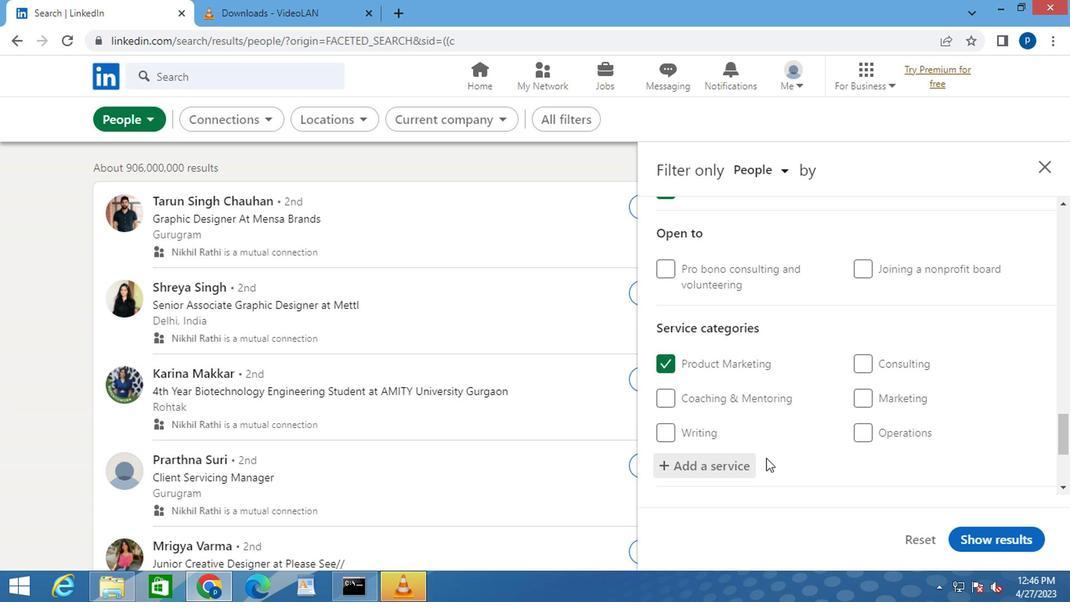 
Action: Mouse scrolled (802, 449) with delta (0, 0)
Screenshot: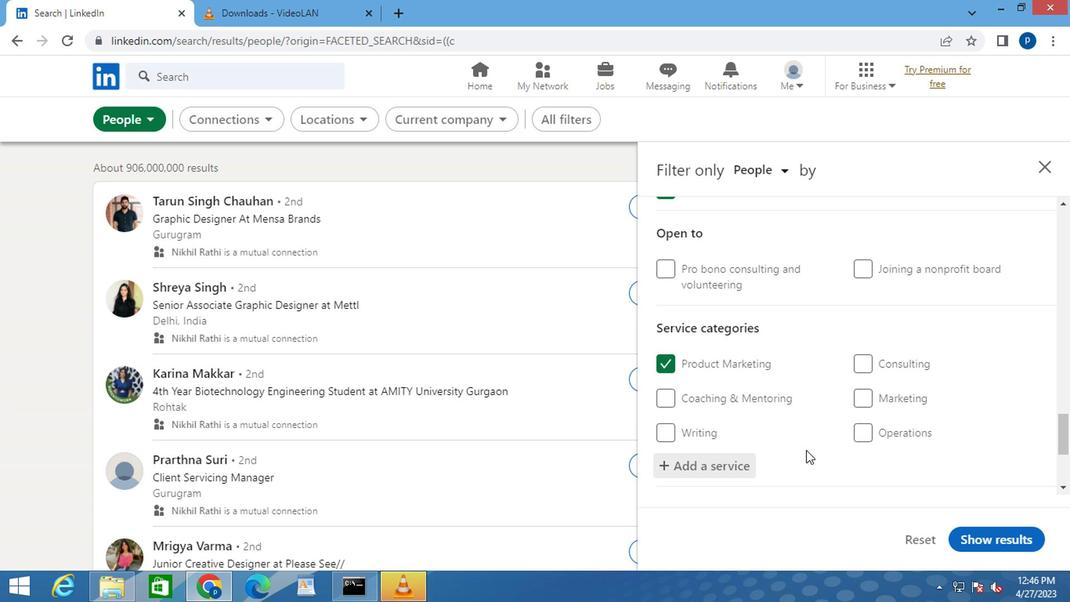 
Action: Mouse moved to (727, 476)
Screenshot: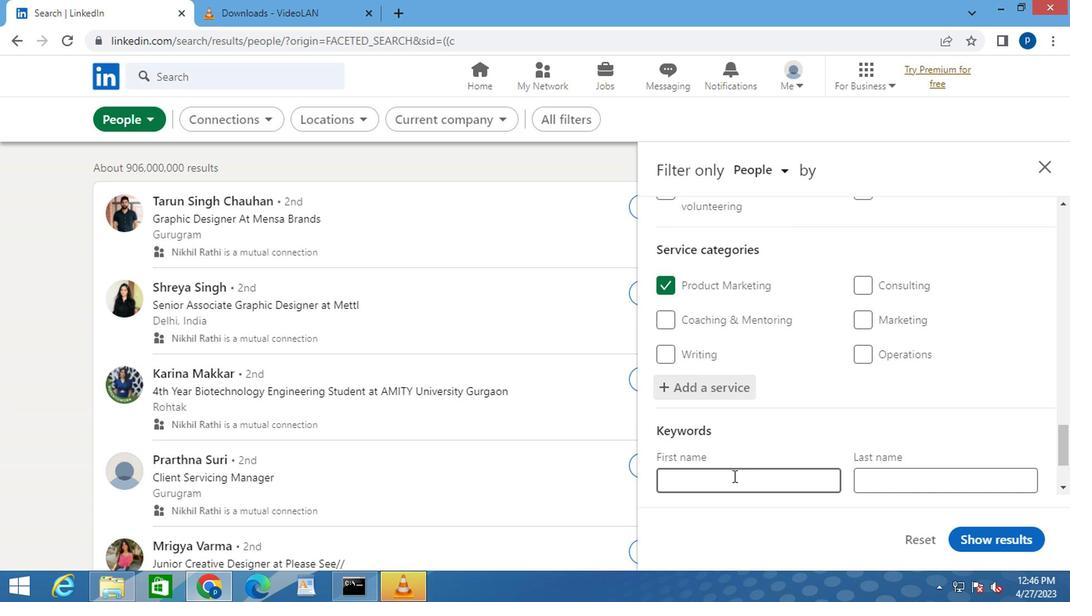 
Action: Mouse scrolled (727, 475) with delta (0, -1)
Screenshot: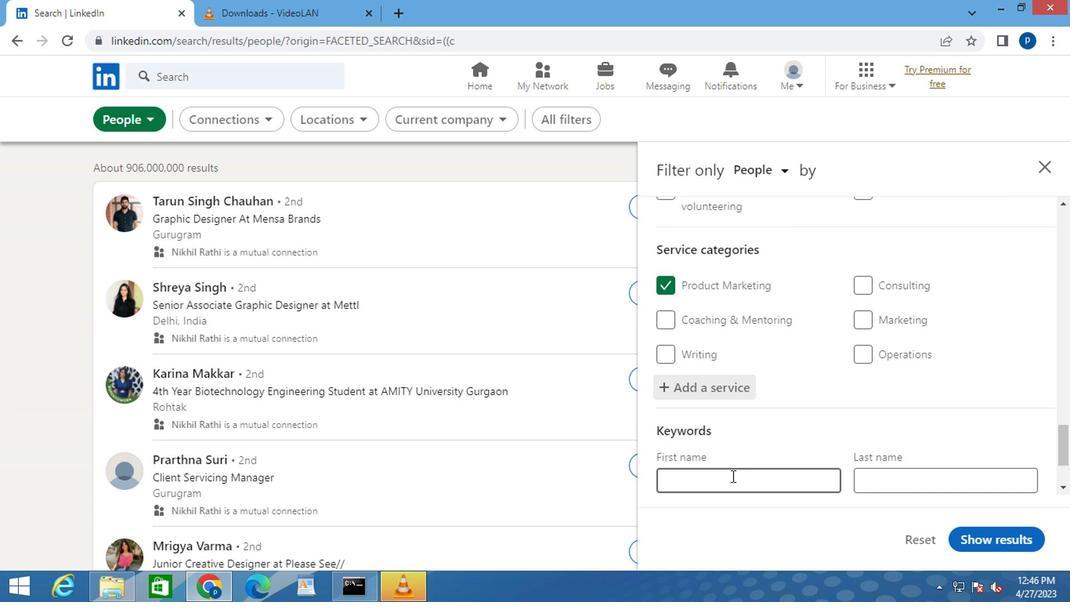 
Action: Mouse scrolled (727, 475) with delta (0, -1)
Screenshot: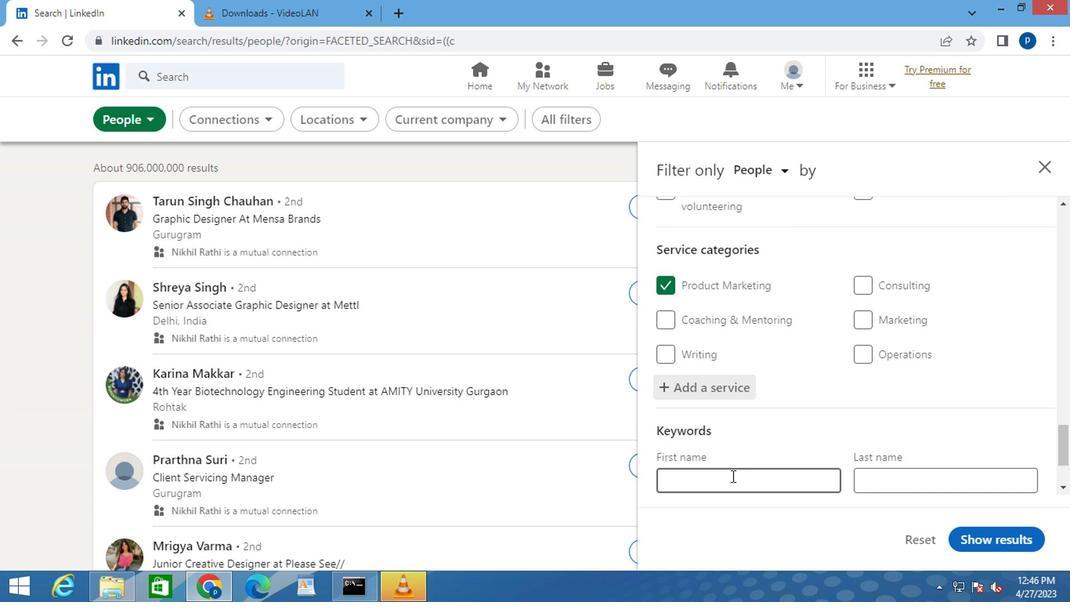 
Action: Mouse moved to (698, 433)
Screenshot: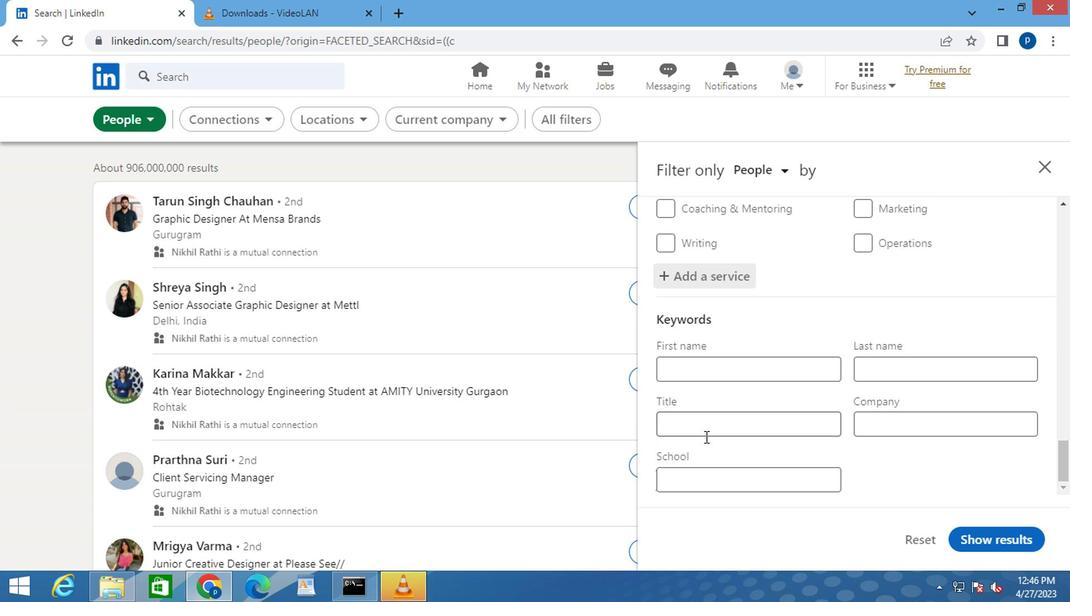 
Action: Mouse pressed left at (698, 433)
Screenshot: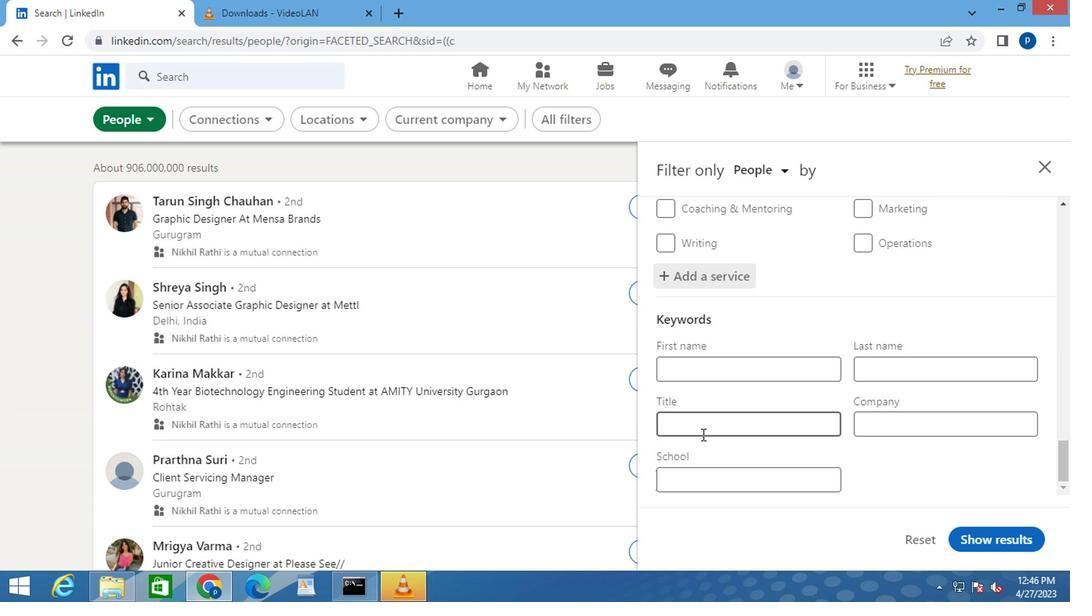 
Action: Key pressed <Key.caps_lock>D<Key.caps_lock>IGITAL<Key.space><Key.caps_lock>M<Key.caps_lock>ARKETING<Key.space><Key.caps_lock>M<Key.caps_lock>ANAGER<Key.space>
Screenshot: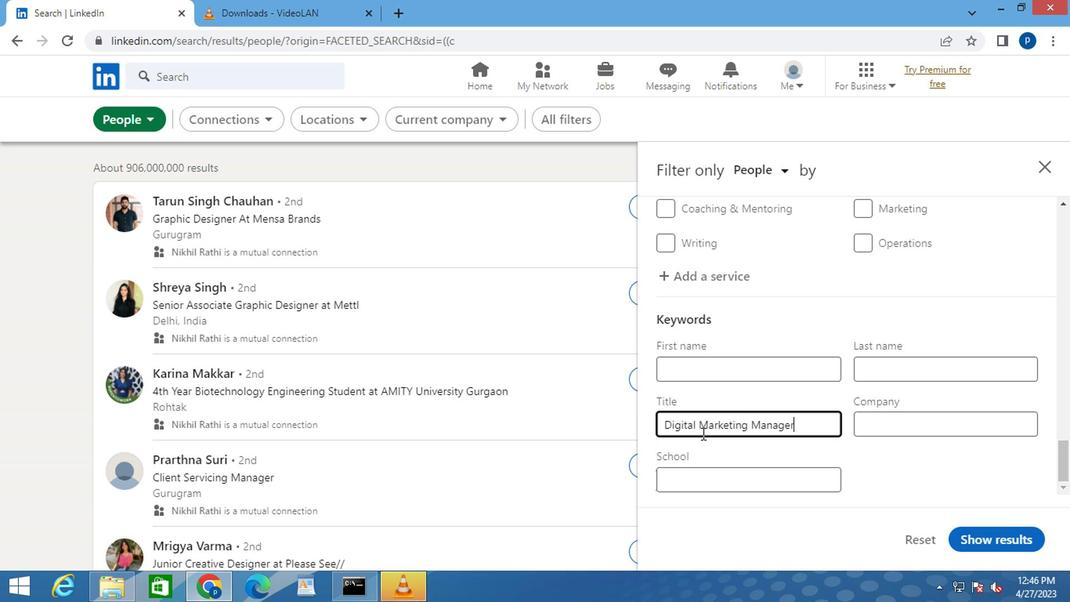 
Action: Mouse moved to (986, 535)
Screenshot: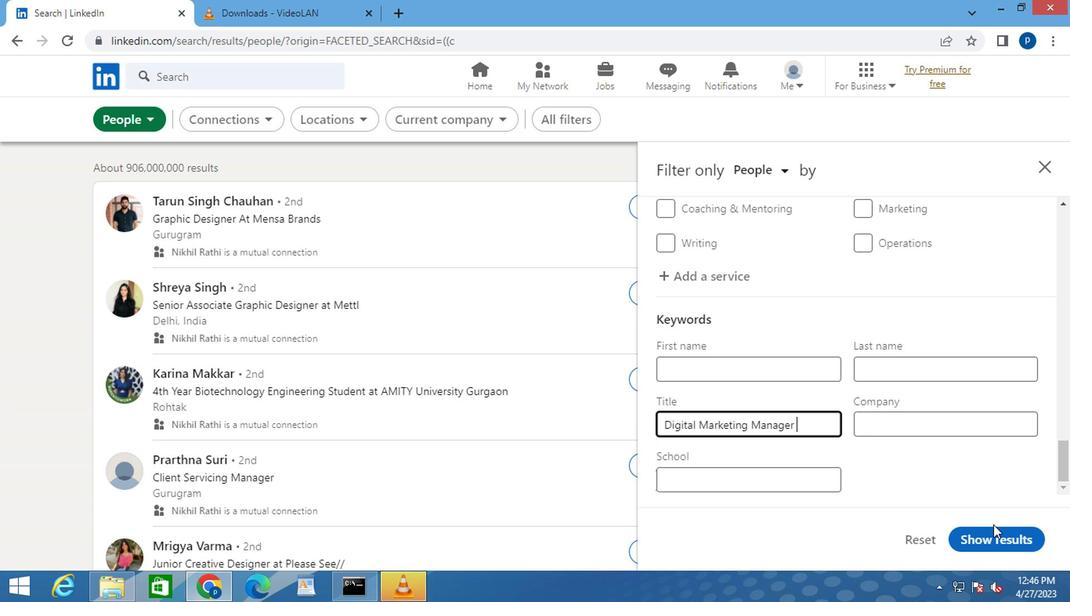
Action: Mouse pressed left at (986, 535)
Screenshot: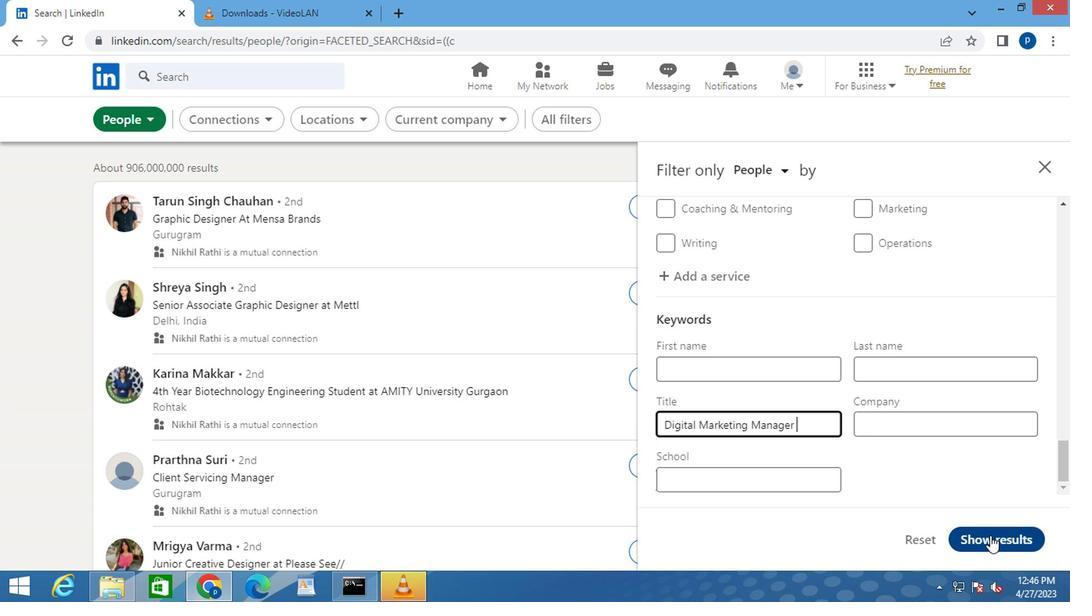 
